 Task: Look for space in Long Beach, United States from 12th  July, 2023 to 15th July, 2023 for 3 adults in price range Rs.12000 to Rs.16000. Place can be entire place with 2 bedrooms having 3 beds and 1 bathroom. Property type can be house, flat, guest house. Booking option can be shelf check-in. Required host language is English.
Action: Mouse moved to (576, 114)
Screenshot: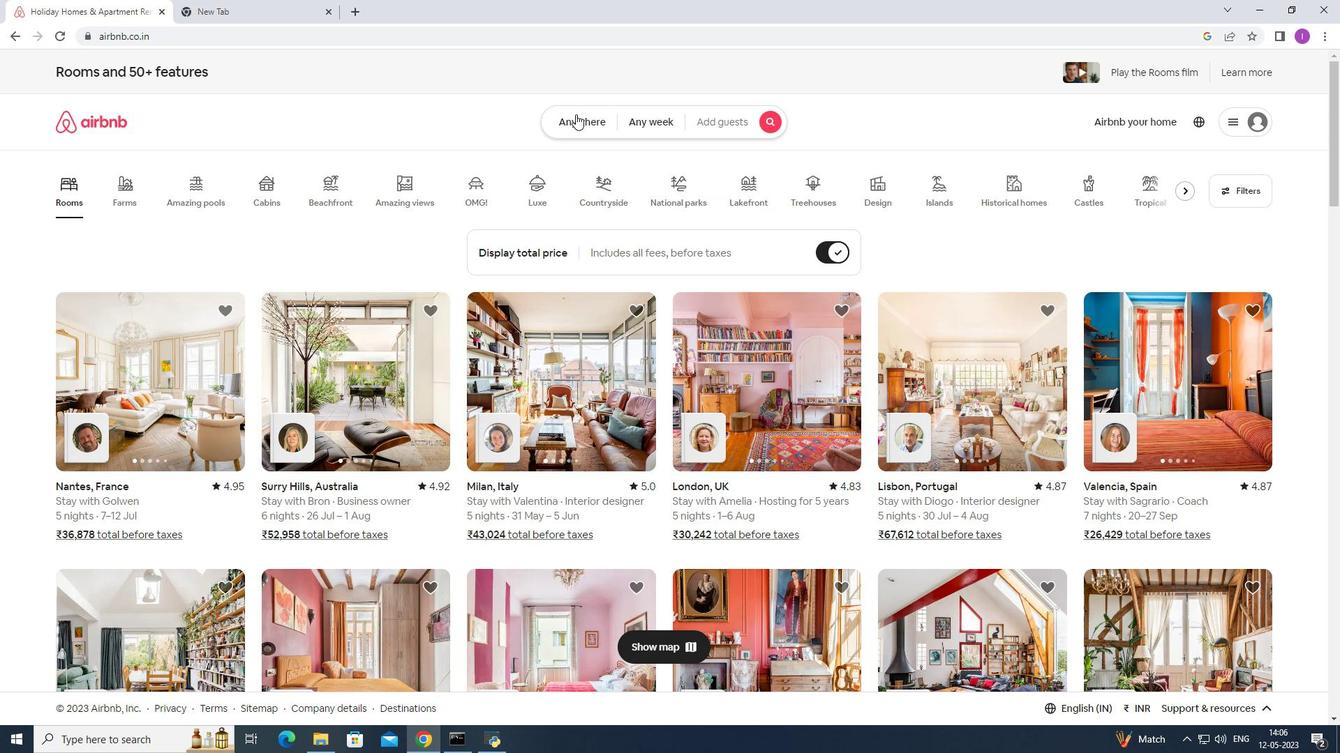 
Action: Mouse pressed left at (576, 114)
Screenshot: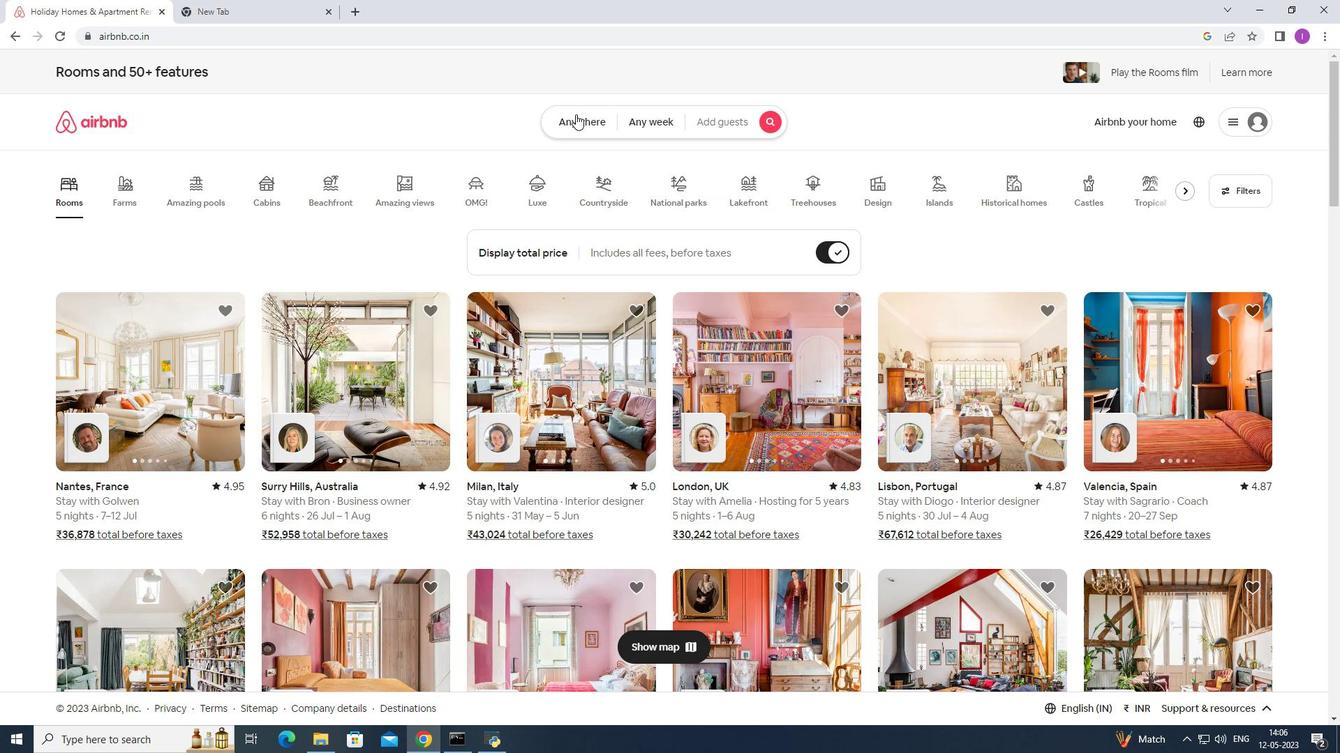 
Action: Mouse moved to (462, 184)
Screenshot: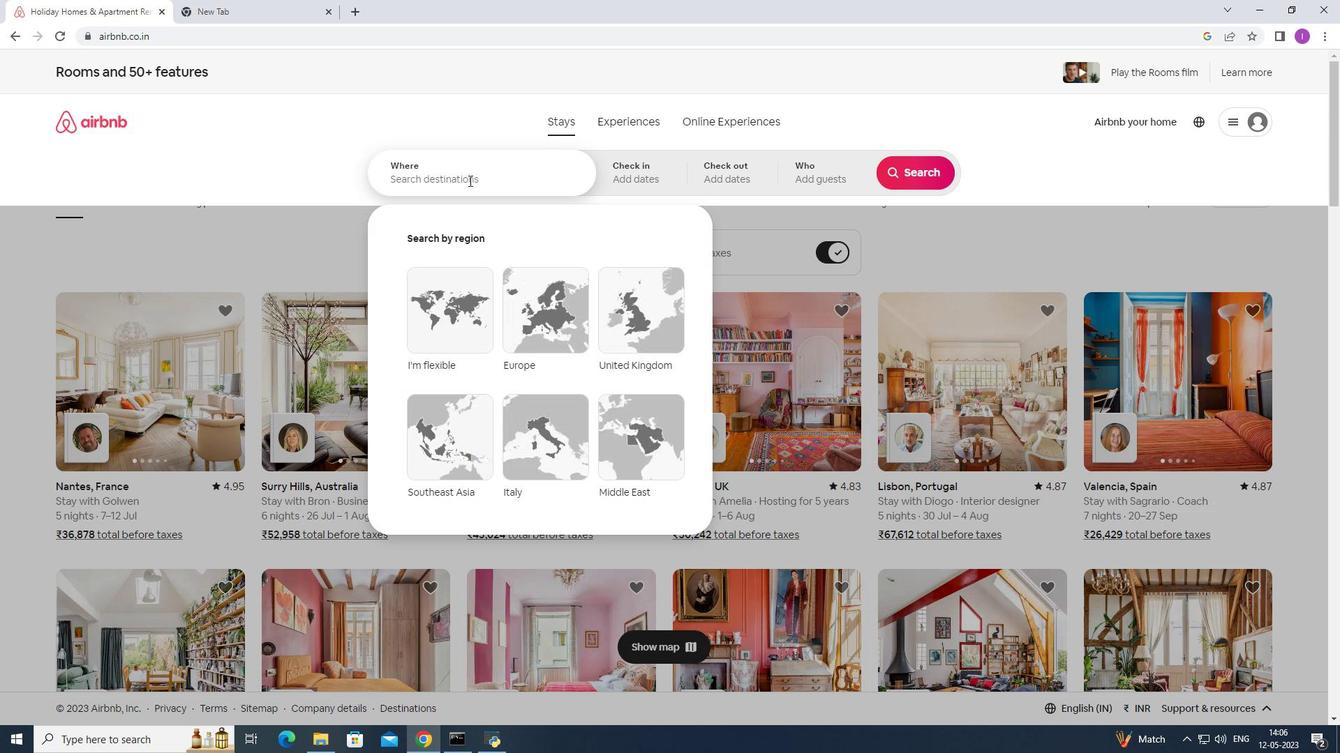 
Action: Mouse pressed left at (462, 184)
Screenshot: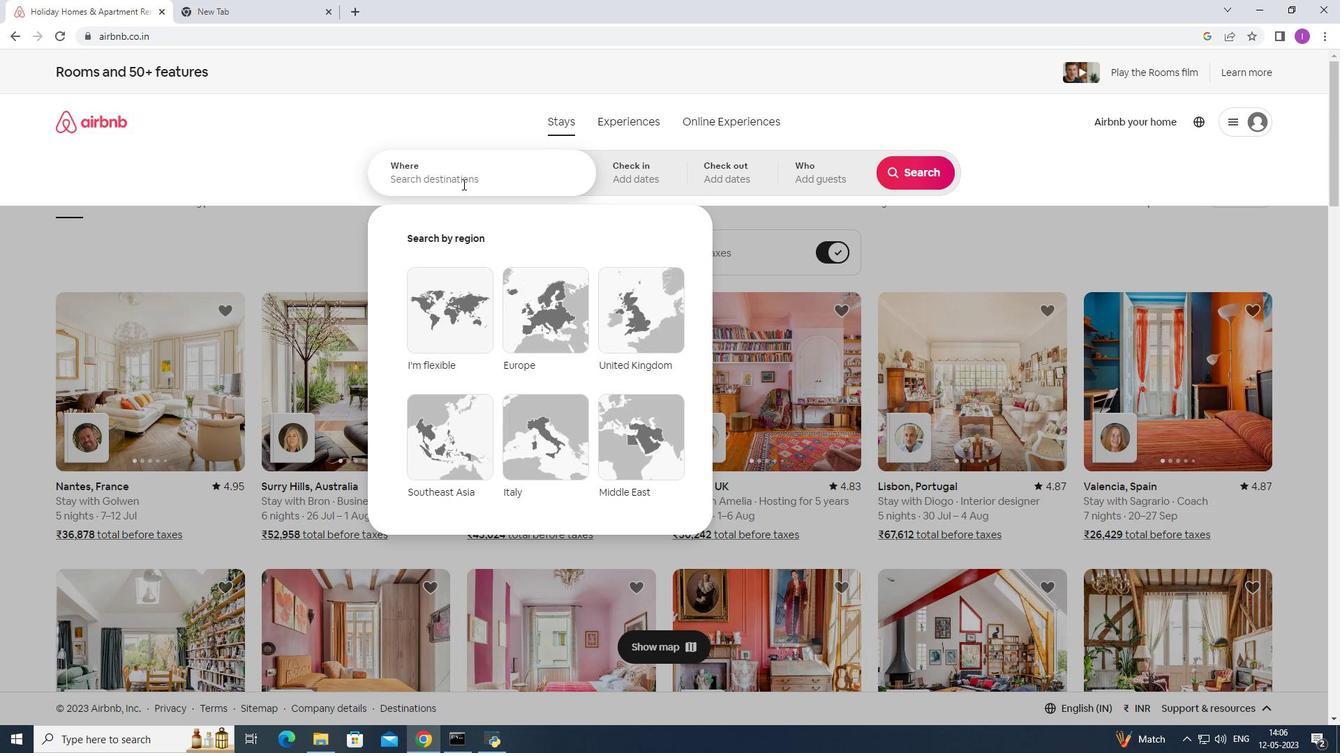 
Action: Mouse moved to (462, 184)
Screenshot: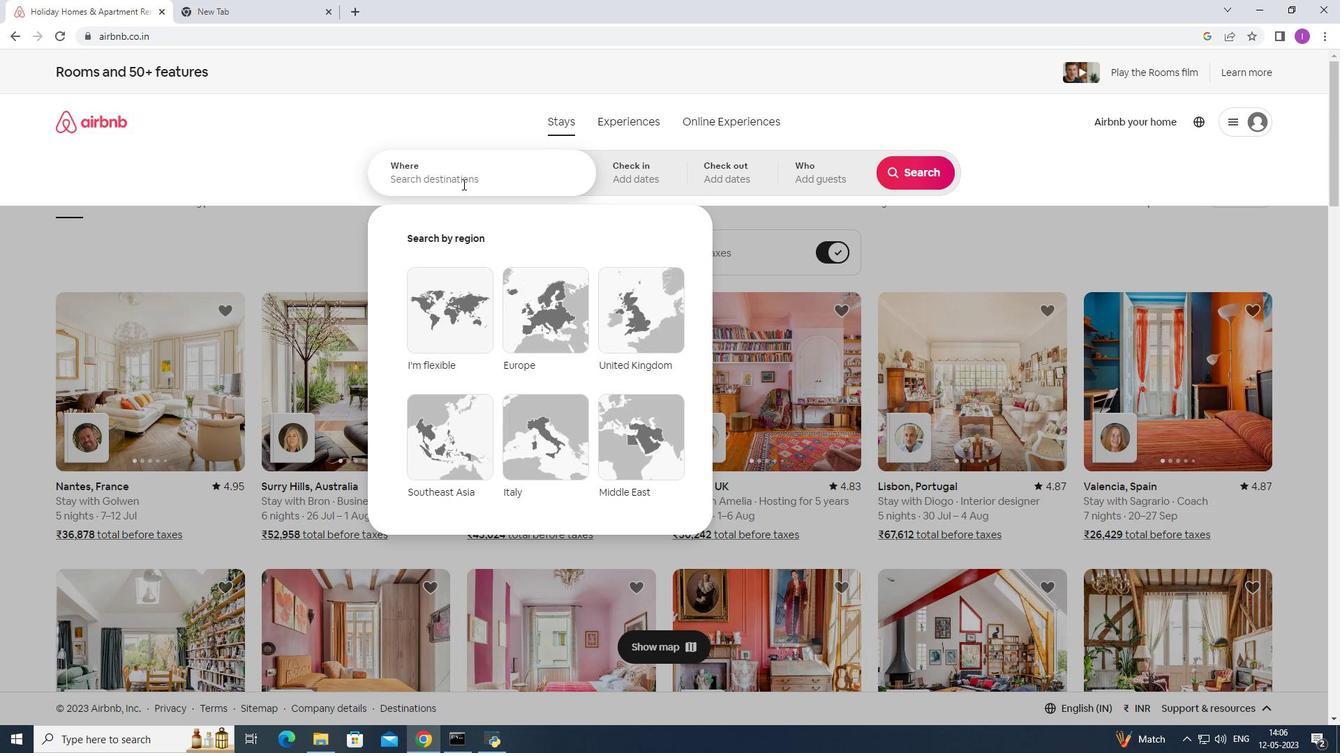 
Action: Mouse pressed left at (462, 184)
Screenshot: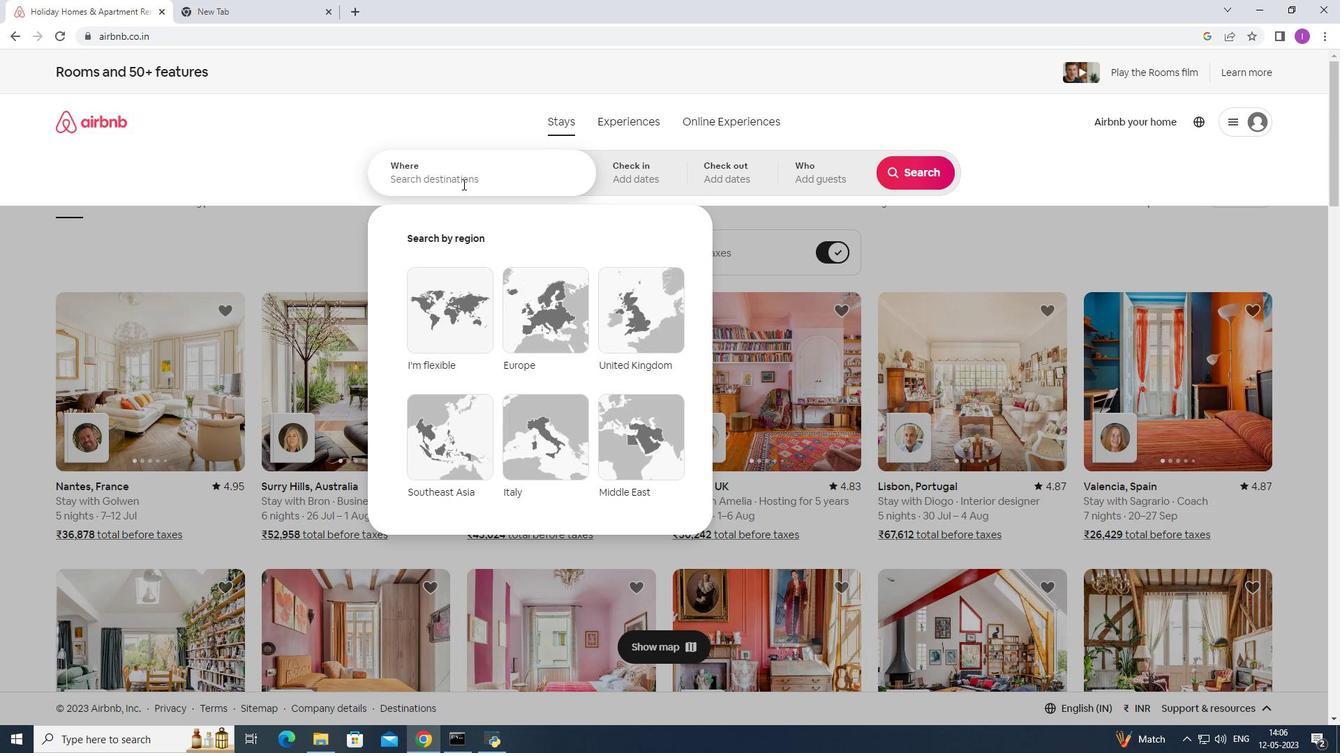 
Action: Mouse moved to (467, 186)
Screenshot: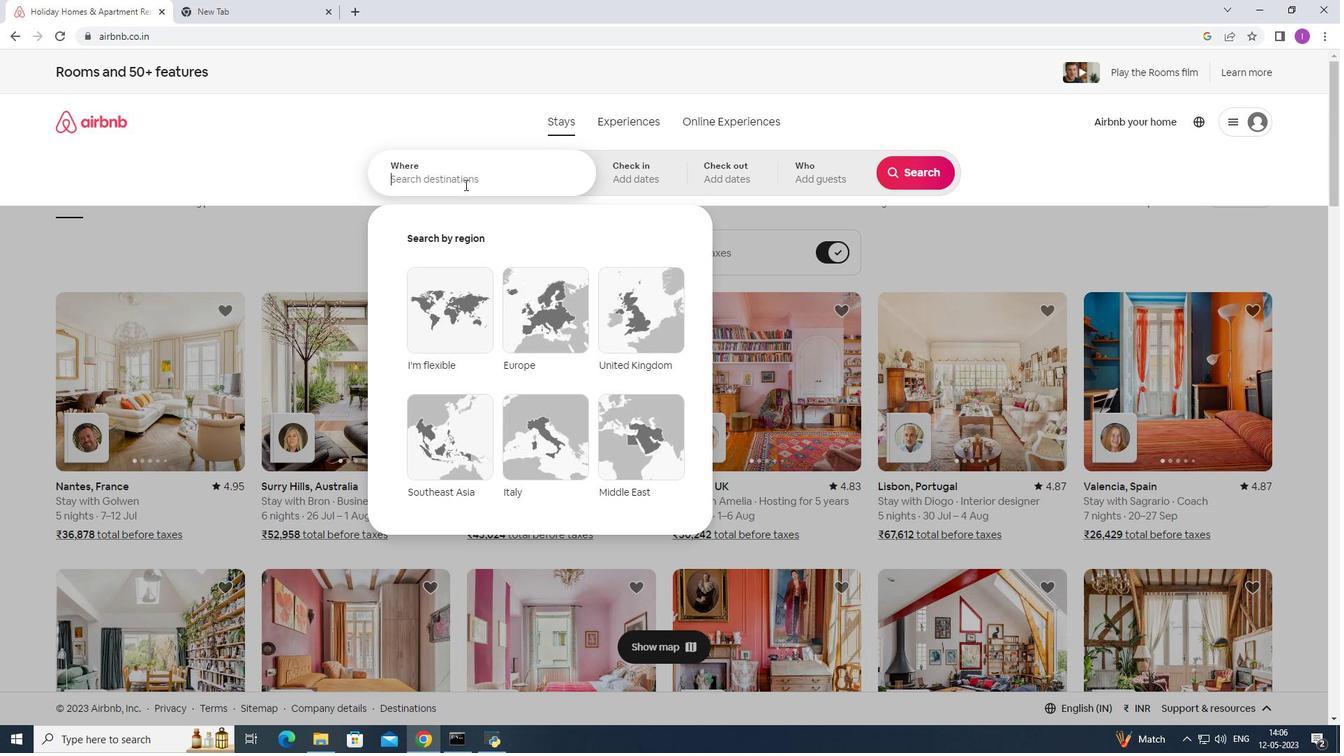 
Action: Key pressed <Key.shift>Long<Key.space><Key.shift>Beach,<Key.shift>United<Key.space>states
Screenshot: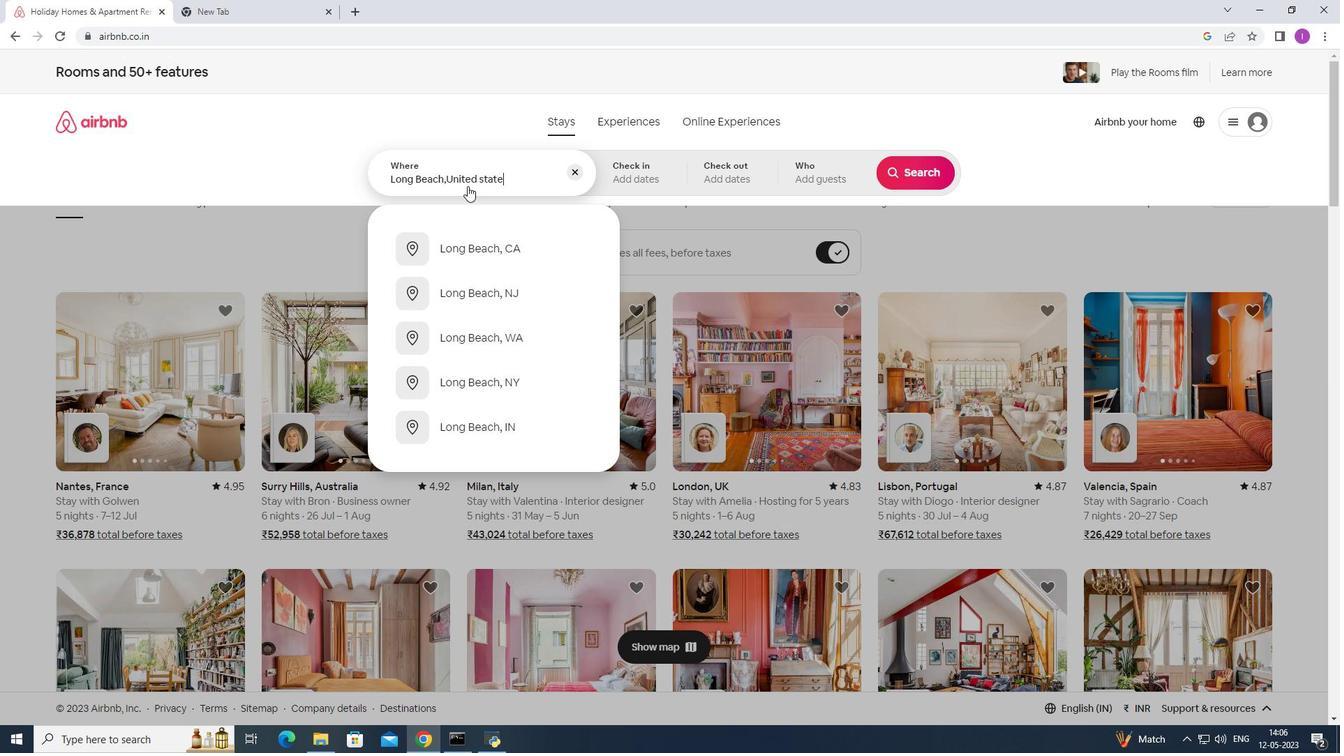 
Action: Mouse moved to (612, 170)
Screenshot: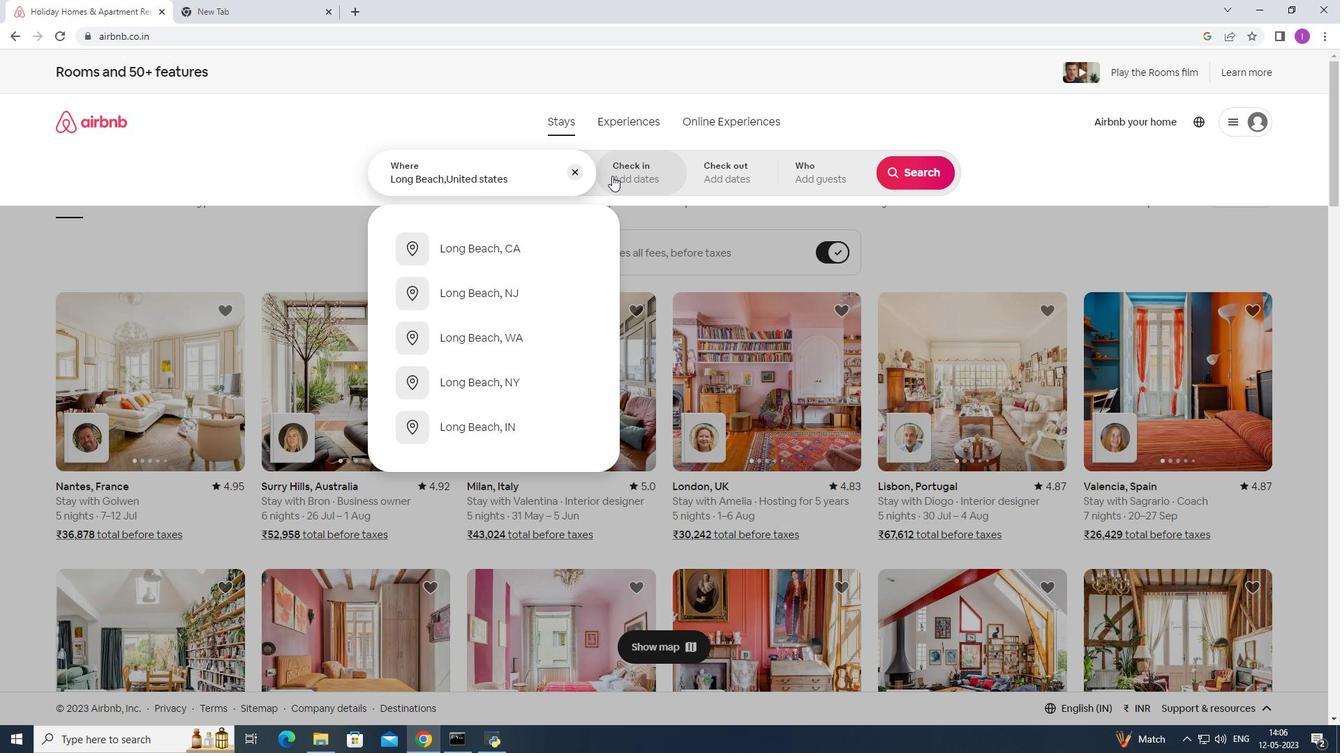 
Action: Mouse pressed left at (612, 170)
Screenshot: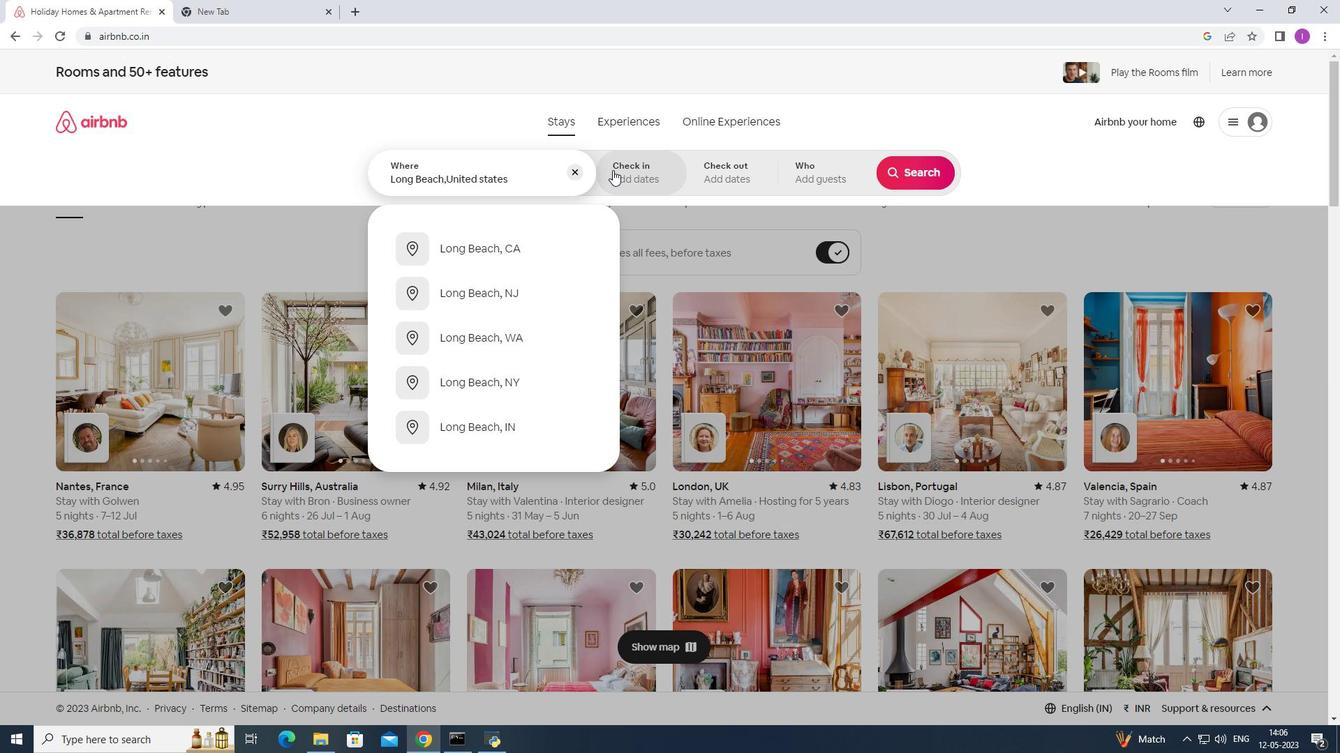 
Action: Mouse pressed left at (612, 170)
Screenshot: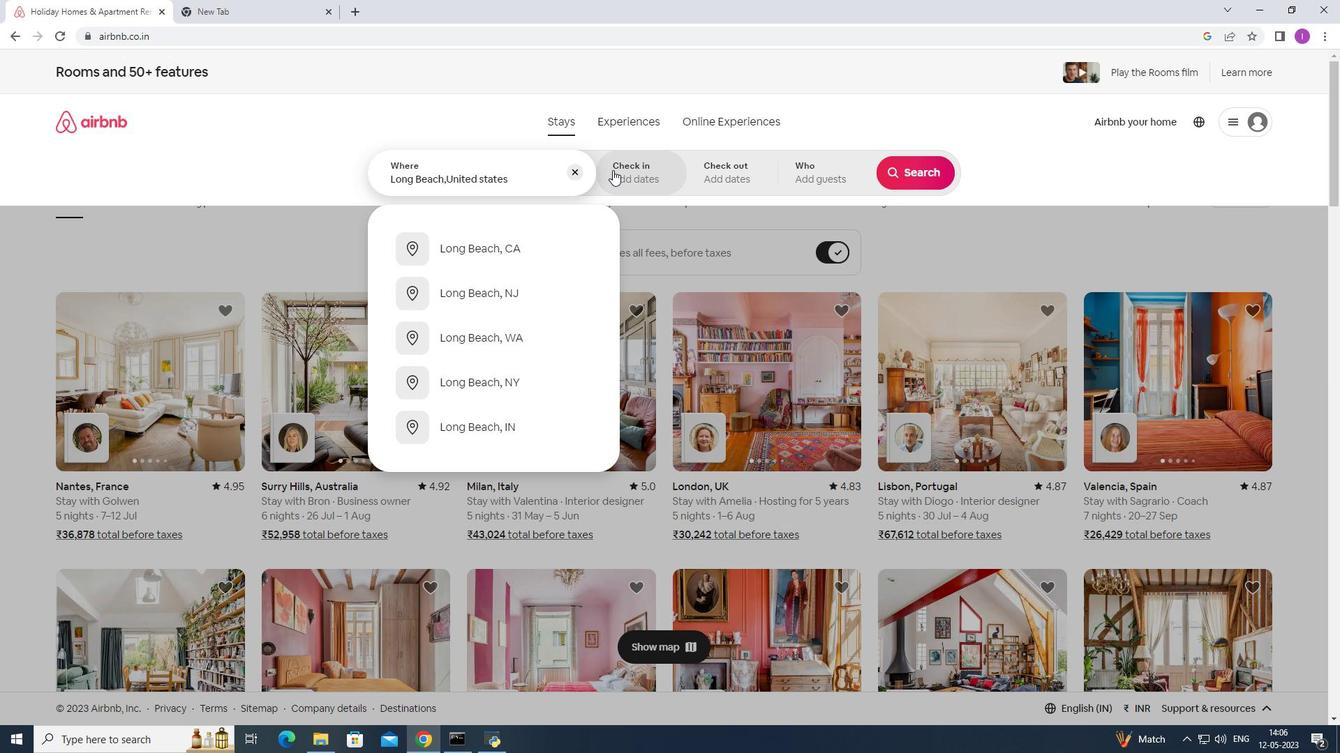 
Action: Mouse moved to (628, 180)
Screenshot: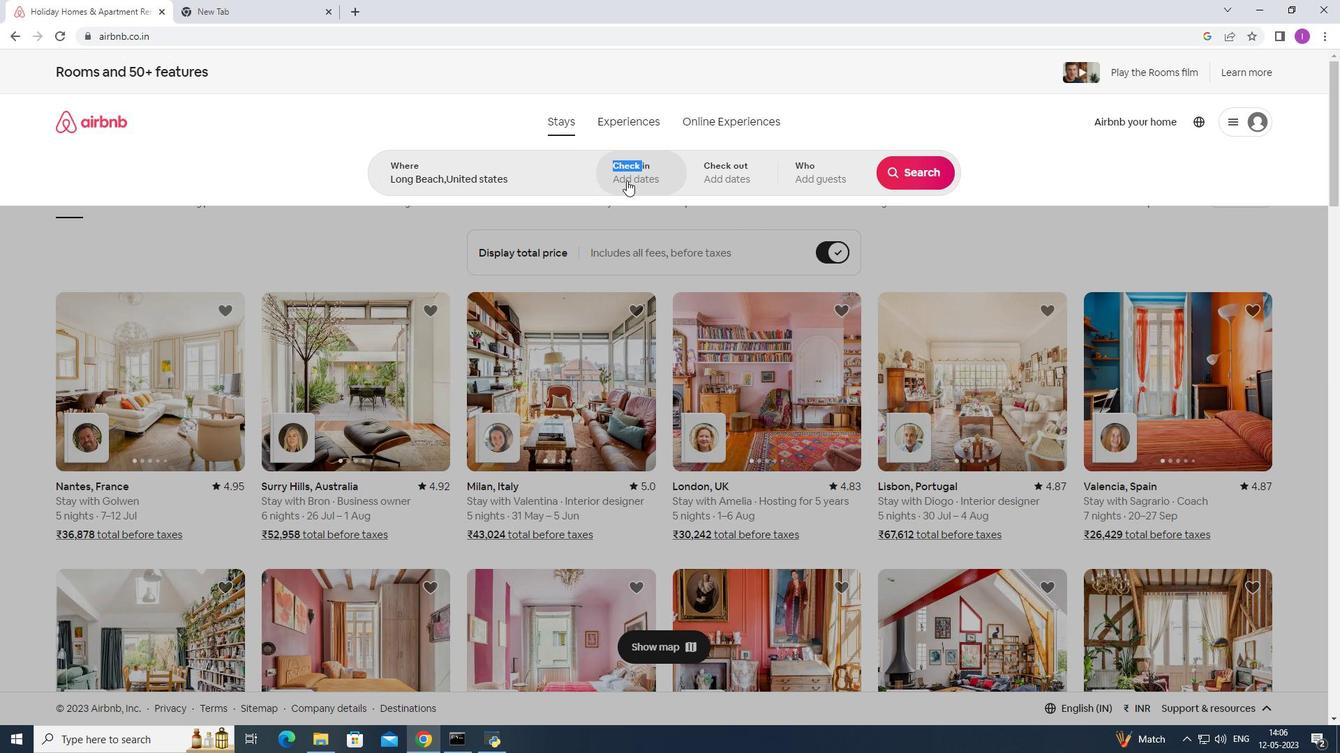 
Action: Mouse pressed left at (628, 180)
Screenshot: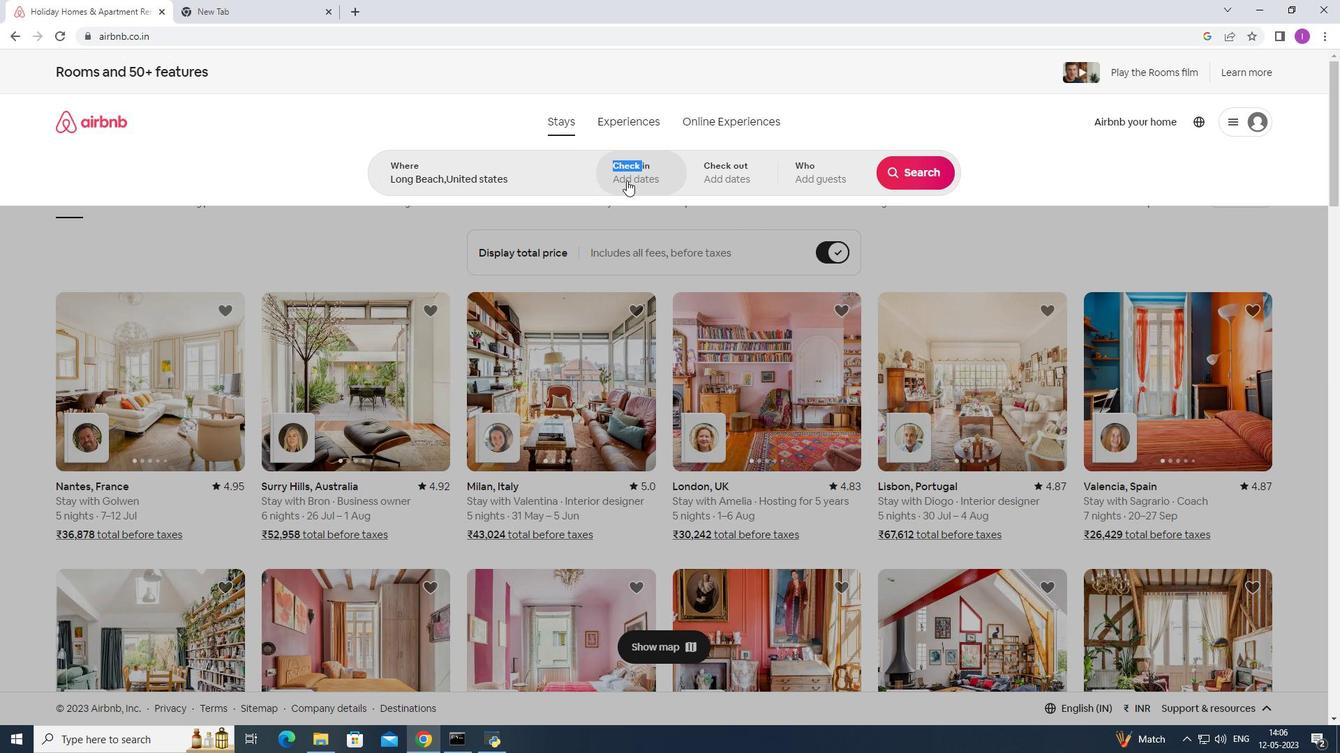 
Action: Mouse moved to (653, 176)
Screenshot: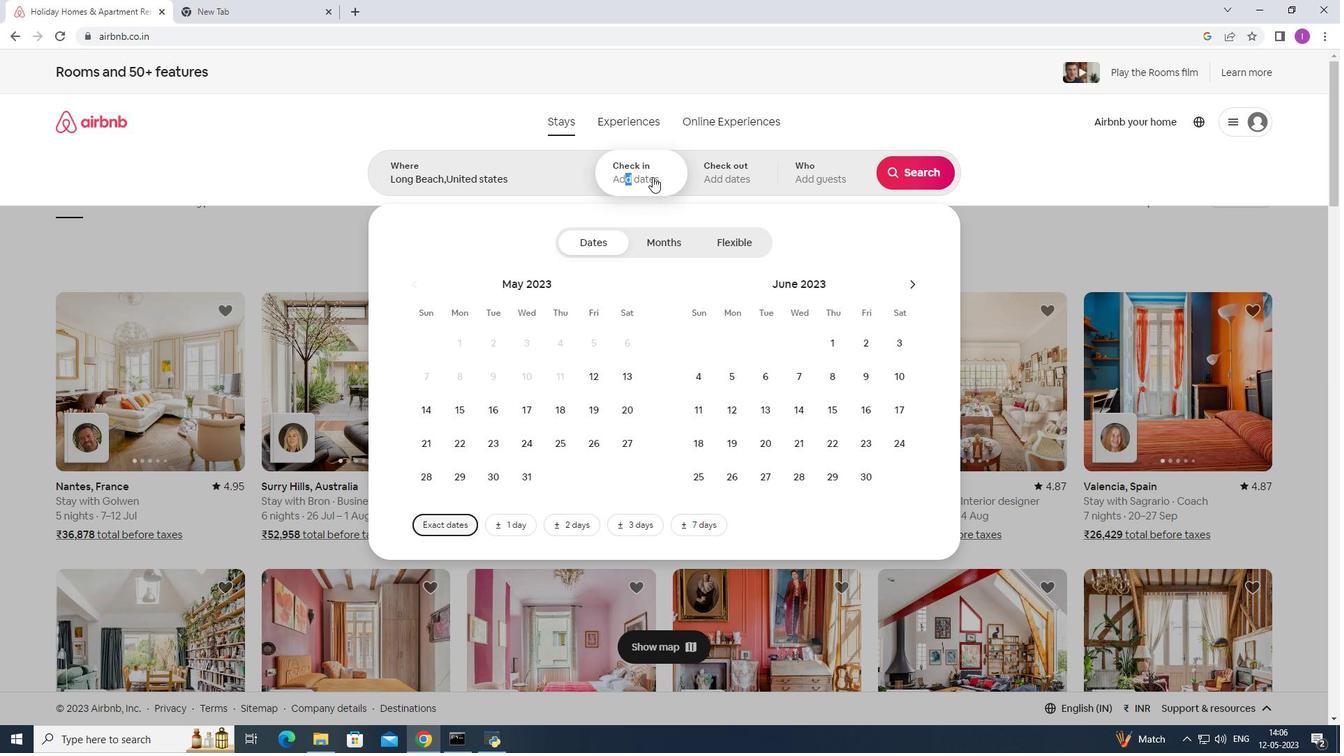 
Action: Mouse pressed left at (653, 176)
Screenshot: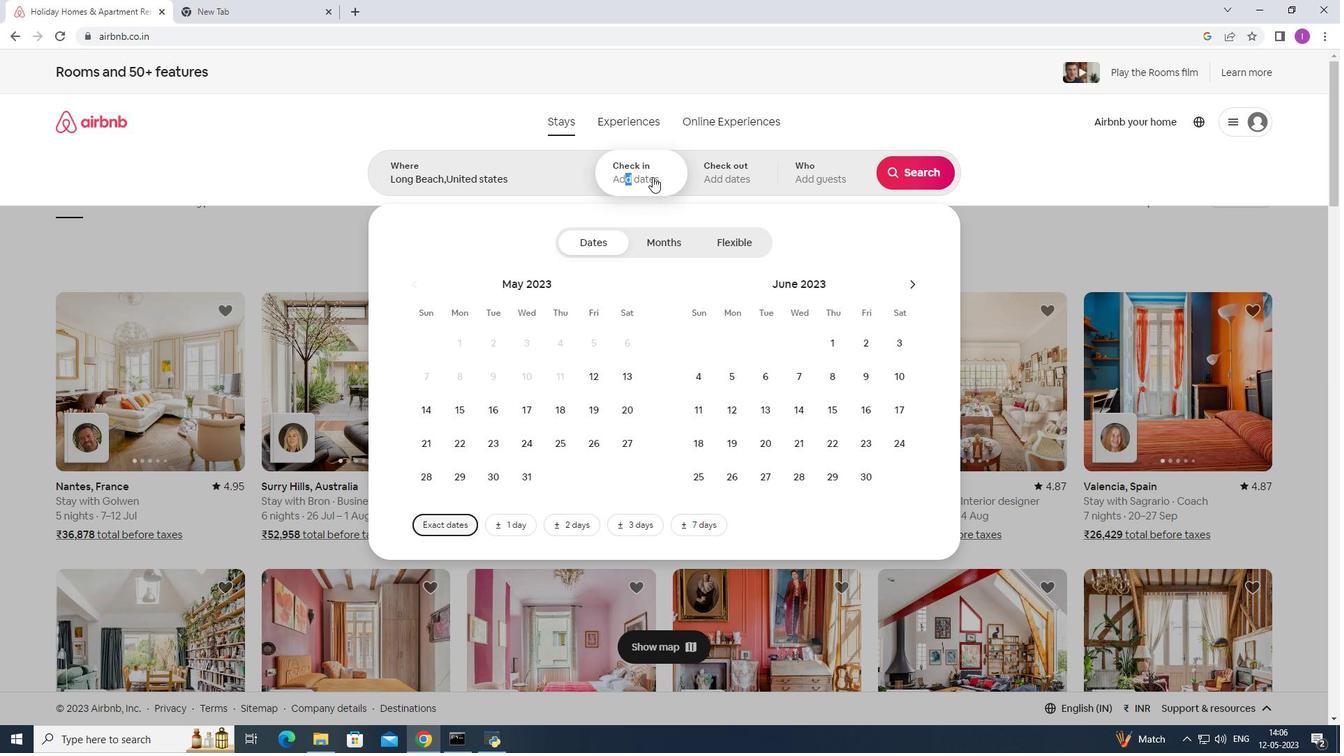 
Action: Mouse moved to (669, 178)
Screenshot: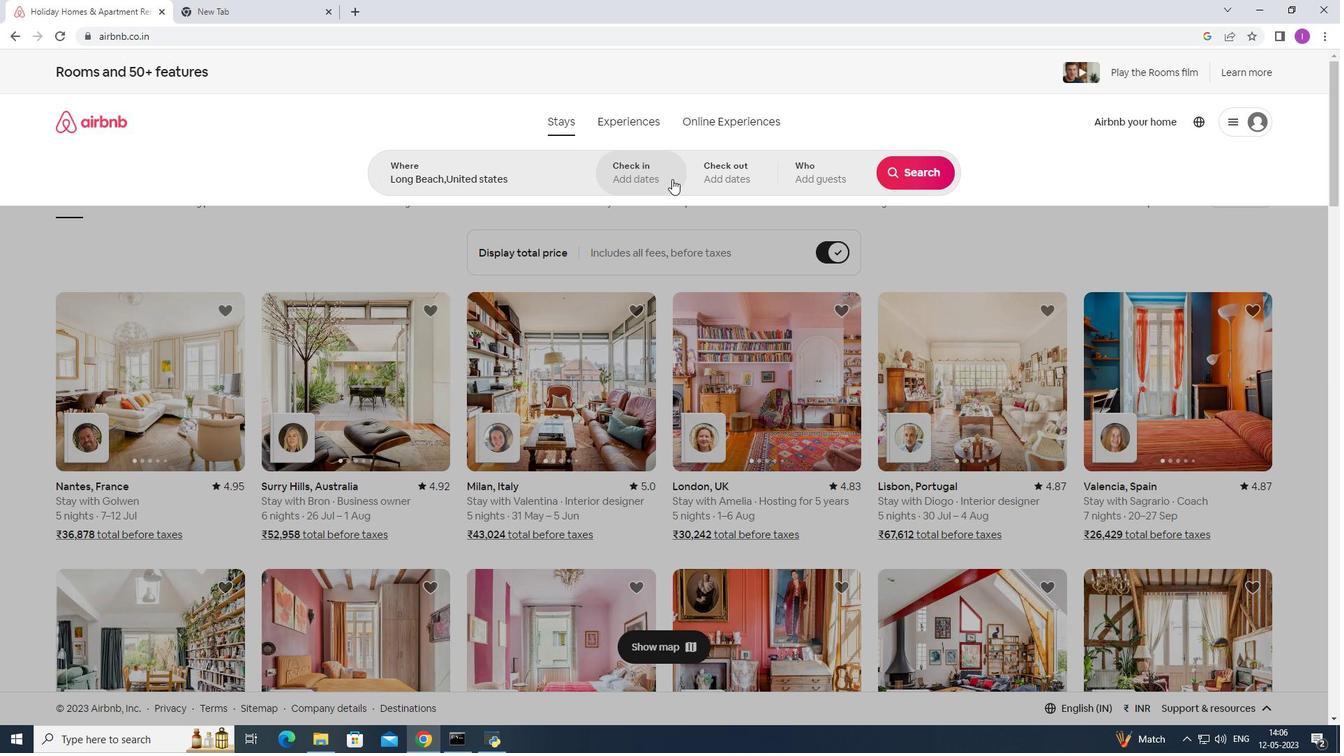 
Action: Mouse pressed left at (669, 178)
Screenshot: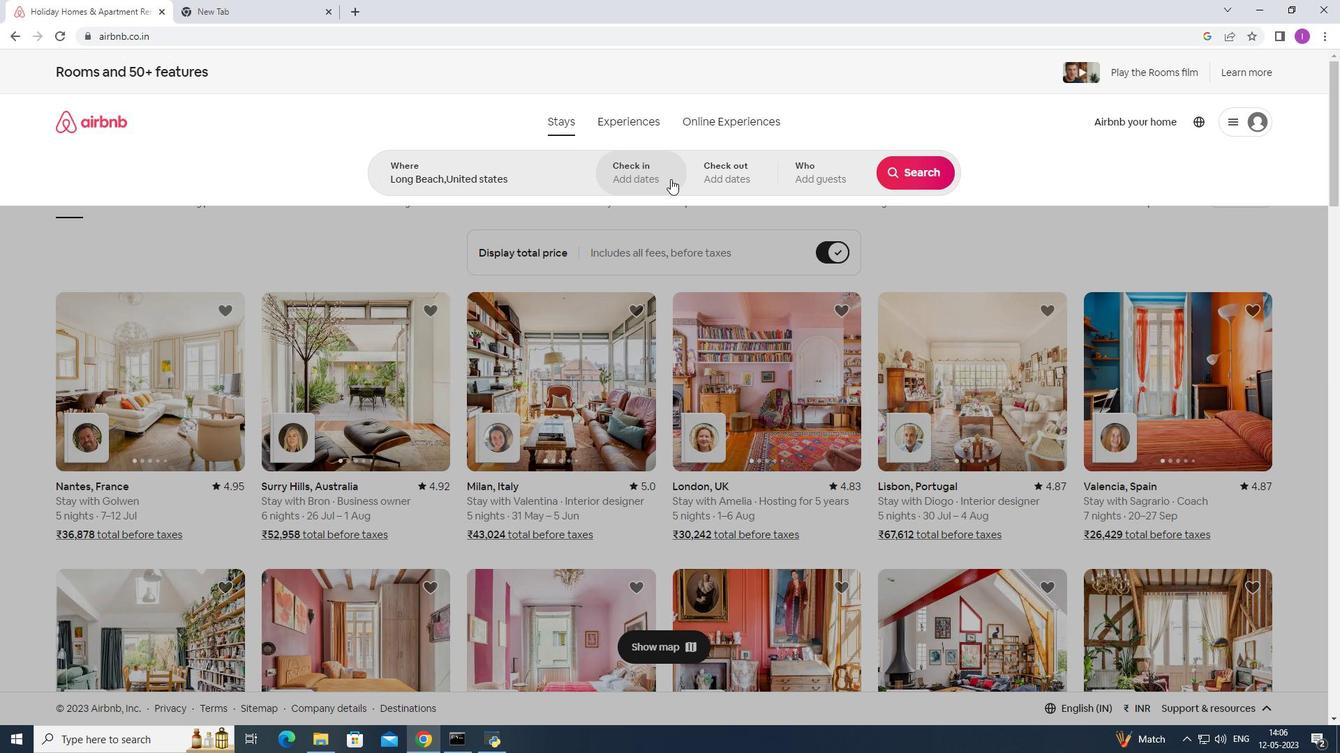 
Action: Mouse moved to (903, 284)
Screenshot: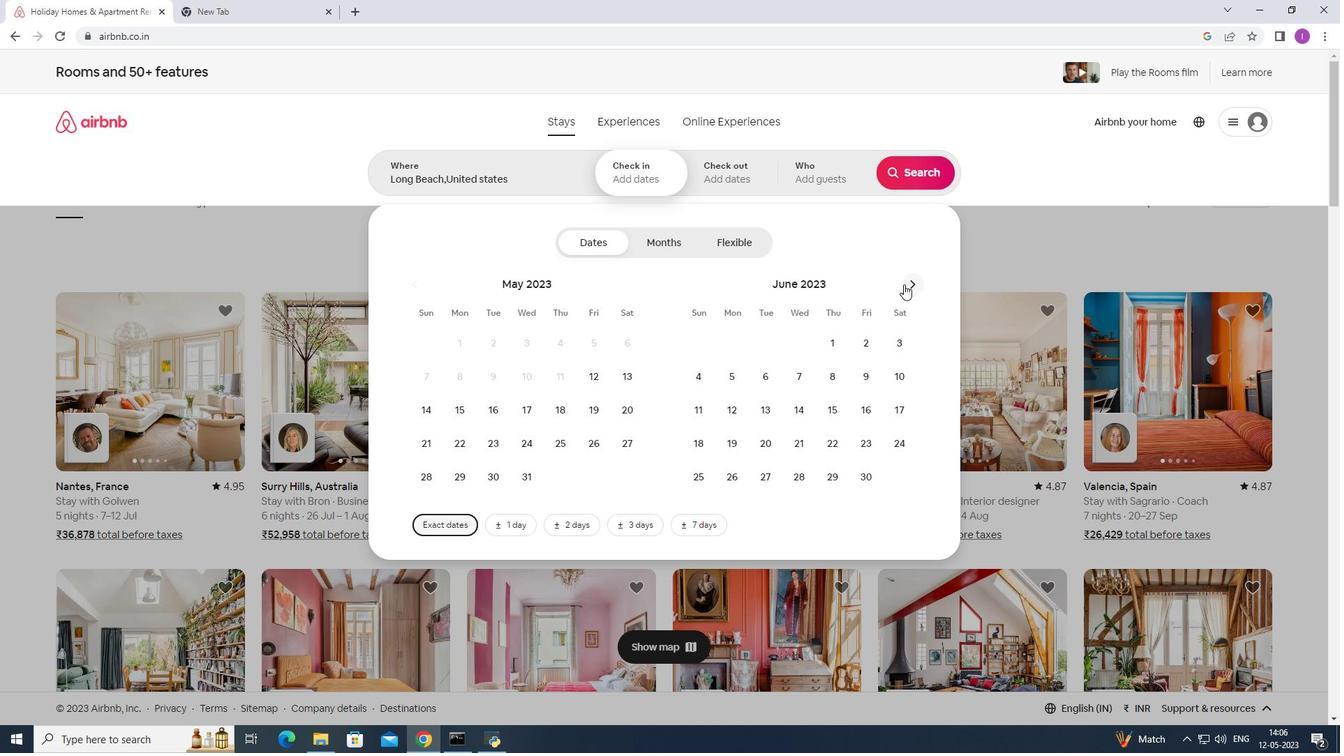 
Action: Mouse pressed left at (903, 284)
Screenshot: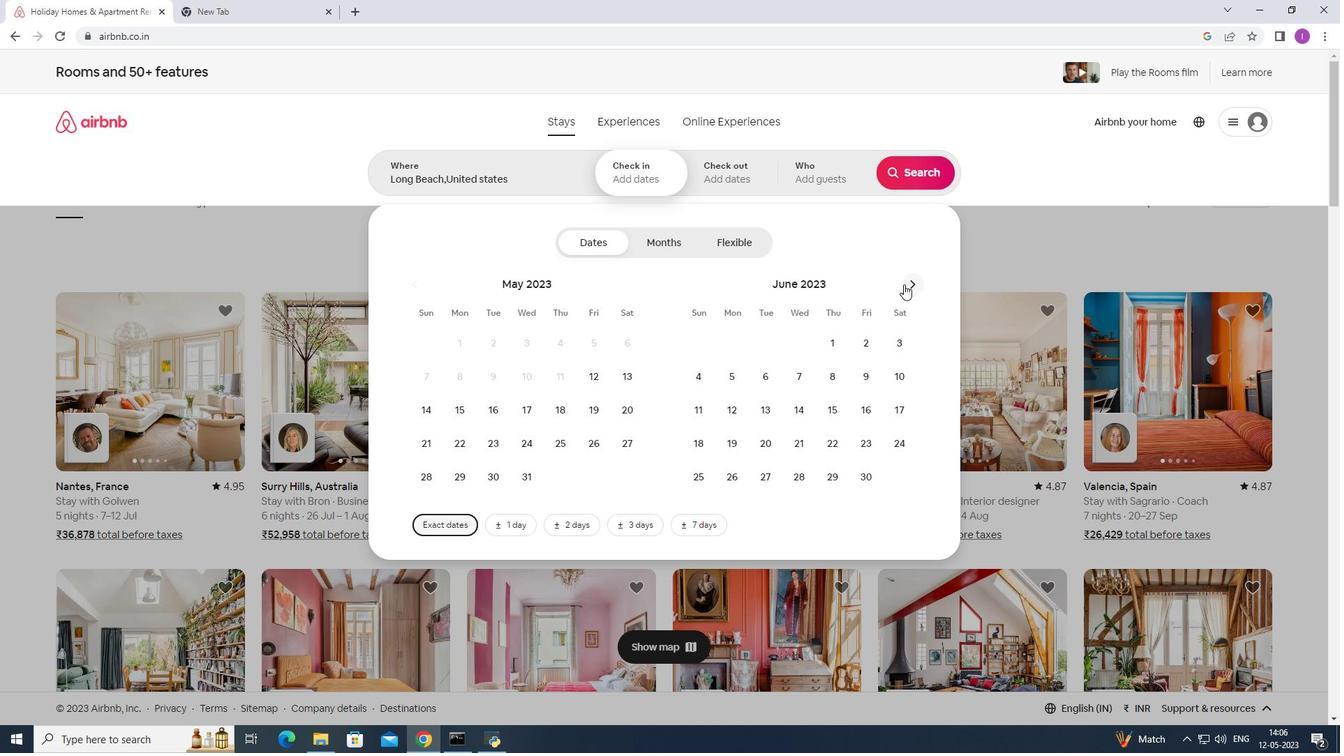 
Action: Mouse moved to (792, 406)
Screenshot: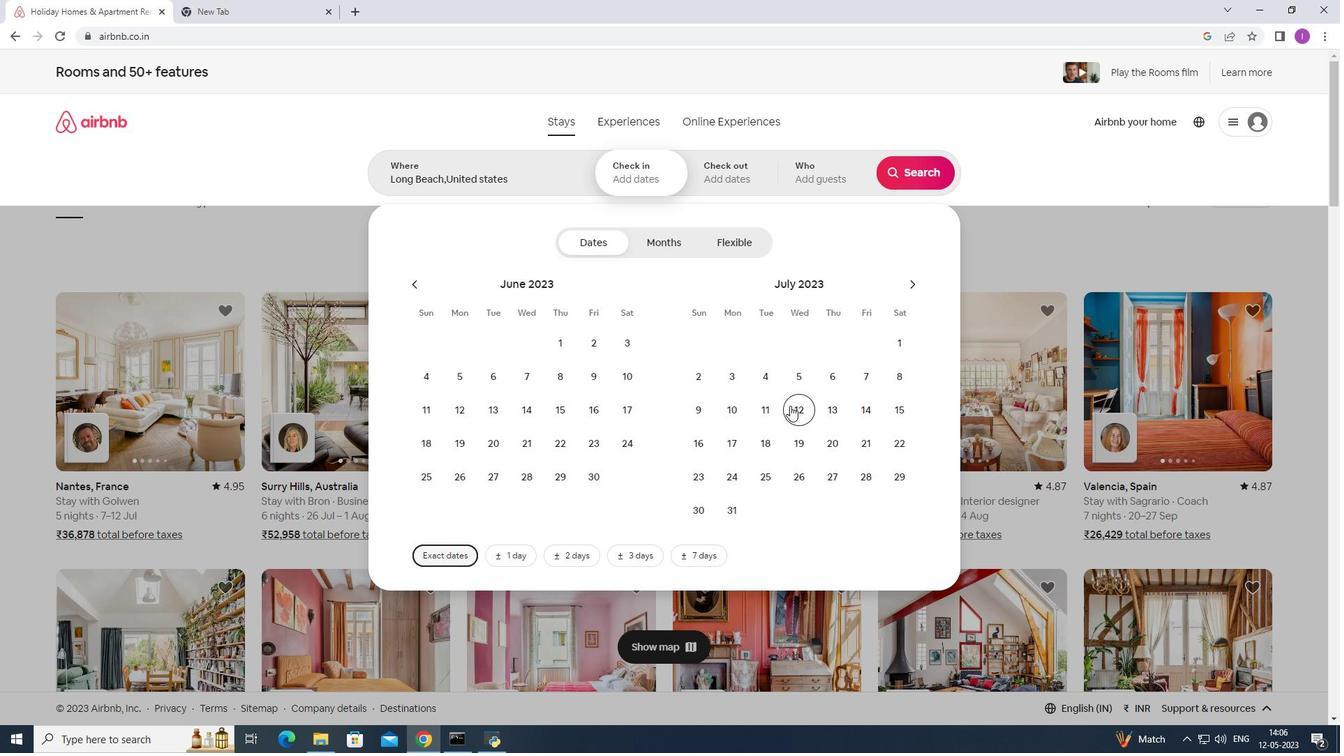 
Action: Mouse pressed left at (792, 406)
Screenshot: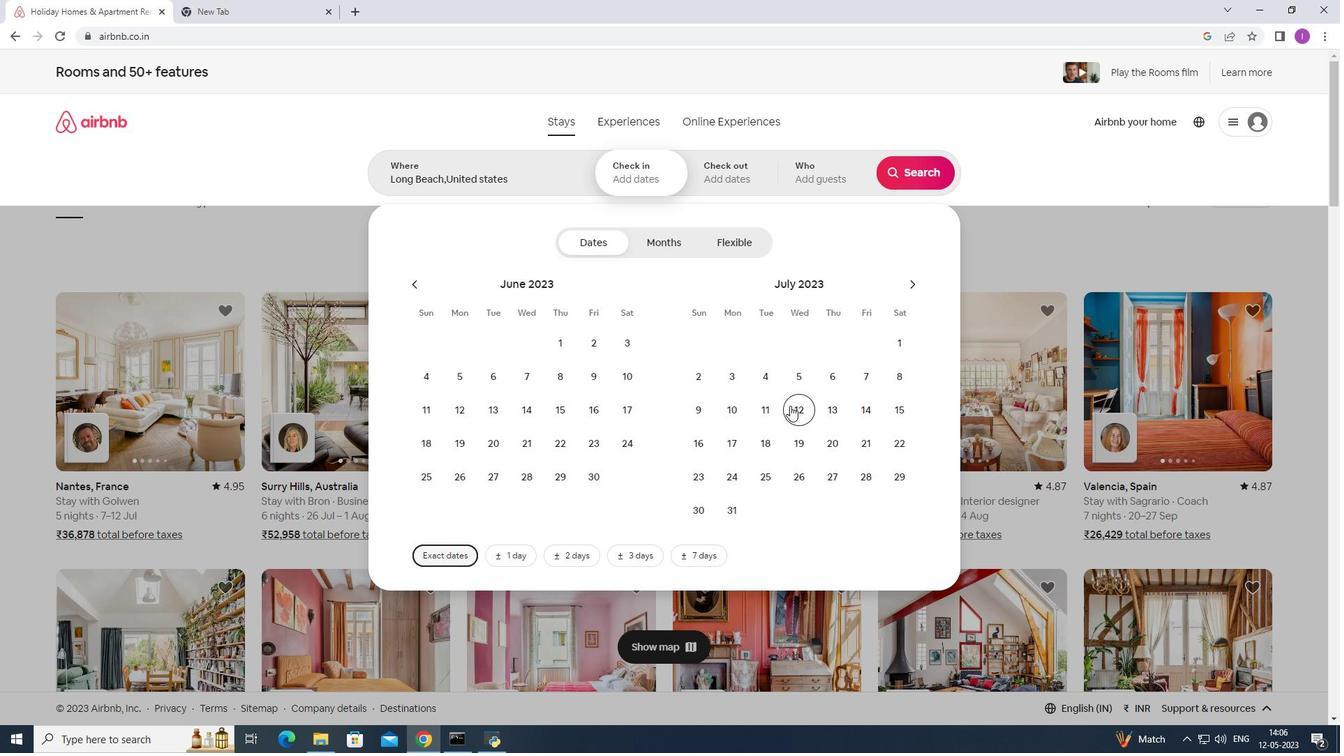 
Action: Mouse moved to (905, 406)
Screenshot: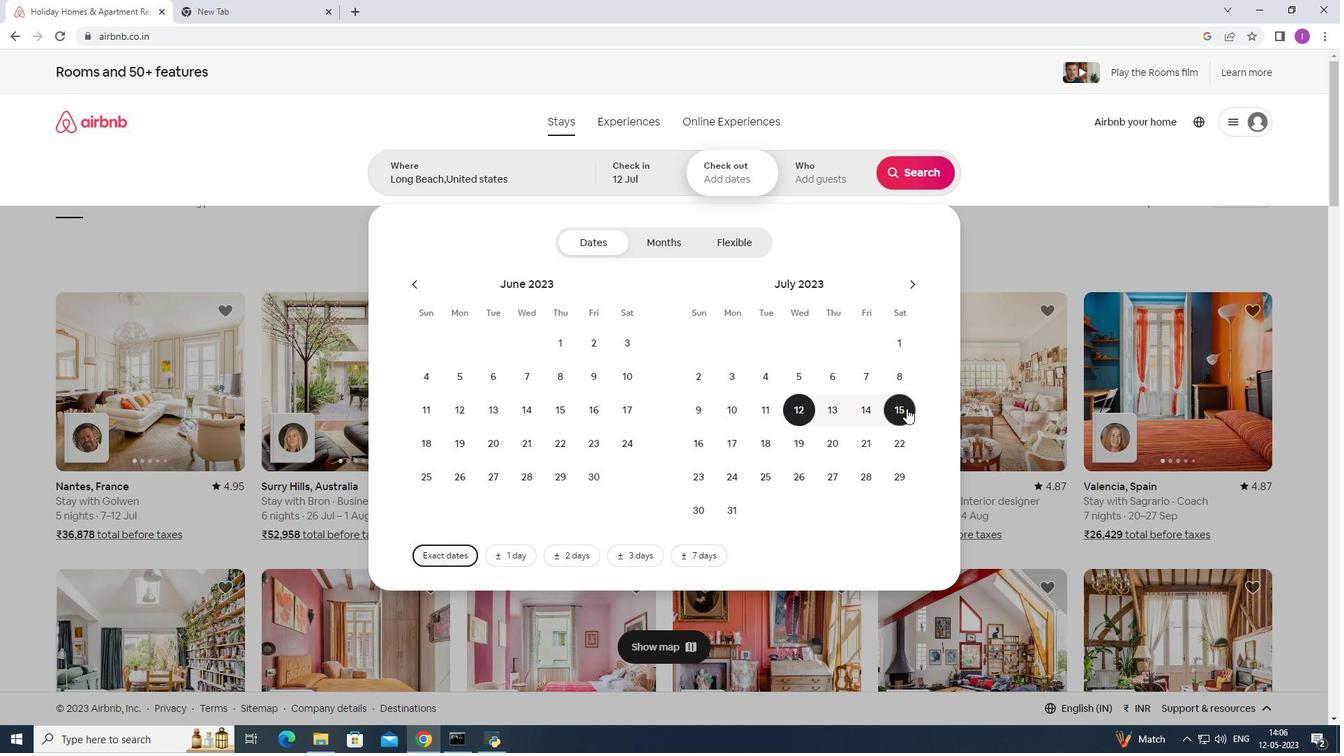 
Action: Mouse pressed left at (905, 406)
Screenshot: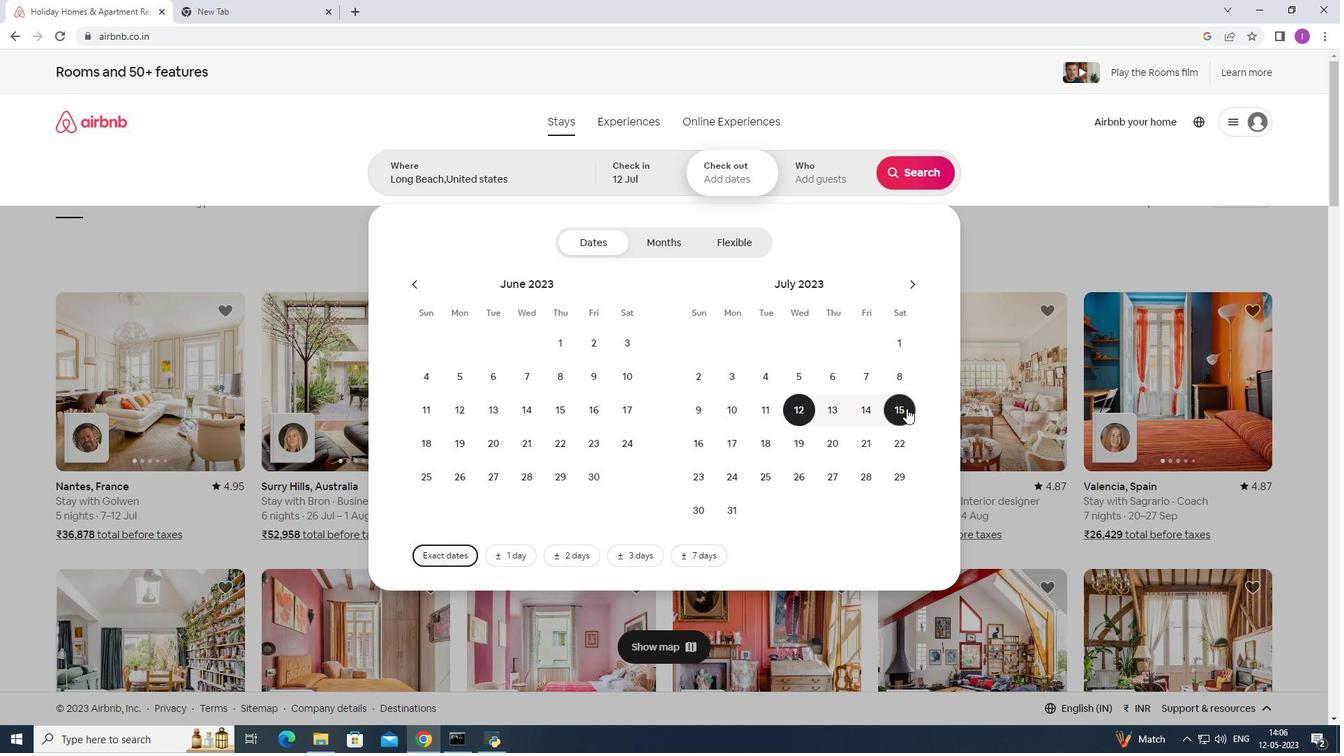 
Action: Mouse moved to (807, 172)
Screenshot: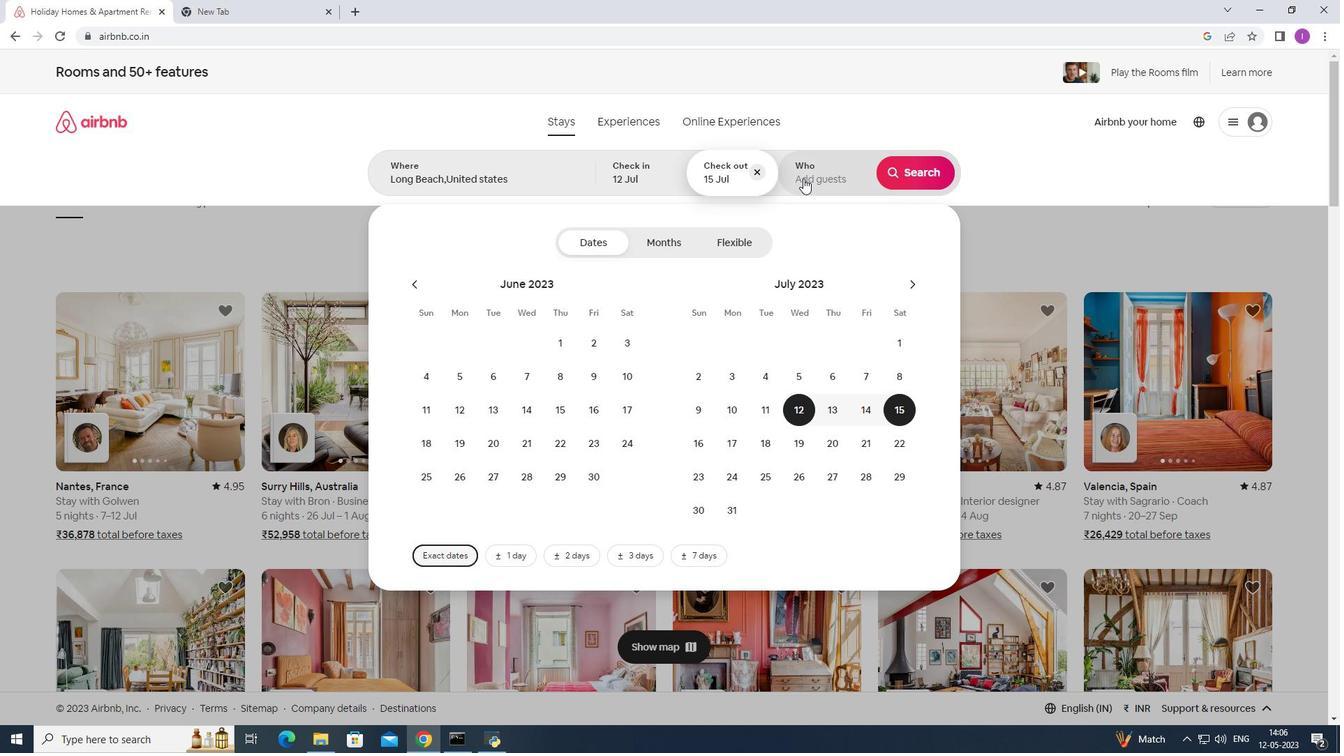 
Action: Mouse pressed left at (807, 172)
Screenshot: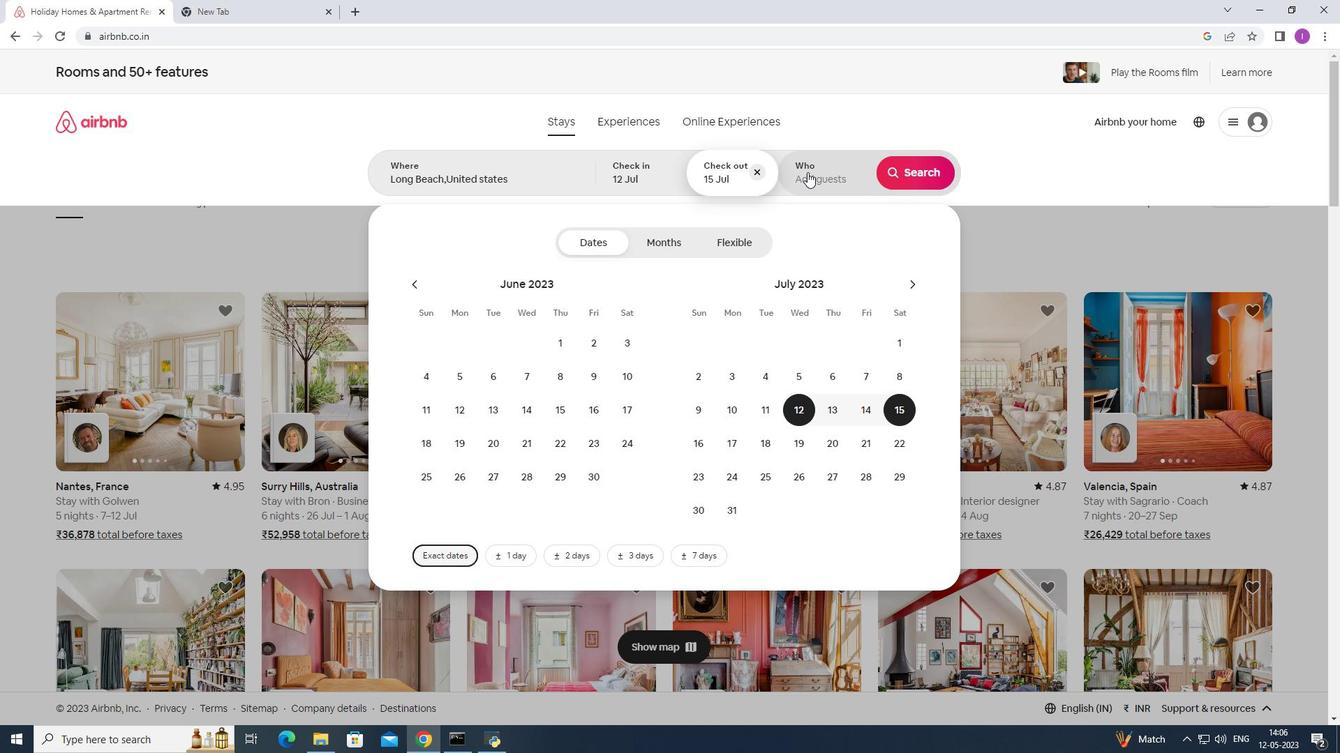 
Action: Mouse moved to (917, 251)
Screenshot: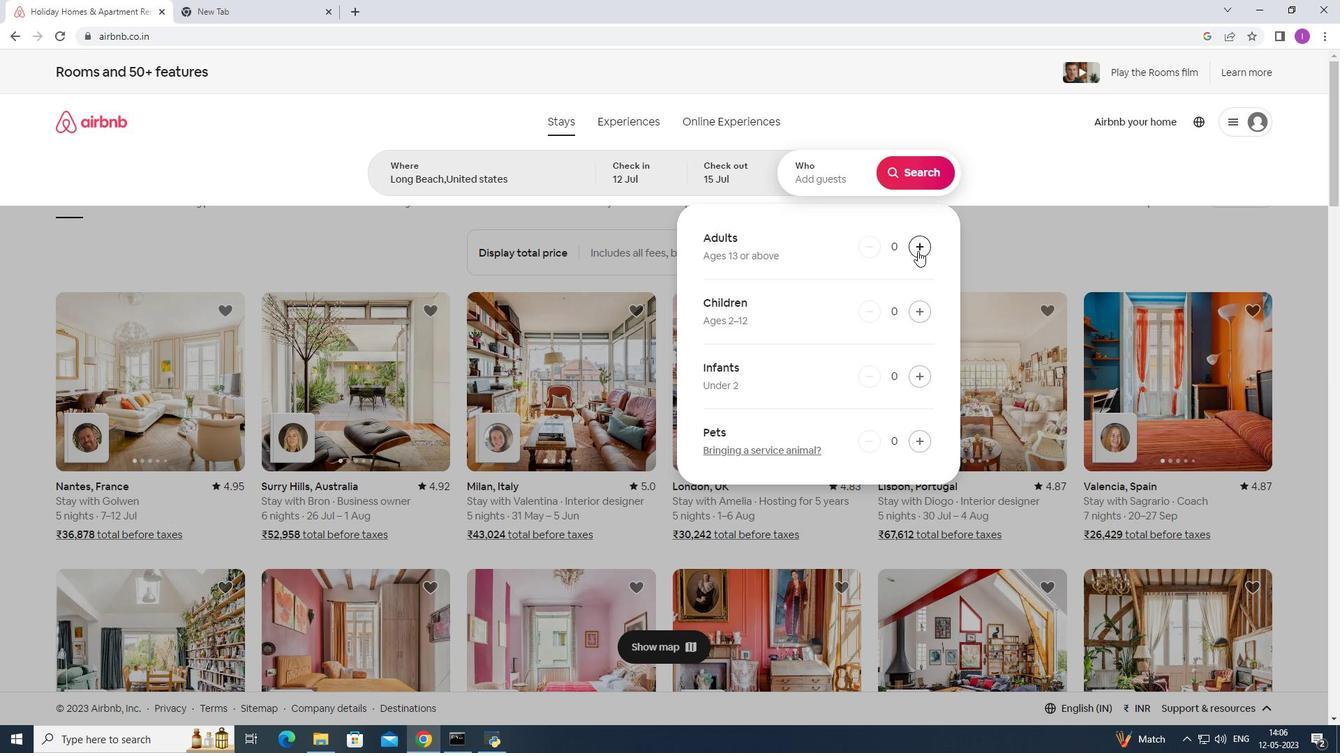 
Action: Mouse pressed left at (917, 251)
Screenshot: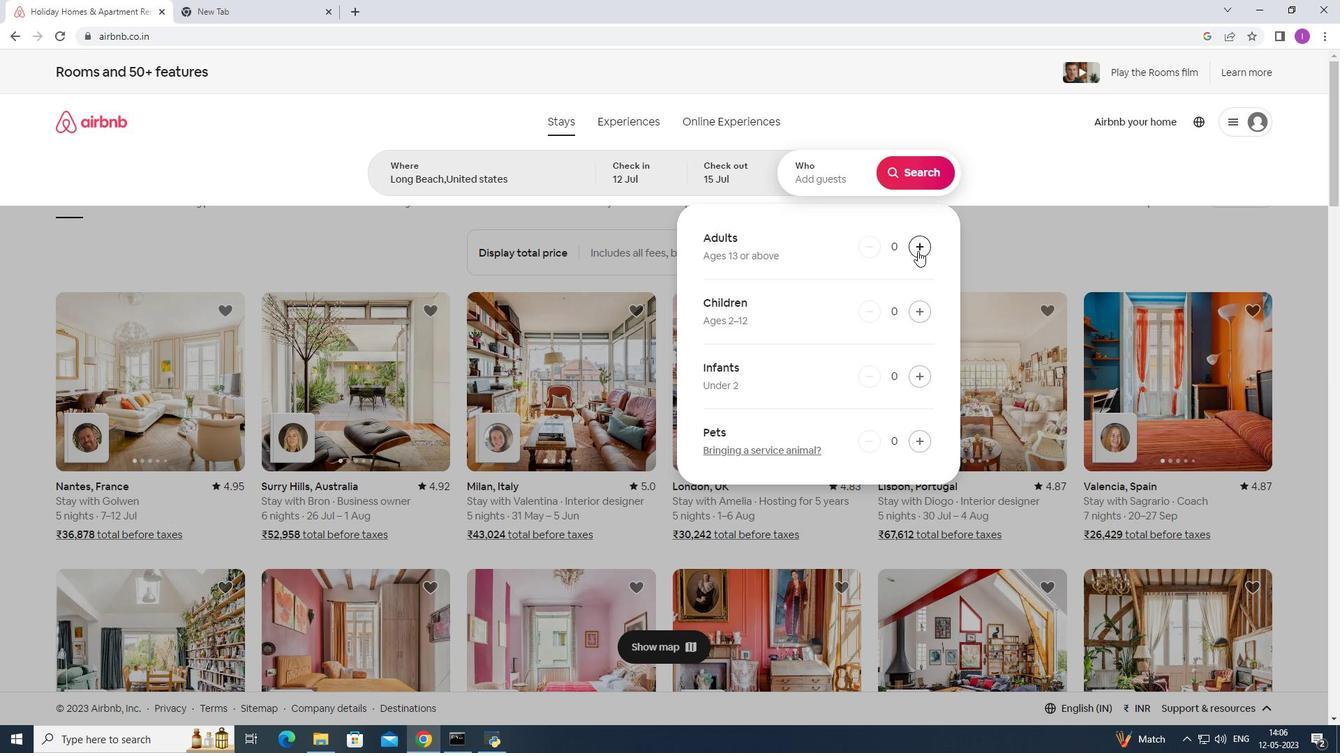 
Action: Mouse moved to (917, 251)
Screenshot: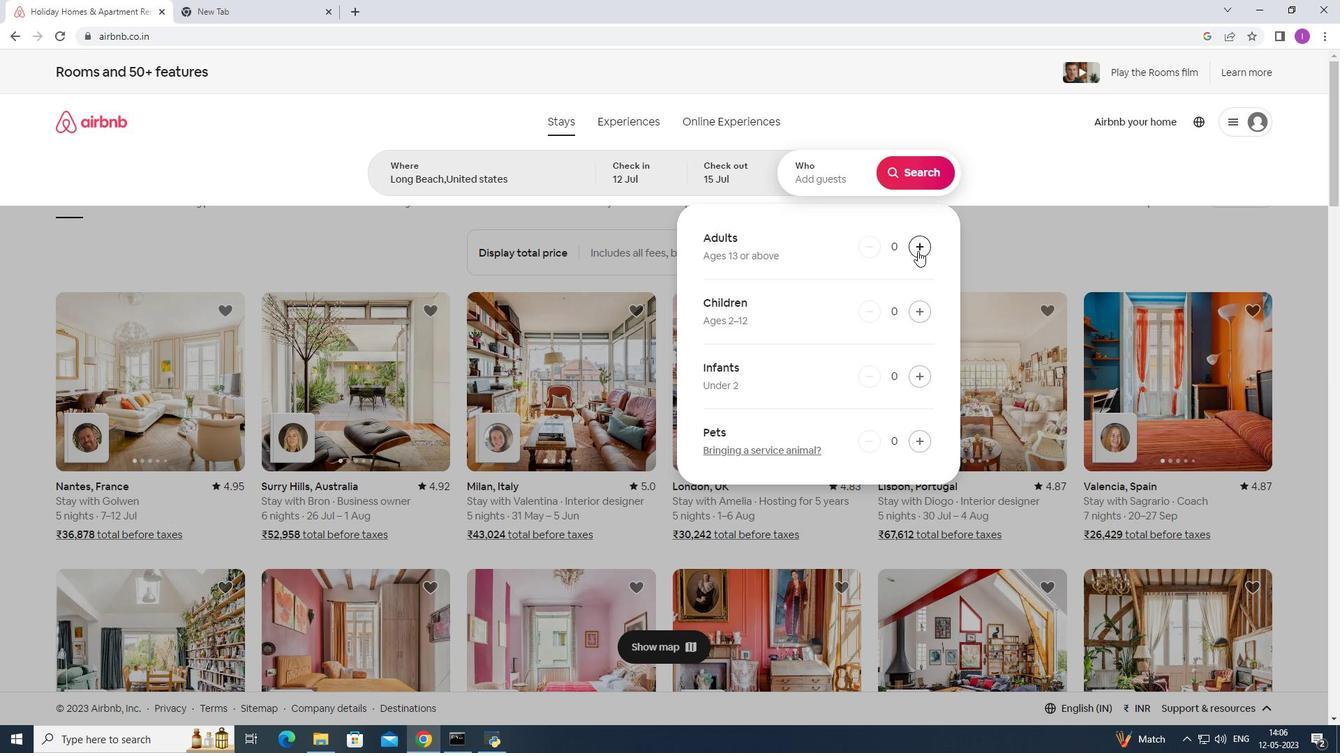 
Action: Mouse pressed left at (917, 251)
Screenshot: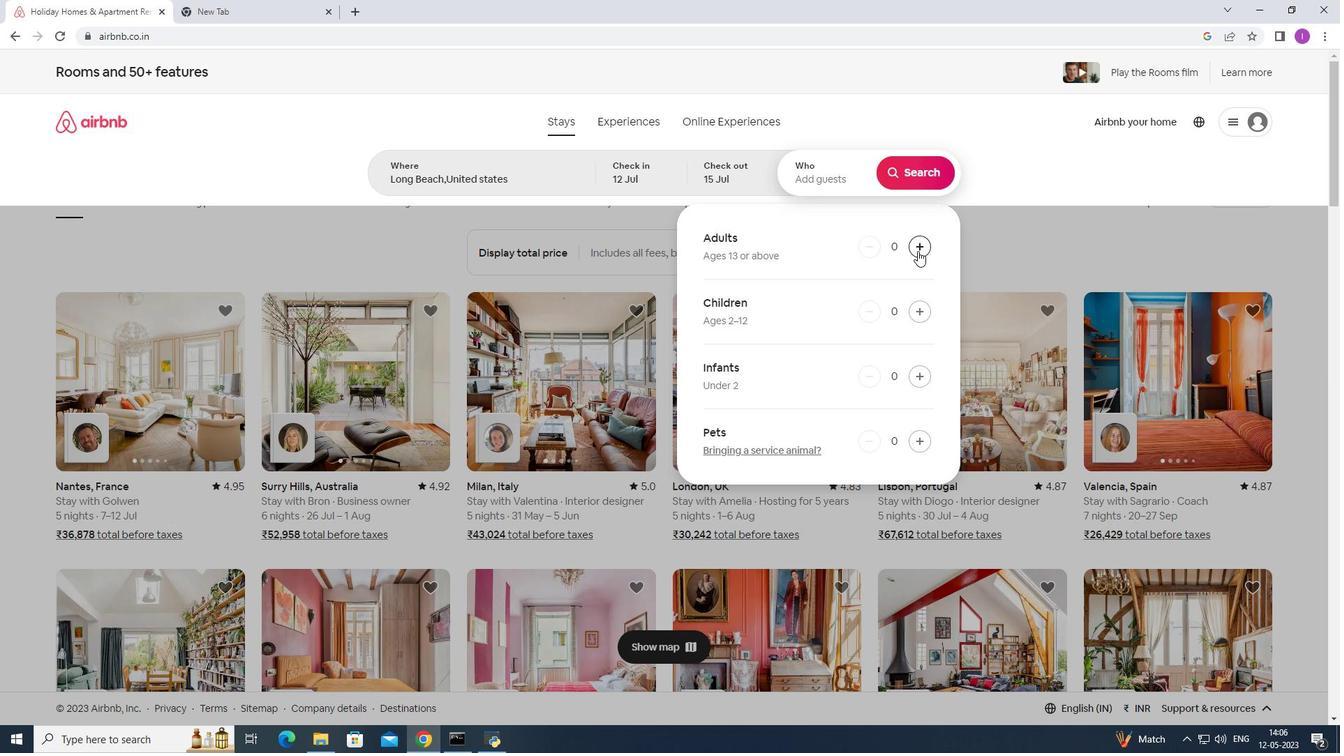 
Action: Mouse pressed left at (917, 251)
Screenshot: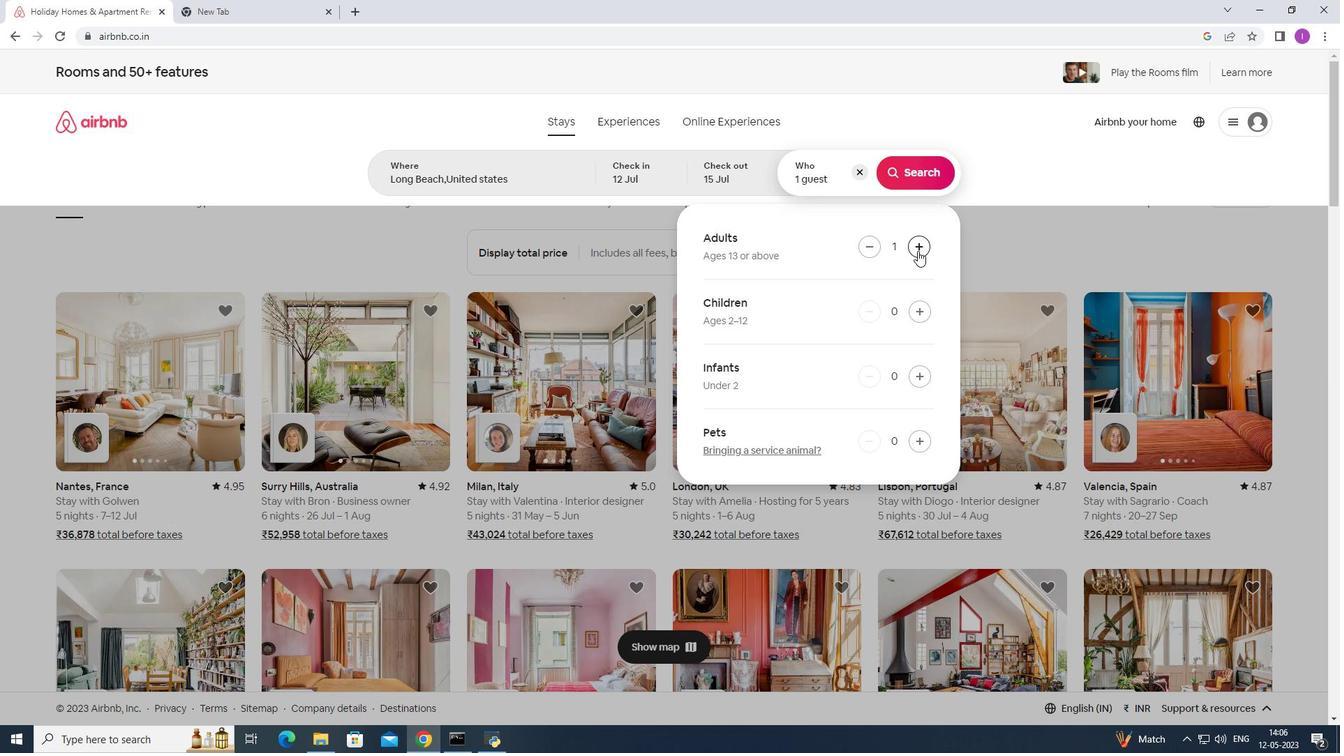
Action: Mouse moved to (899, 177)
Screenshot: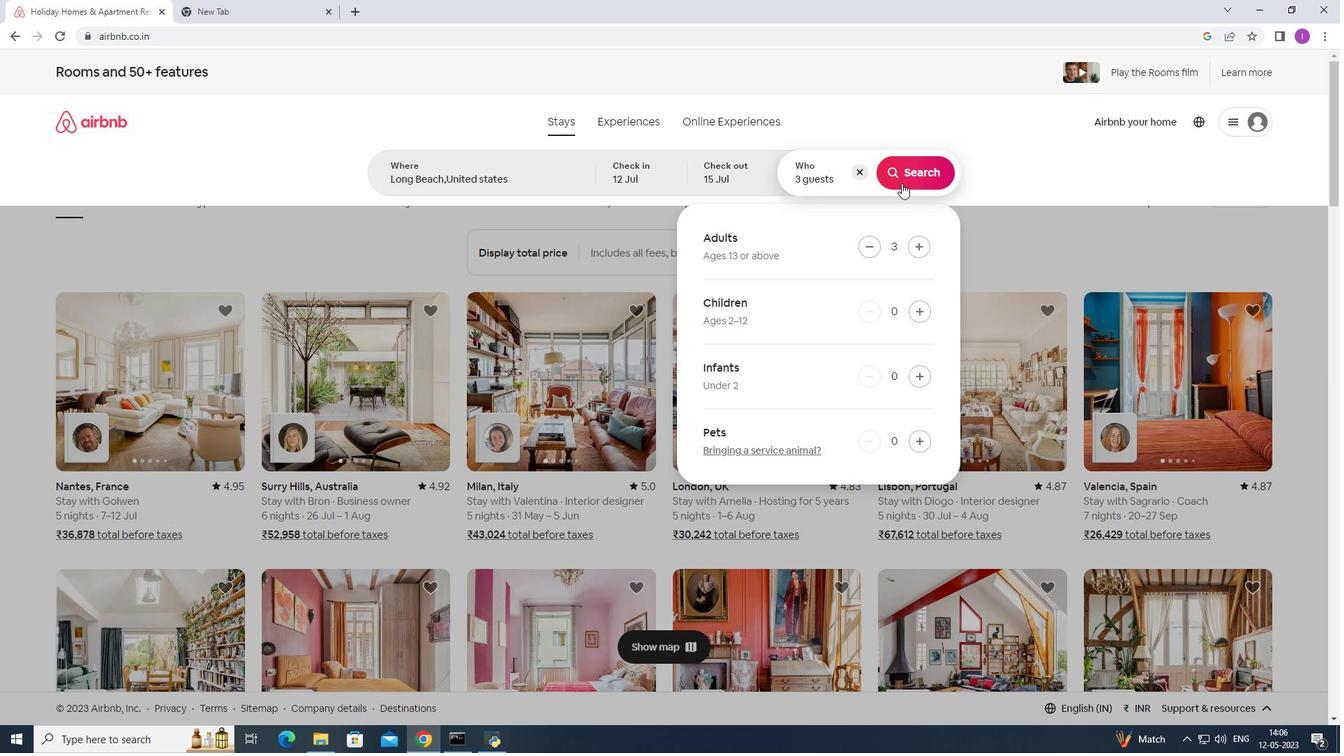
Action: Mouse pressed left at (899, 177)
Screenshot: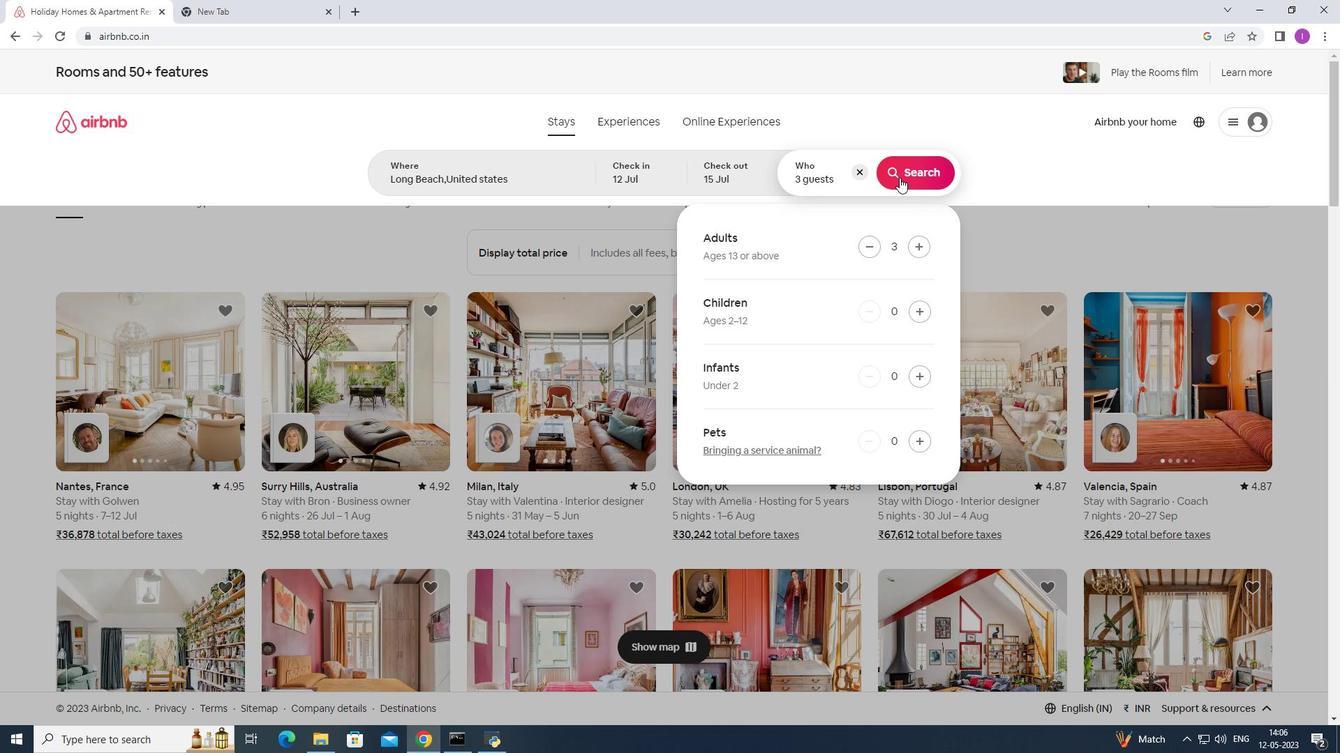 
Action: Mouse moved to (1283, 128)
Screenshot: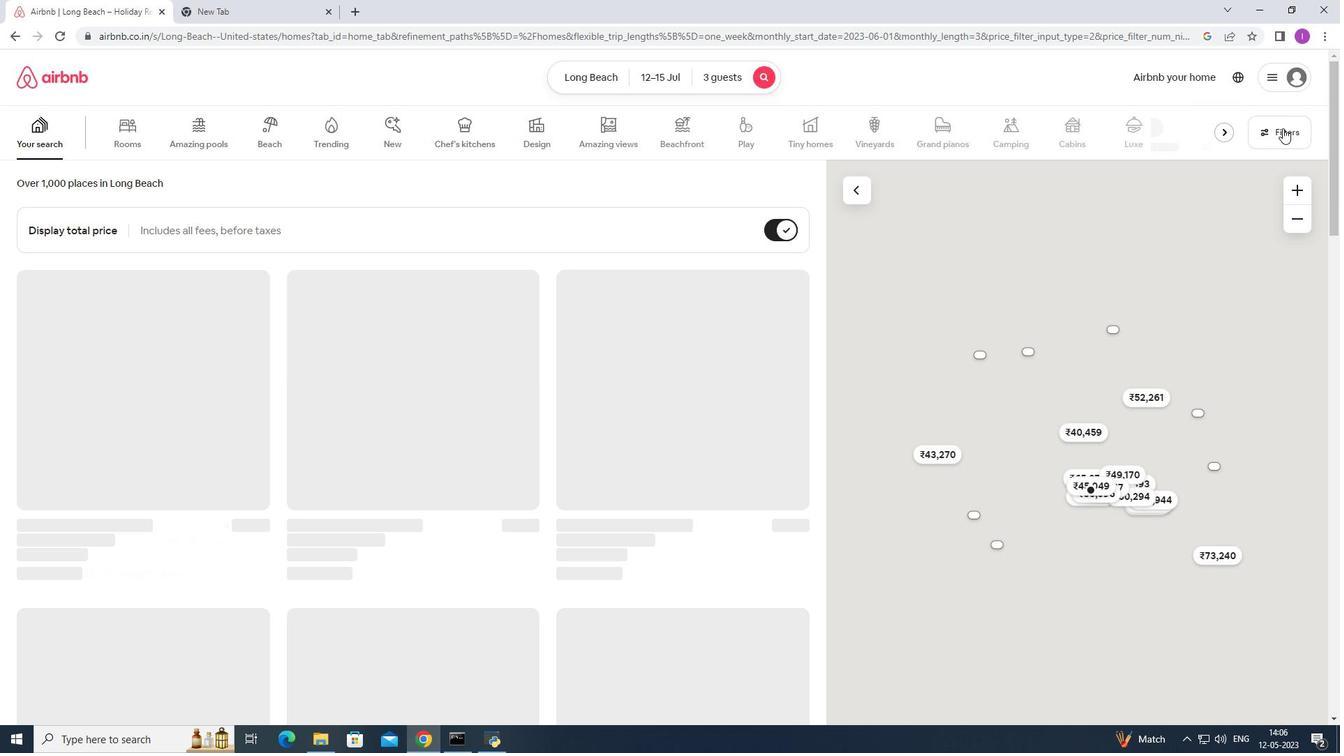 
Action: Mouse pressed left at (1283, 128)
Screenshot: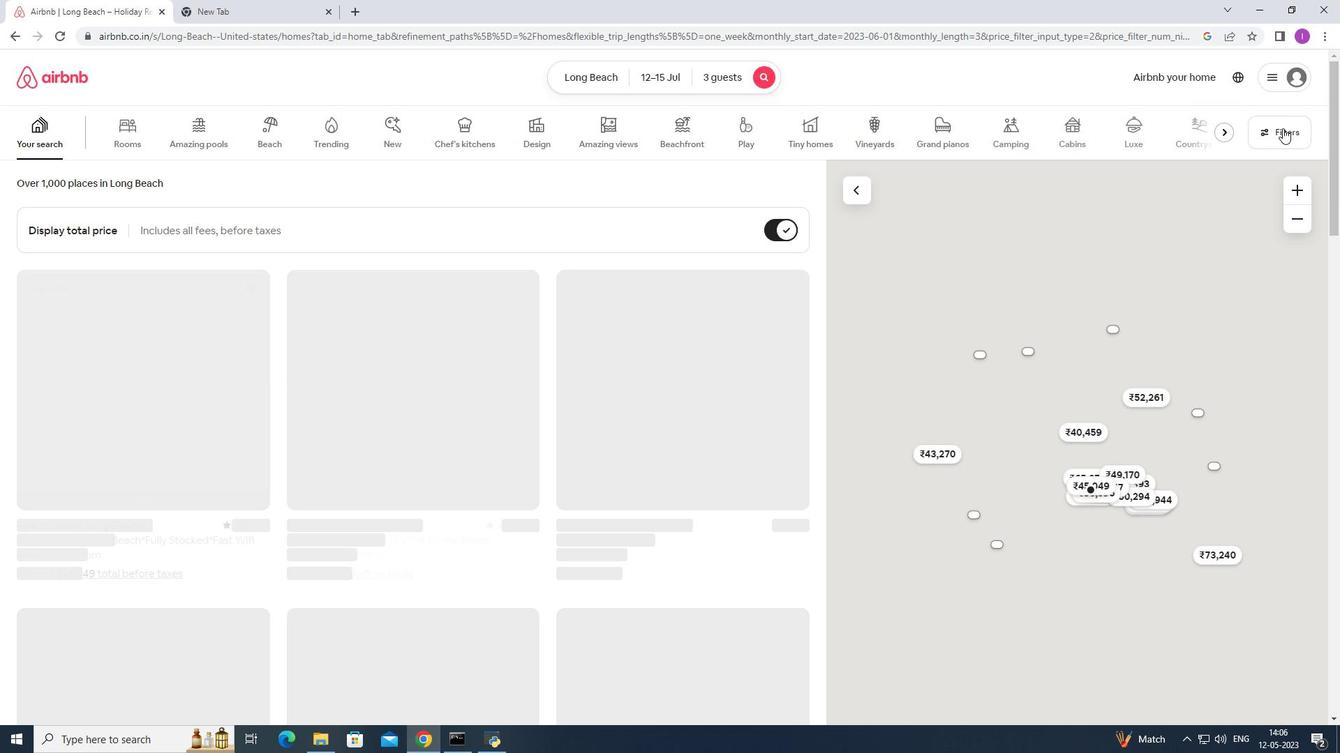 
Action: Mouse moved to (767, 478)
Screenshot: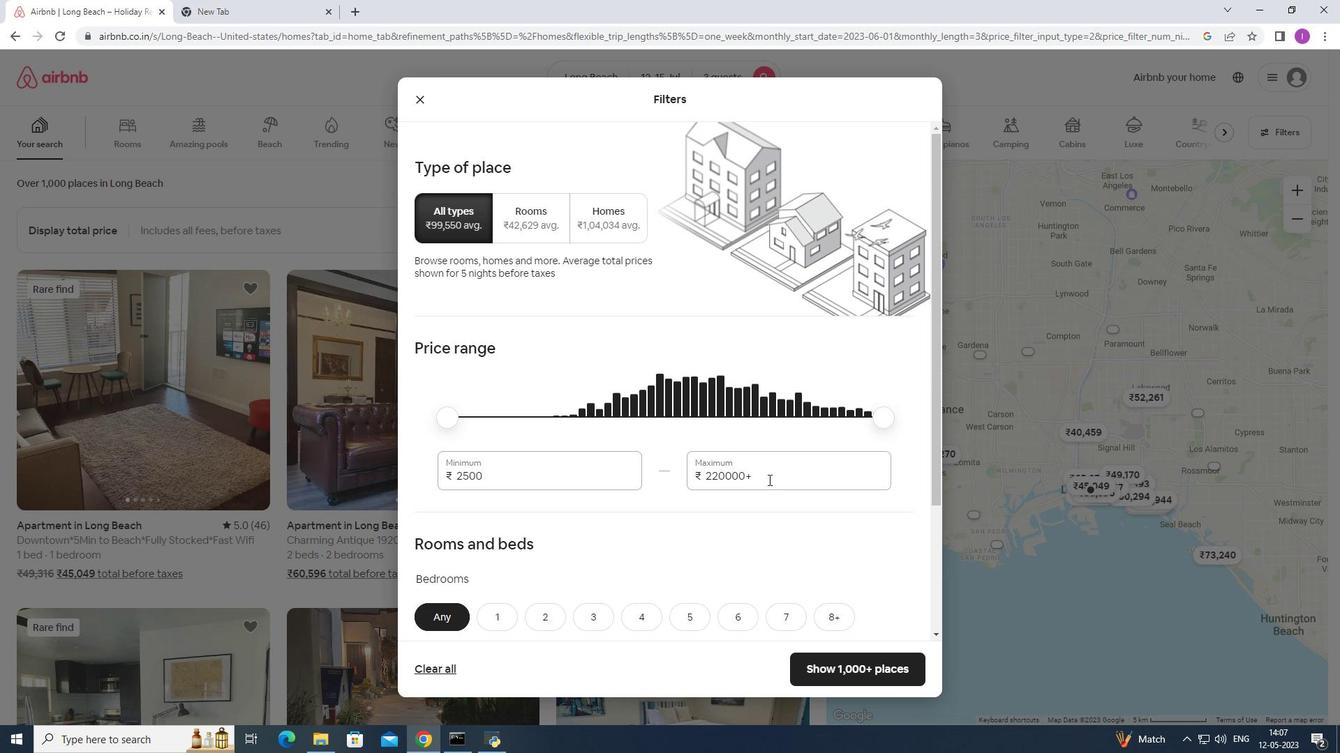 
Action: Mouse pressed left at (767, 478)
Screenshot: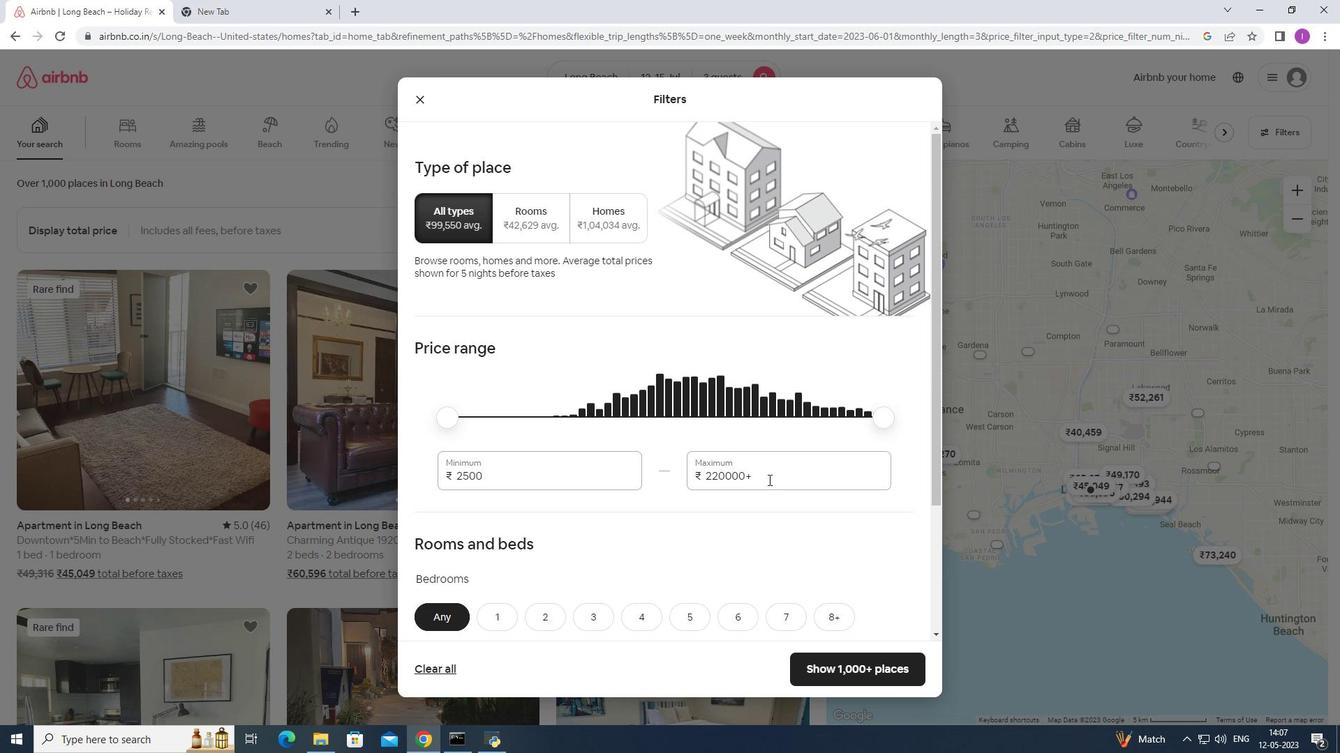
Action: Mouse moved to (695, 480)
Screenshot: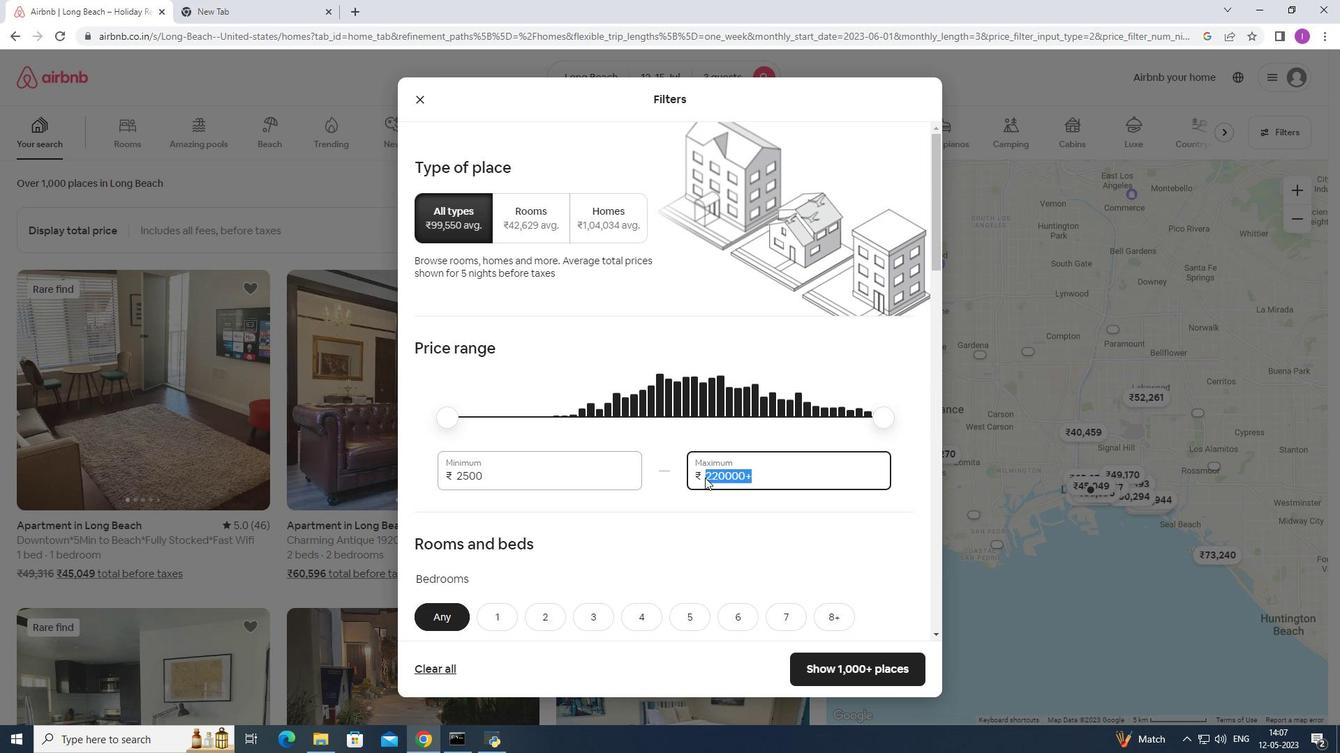 
Action: Key pressed 160
Screenshot: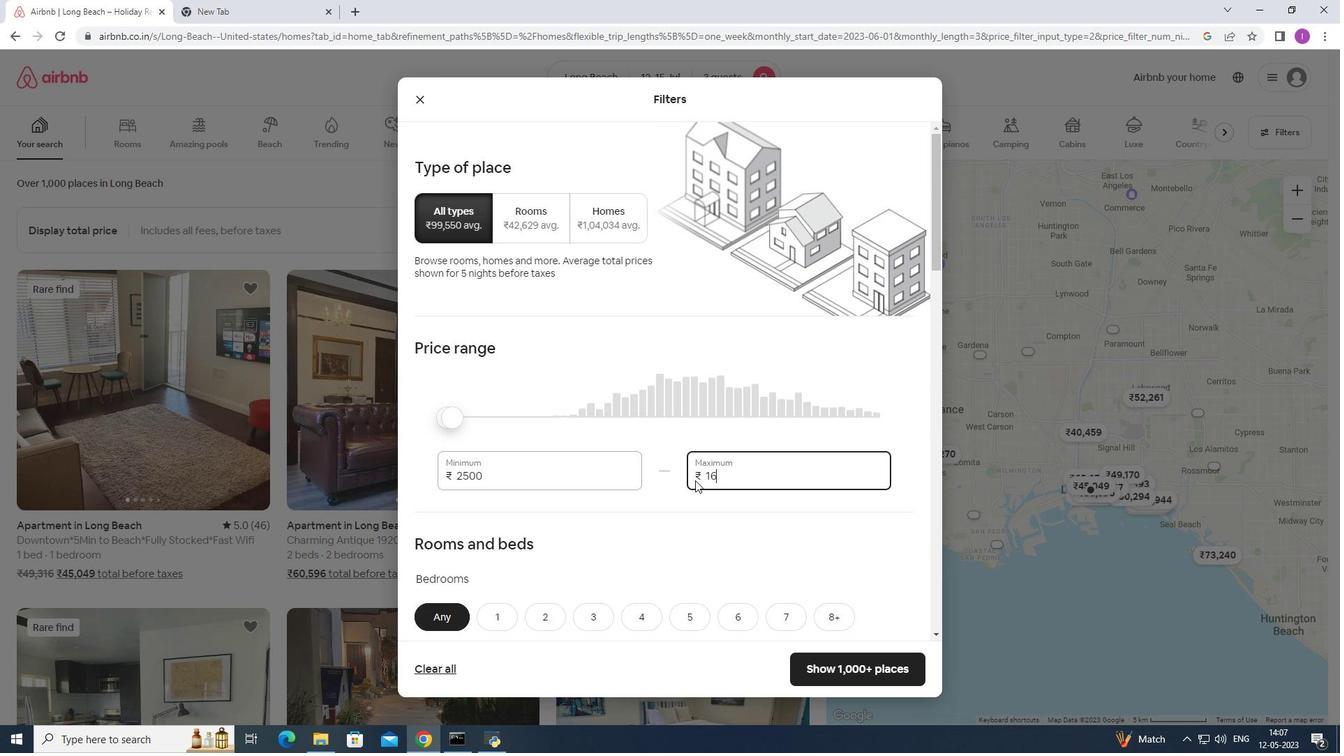
Action: Mouse moved to (695, 481)
Screenshot: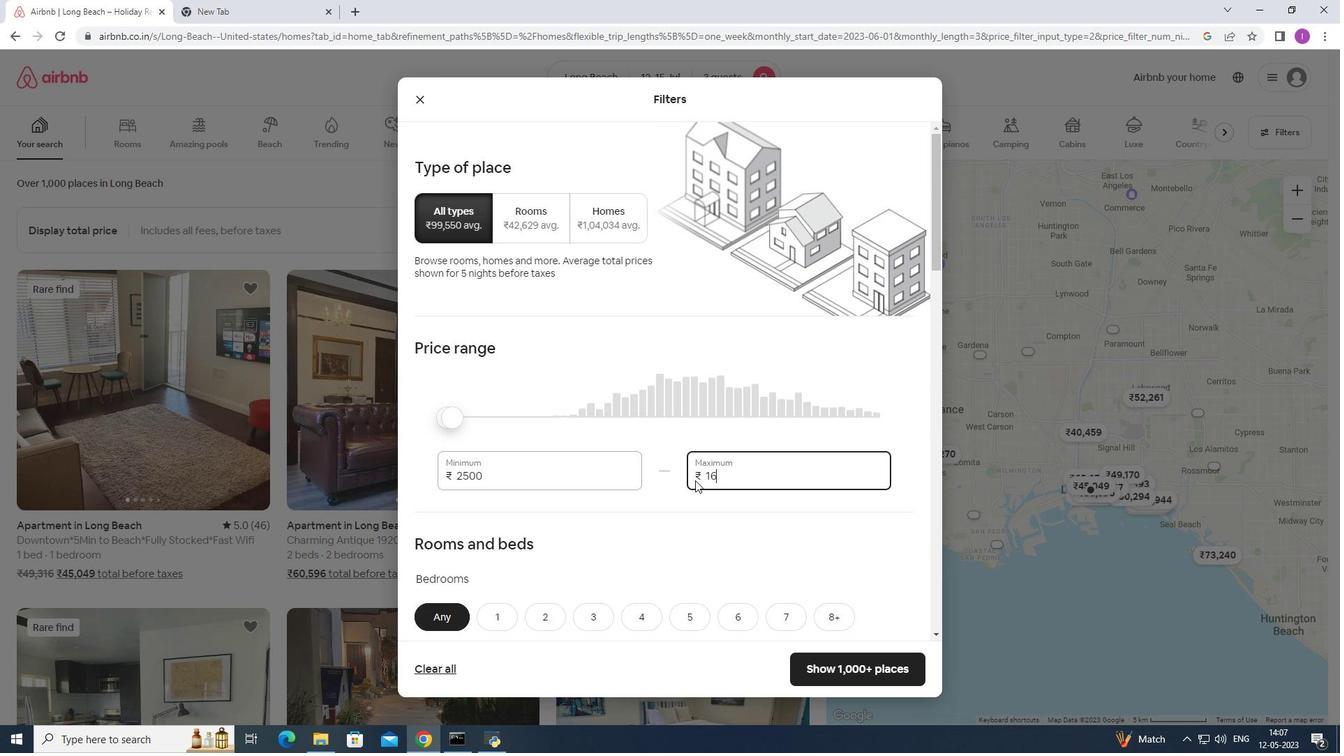 
Action: Key pressed 00
Screenshot: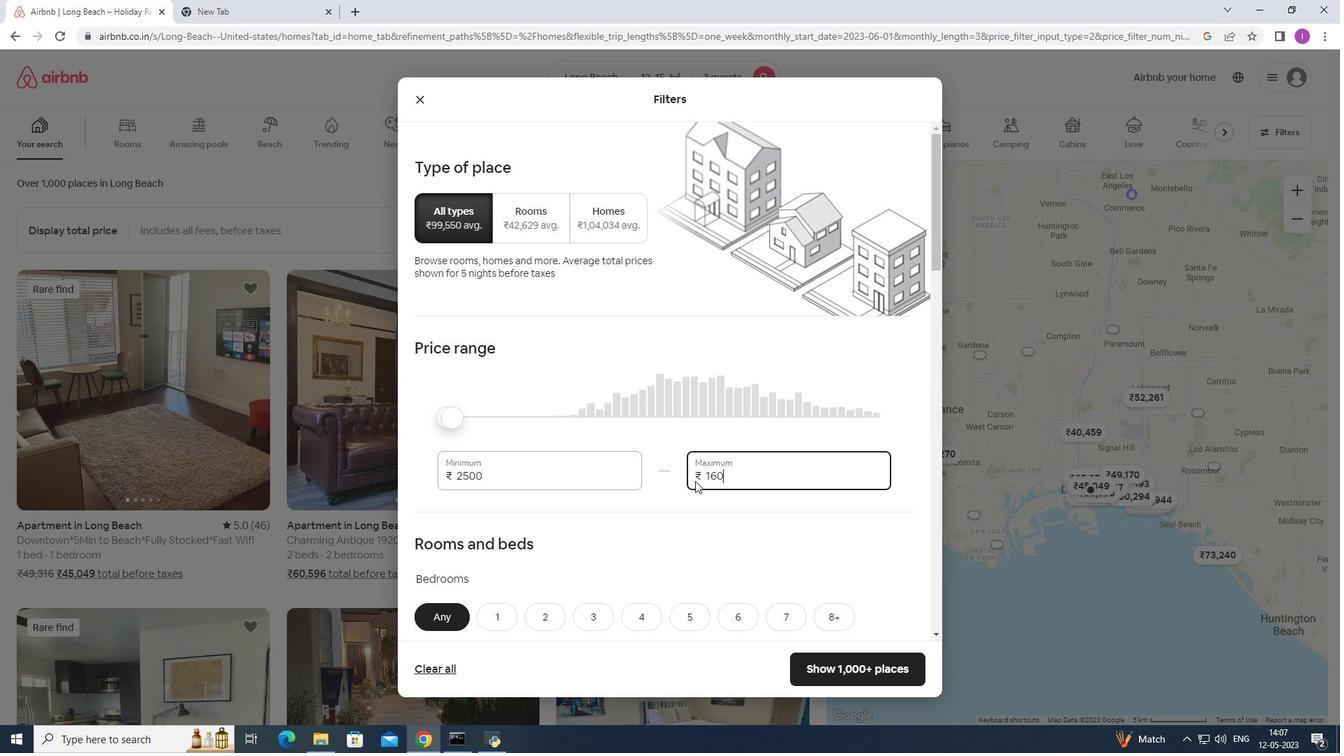 
Action: Mouse moved to (492, 471)
Screenshot: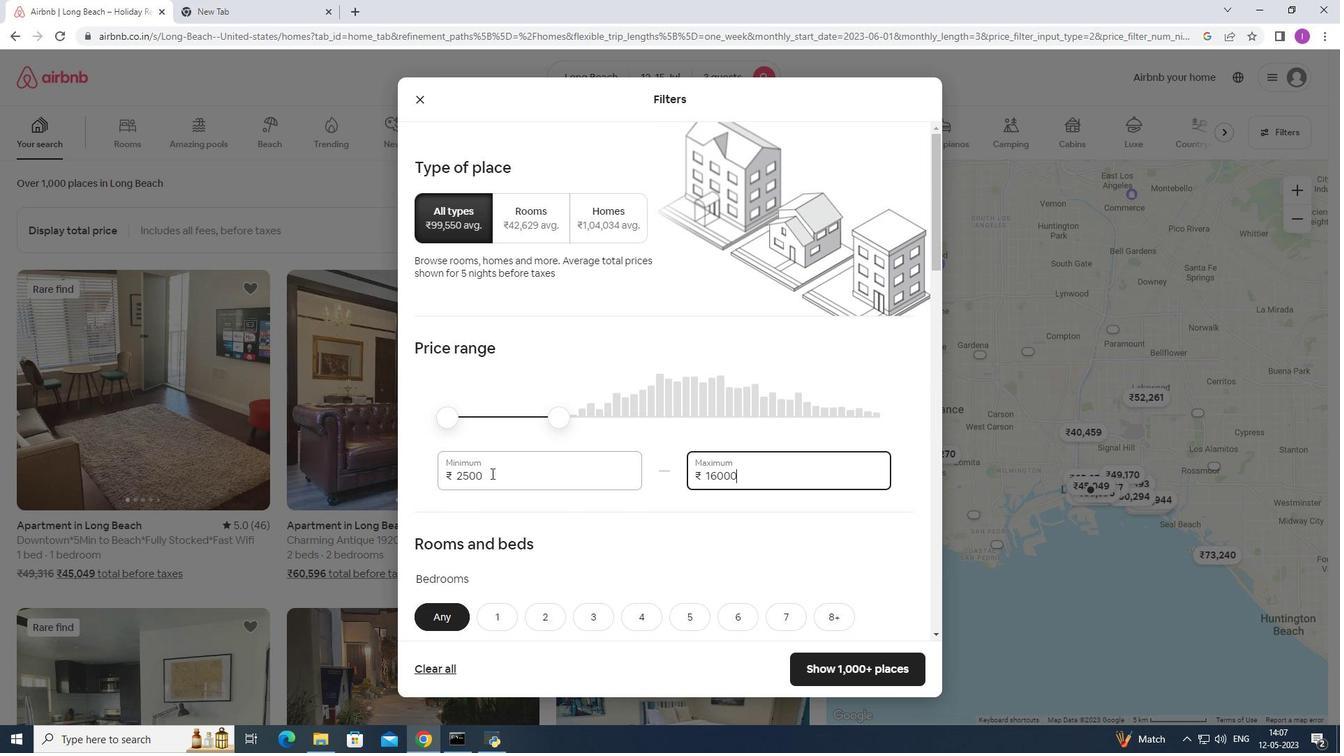 
Action: Mouse pressed left at (492, 471)
Screenshot: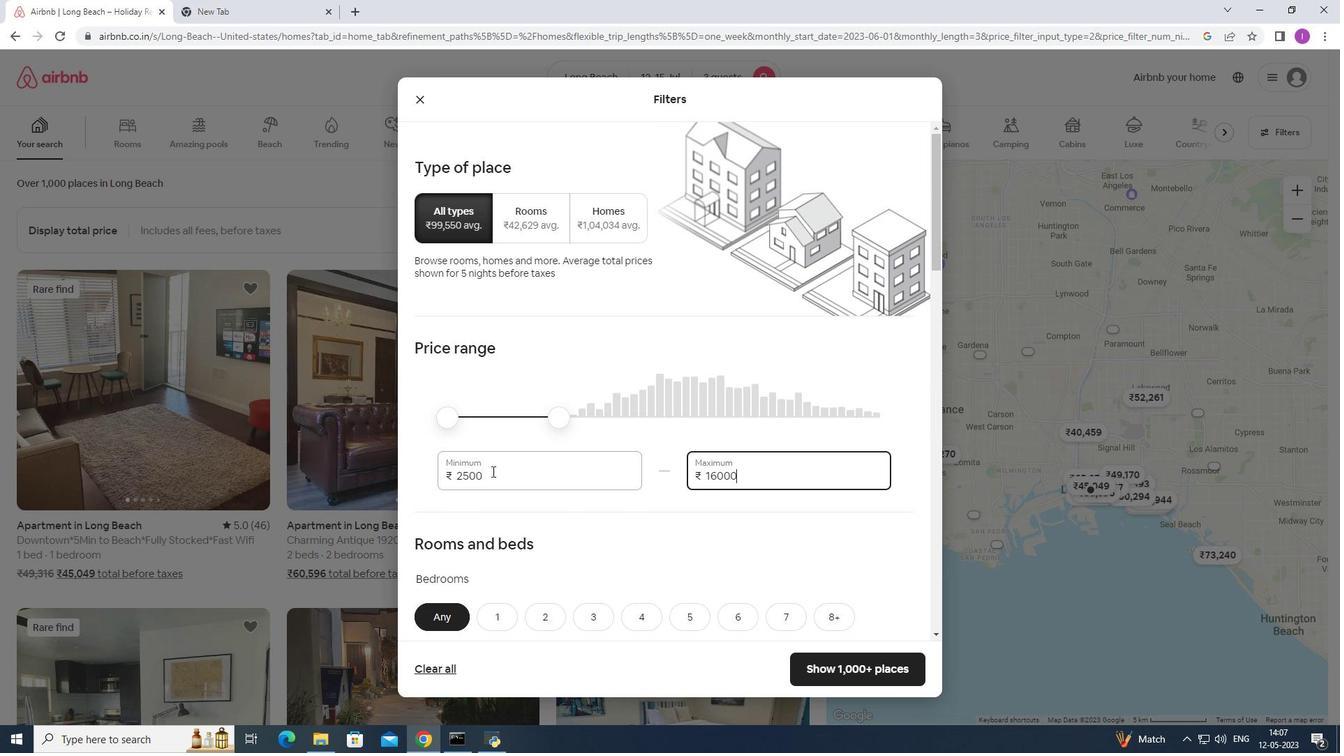 
Action: Mouse moved to (439, 484)
Screenshot: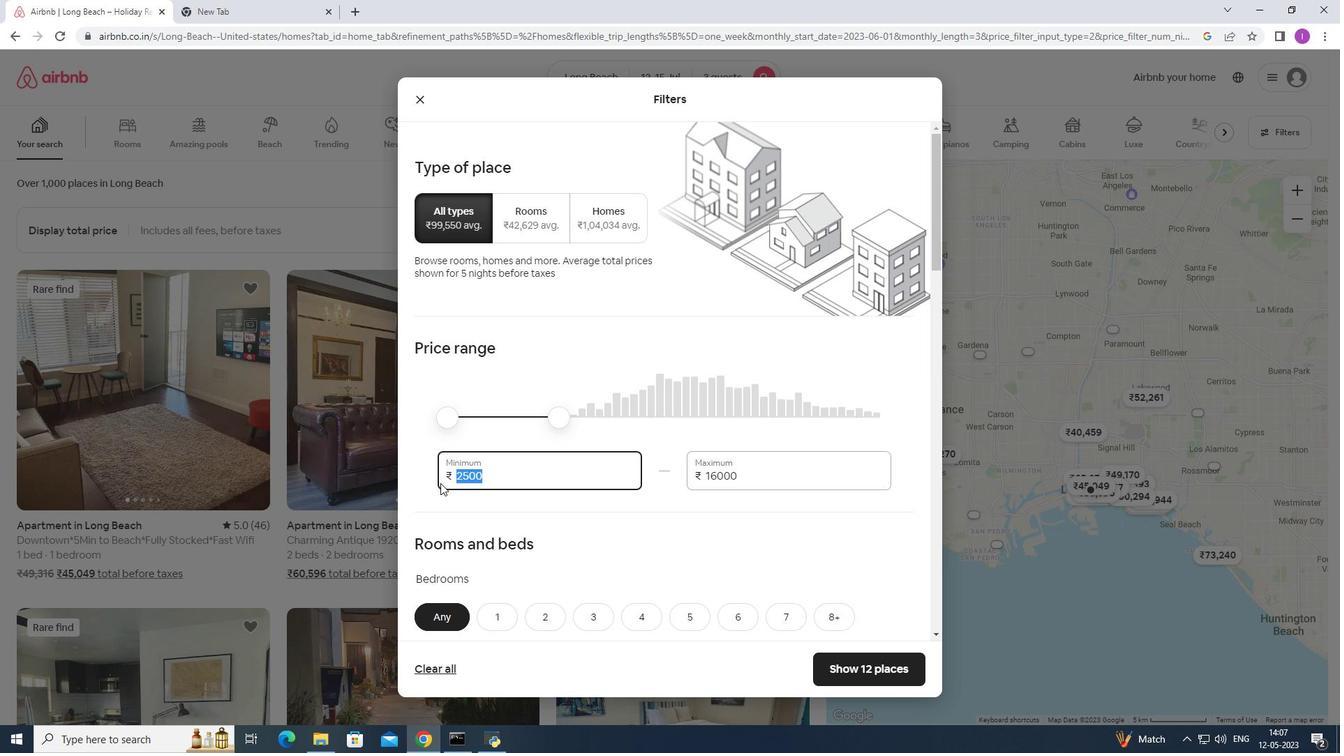 
Action: Key pressed 12
Screenshot: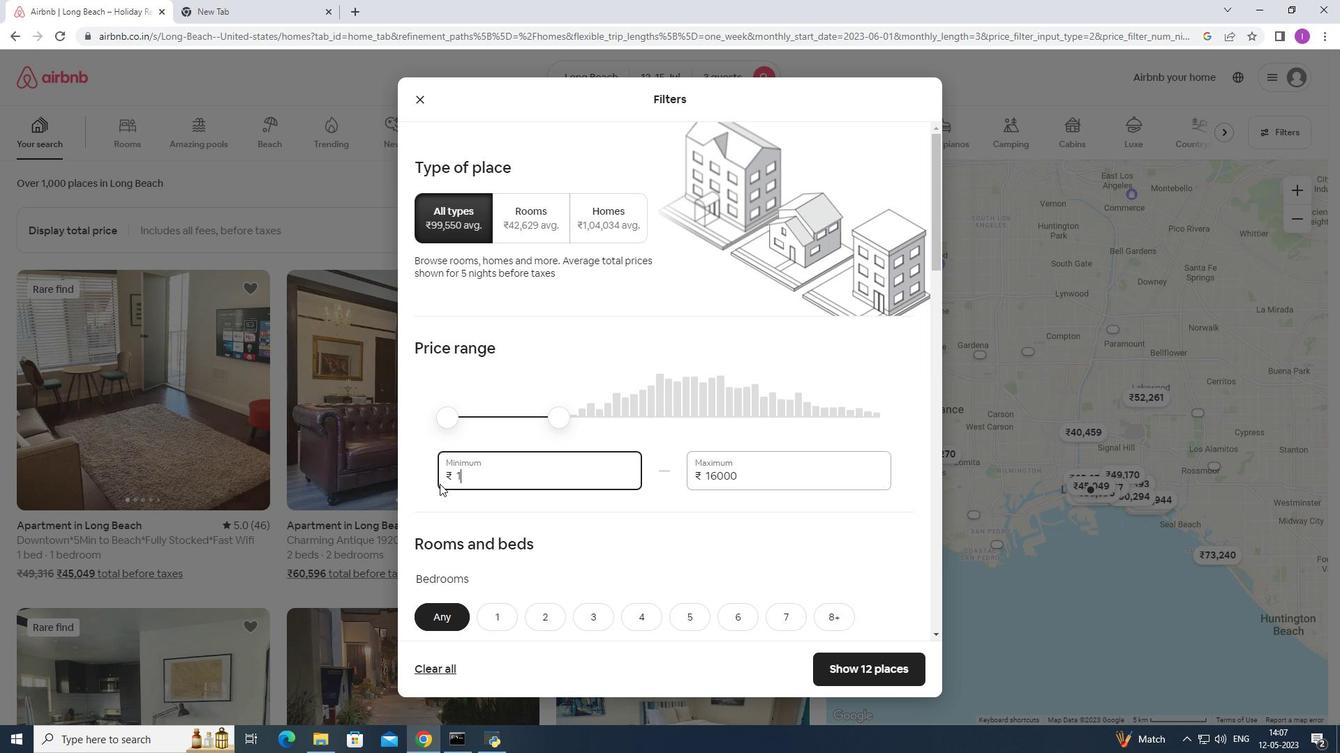 
Action: Mouse moved to (439, 486)
Screenshot: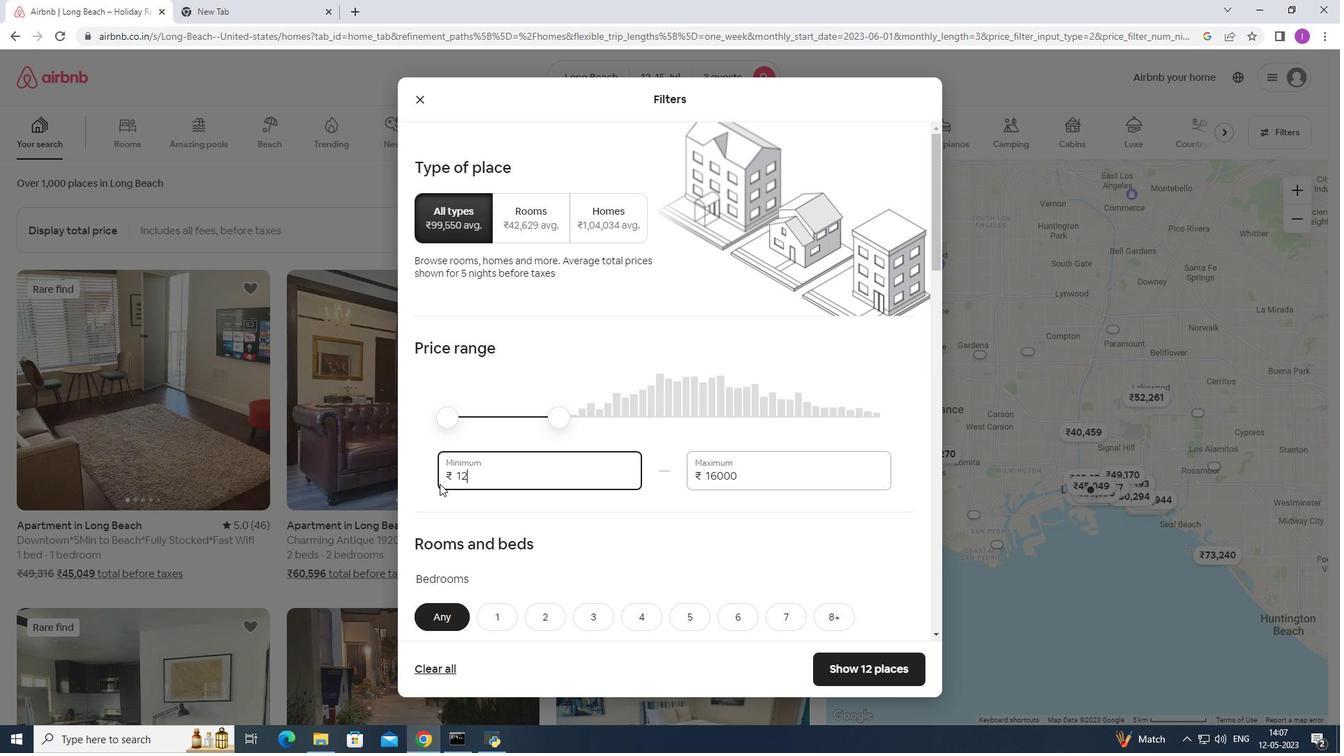 
Action: Key pressed 0
Screenshot: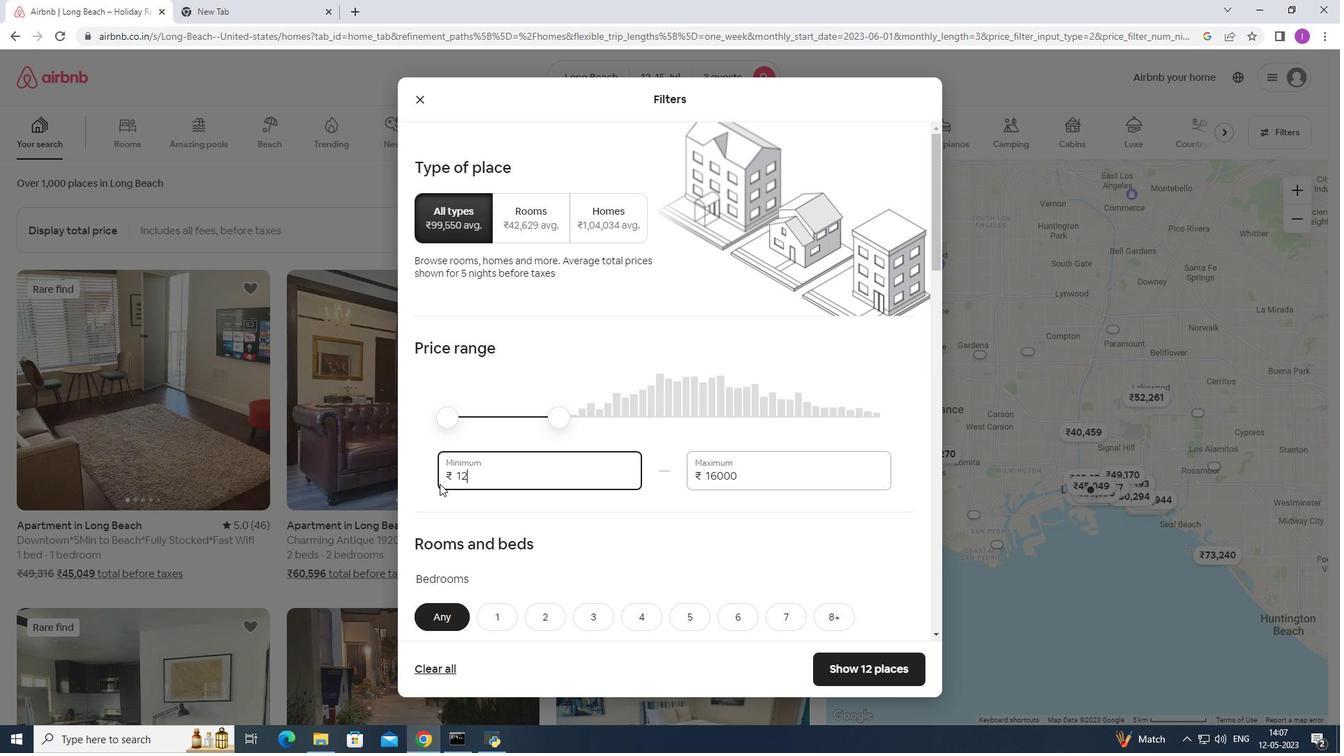 
Action: Mouse moved to (439, 487)
Screenshot: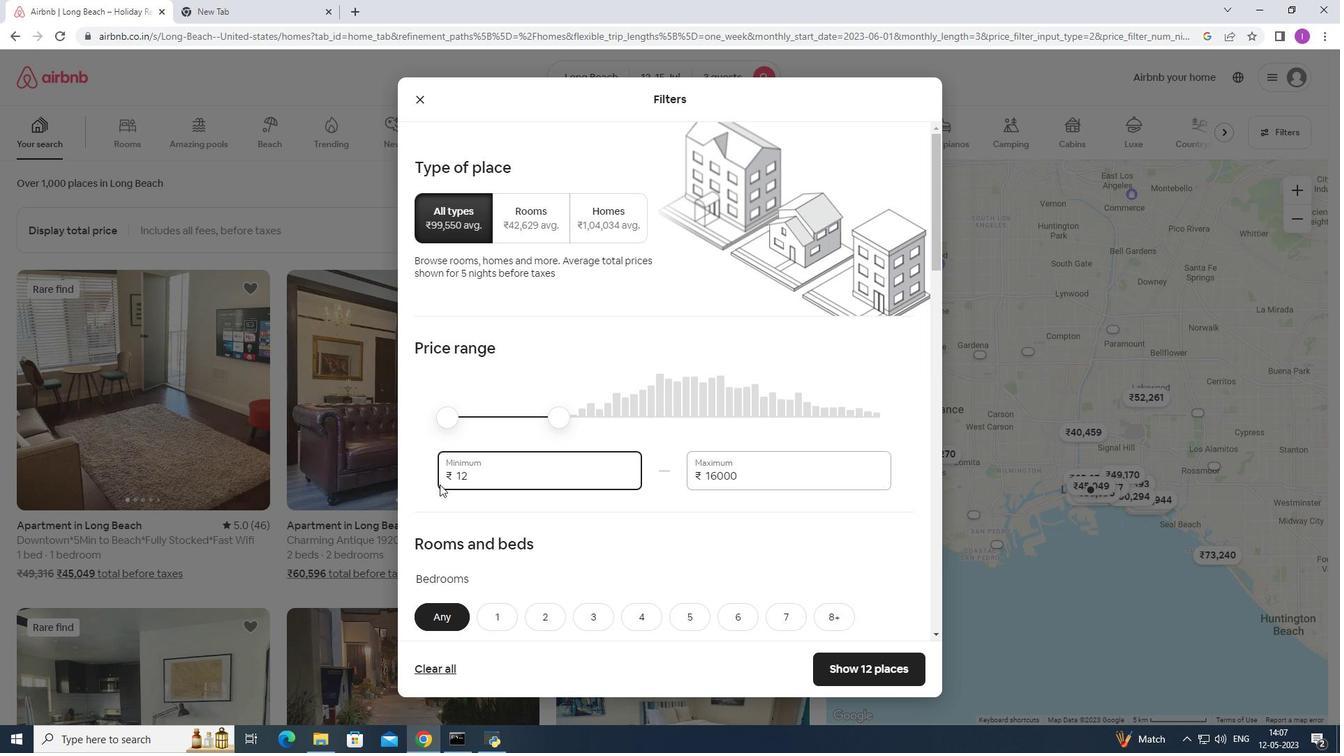 
Action: Key pressed 00
Screenshot: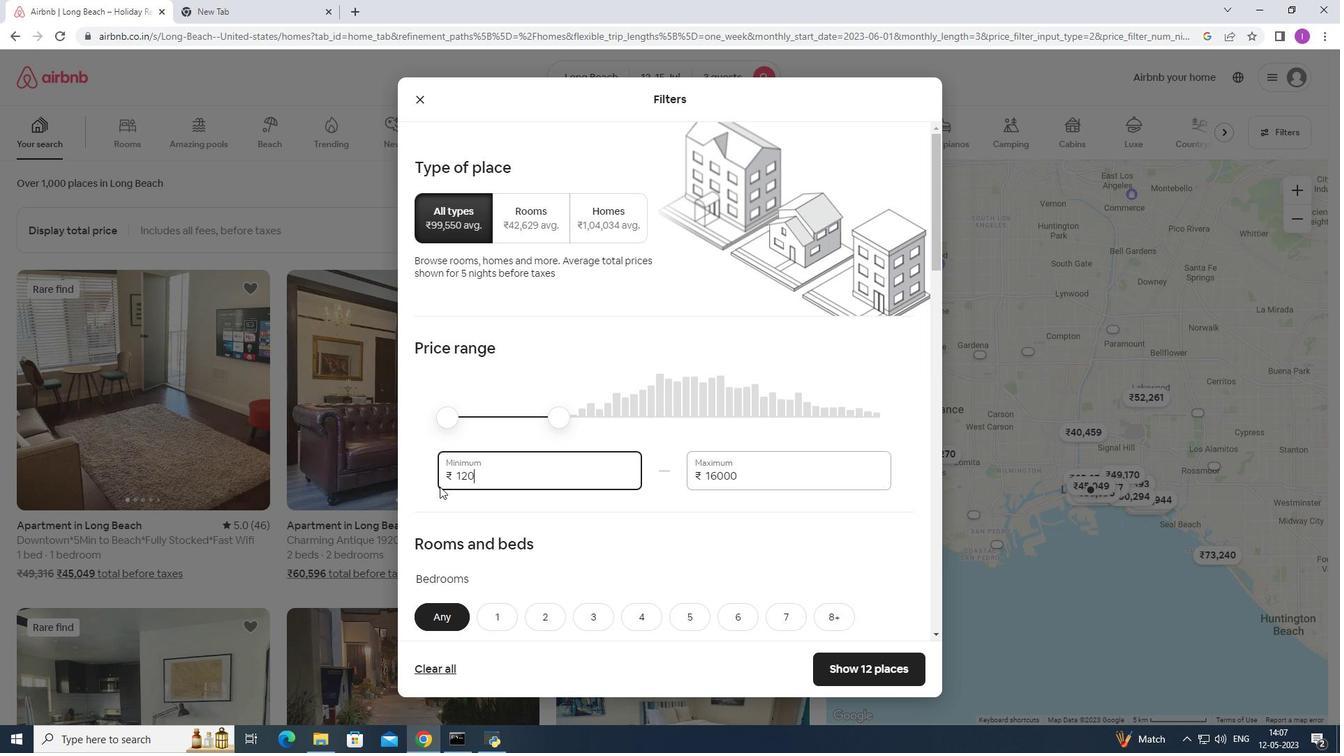 
Action: Mouse moved to (513, 484)
Screenshot: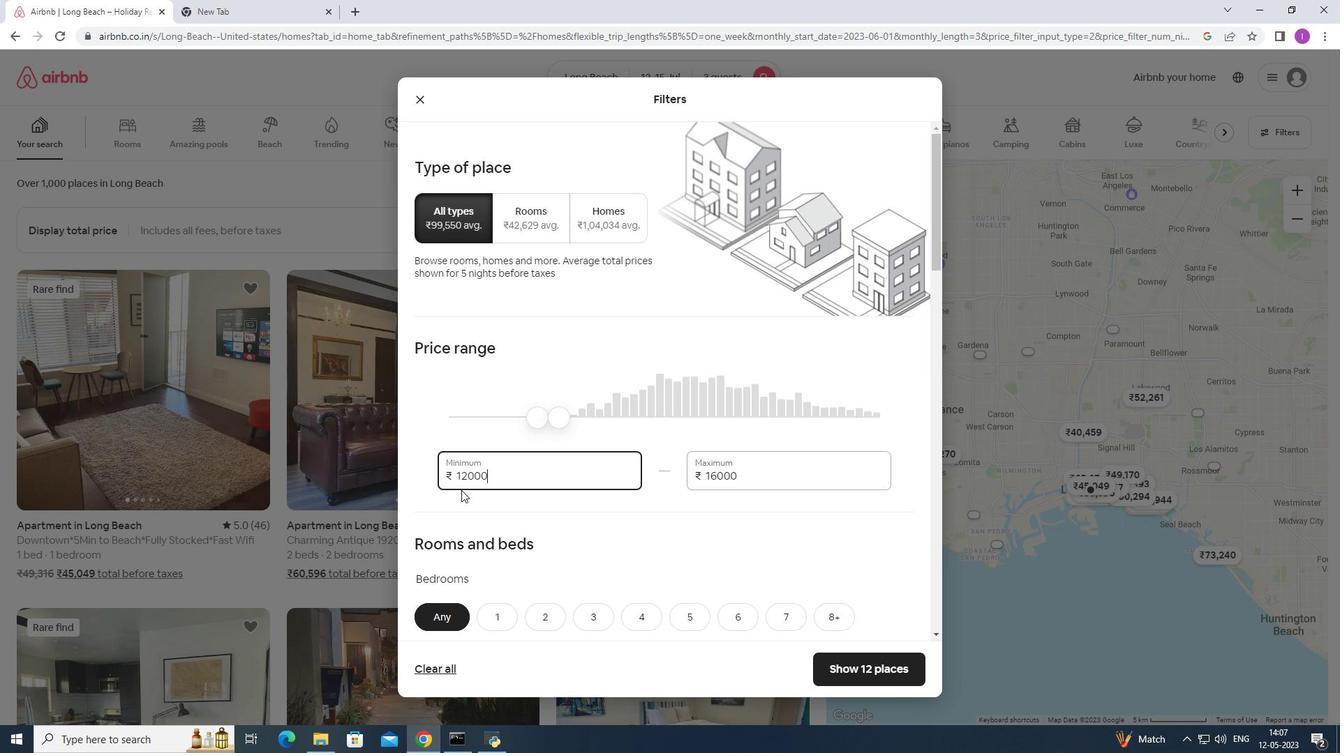
Action: Mouse scrolled (513, 483) with delta (0, 0)
Screenshot: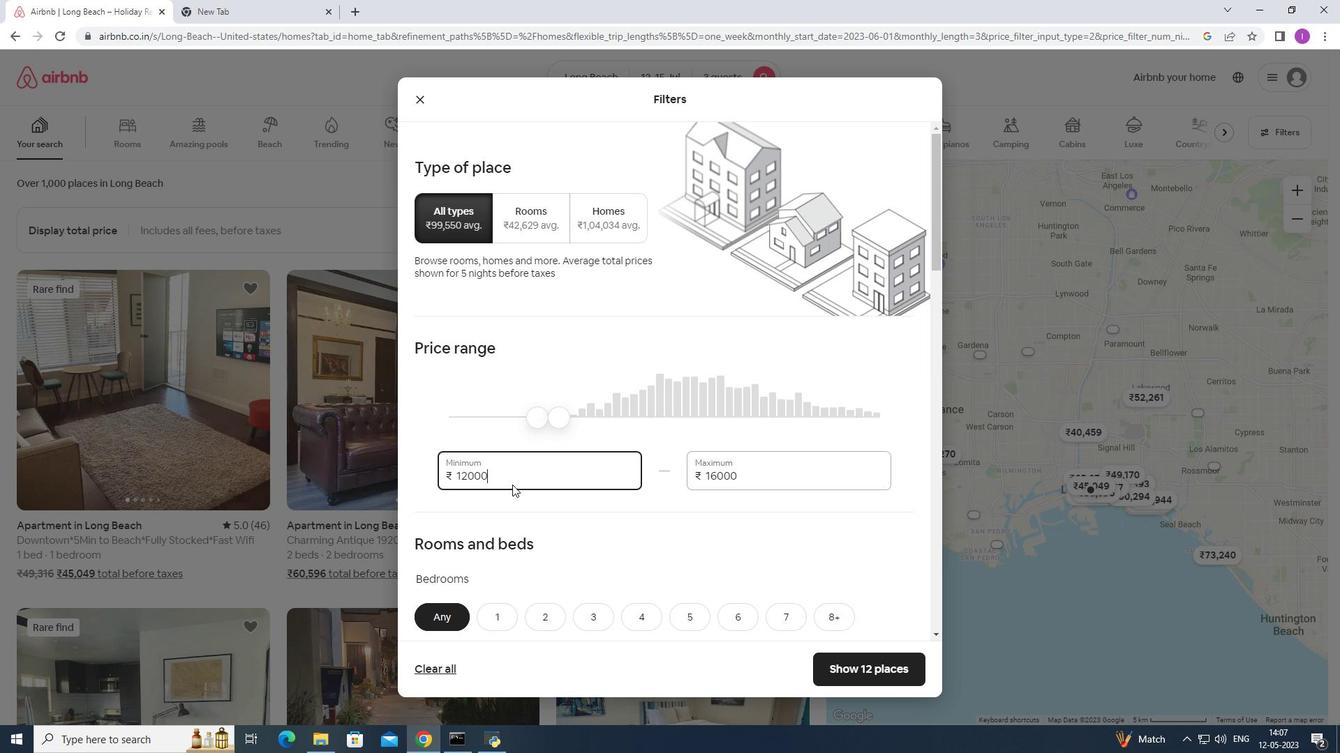 
Action: Mouse moved to (515, 484)
Screenshot: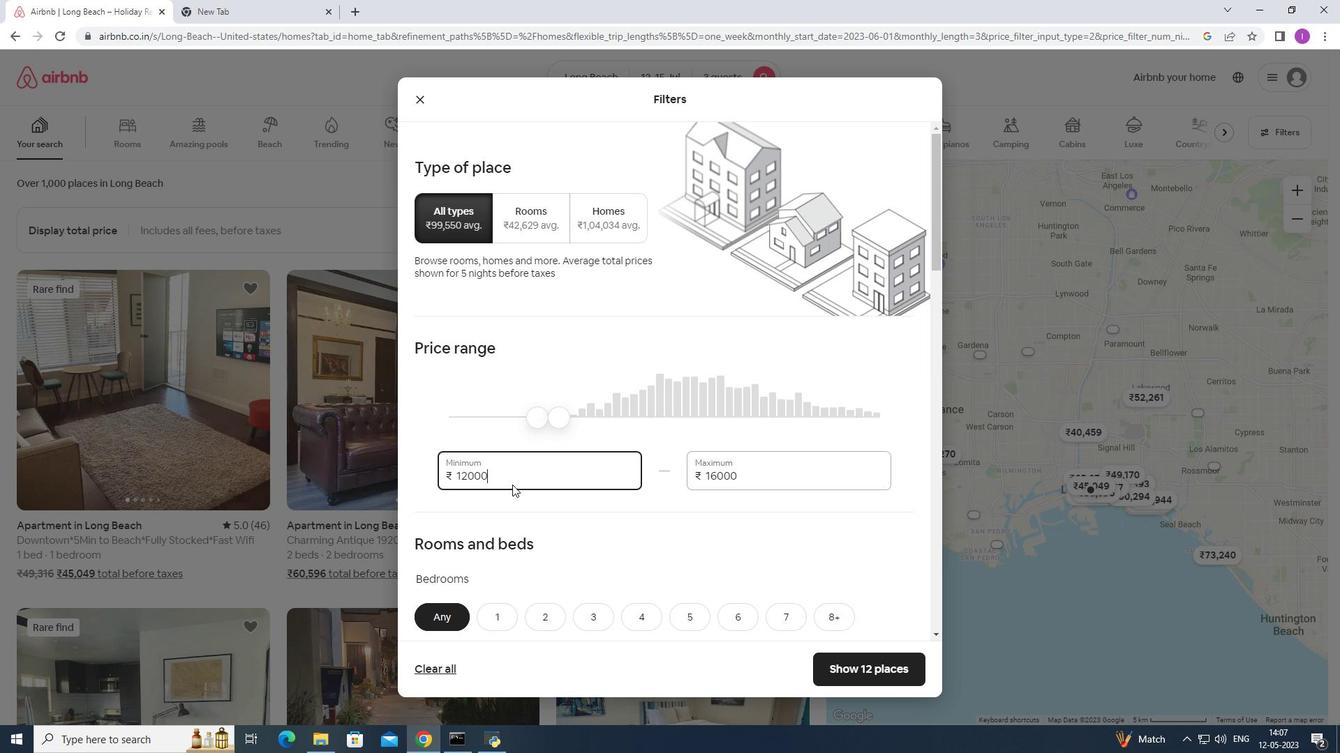 
Action: Mouse scrolled (515, 483) with delta (0, 0)
Screenshot: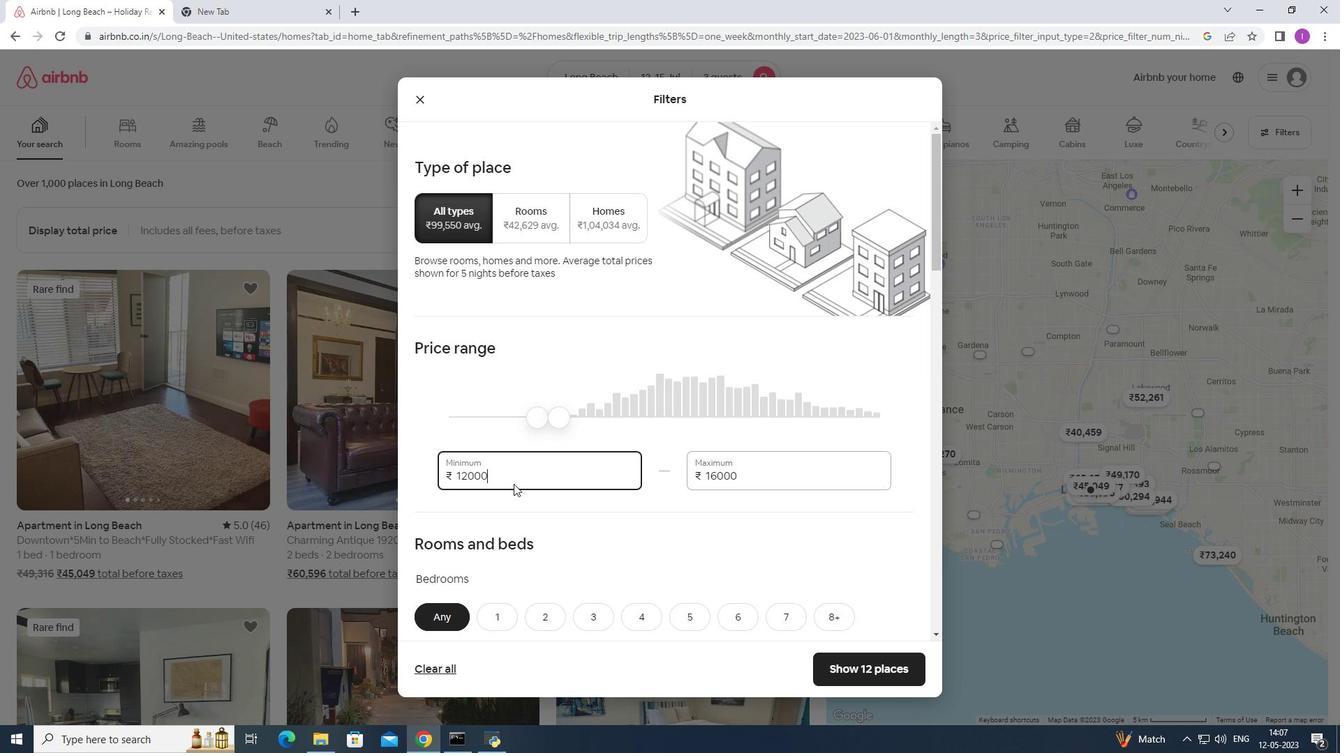 
Action: Mouse moved to (515, 484)
Screenshot: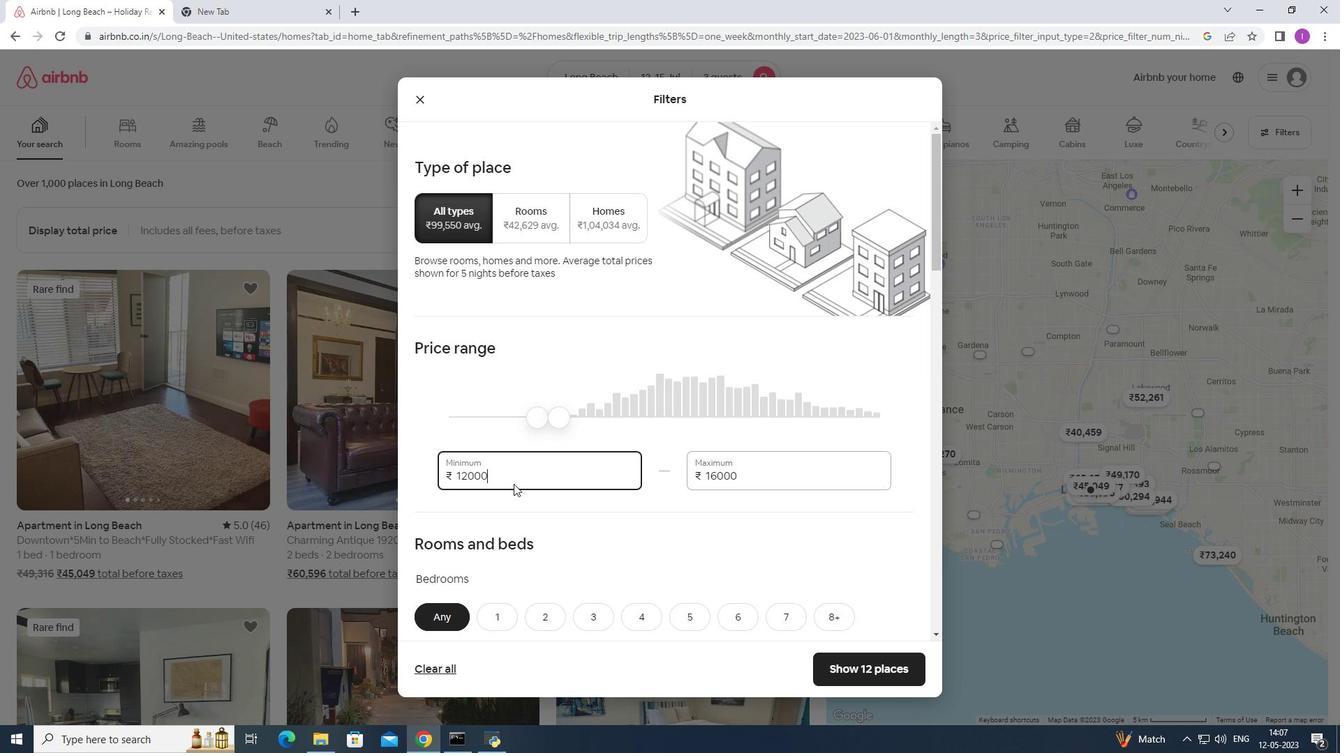 
Action: Mouse scrolled (515, 483) with delta (0, 0)
Screenshot: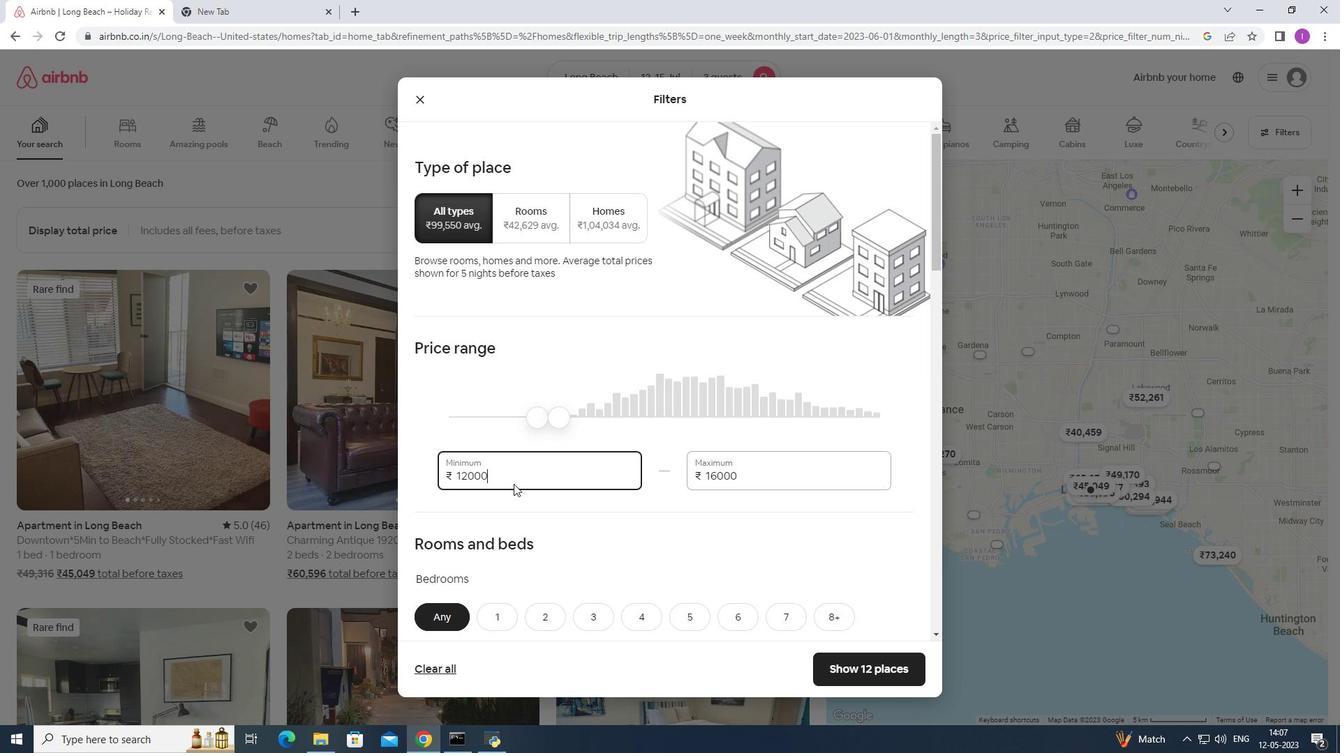 
Action: Mouse moved to (594, 473)
Screenshot: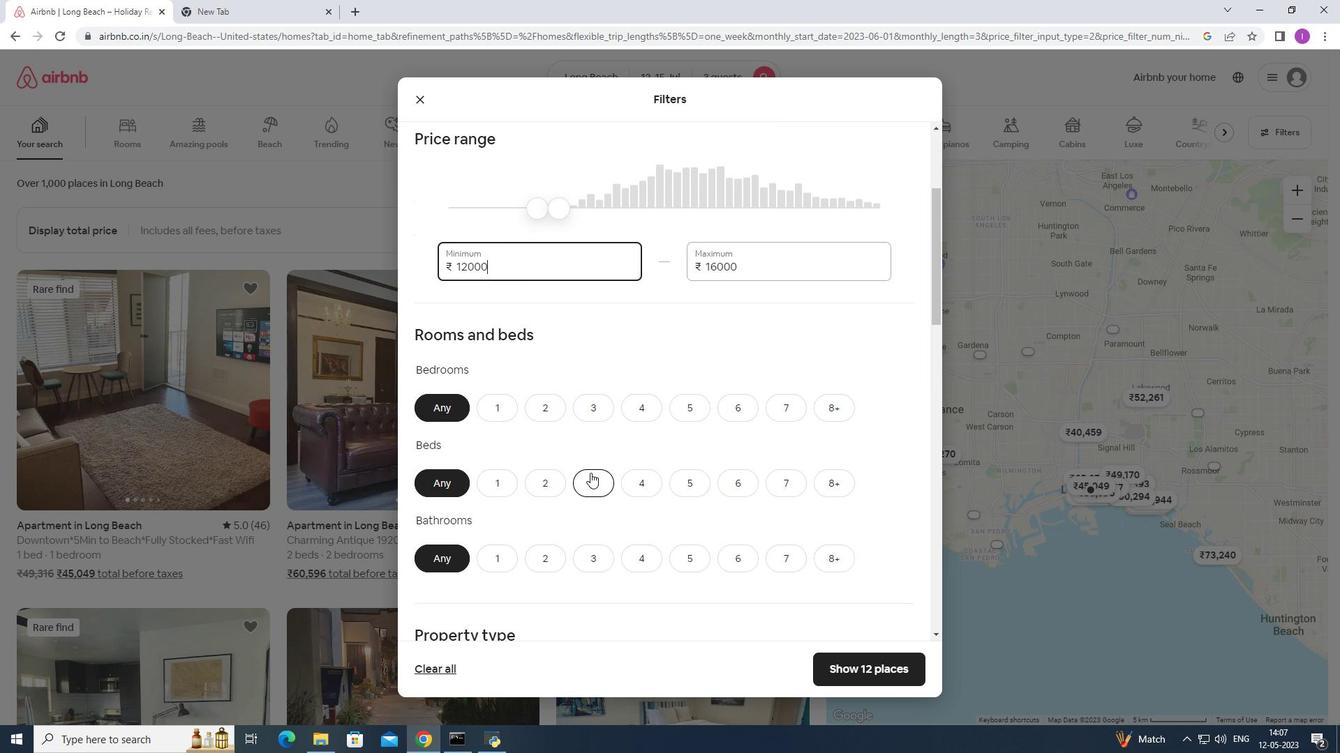 
Action: Mouse scrolled (594, 472) with delta (0, 0)
Screenshot: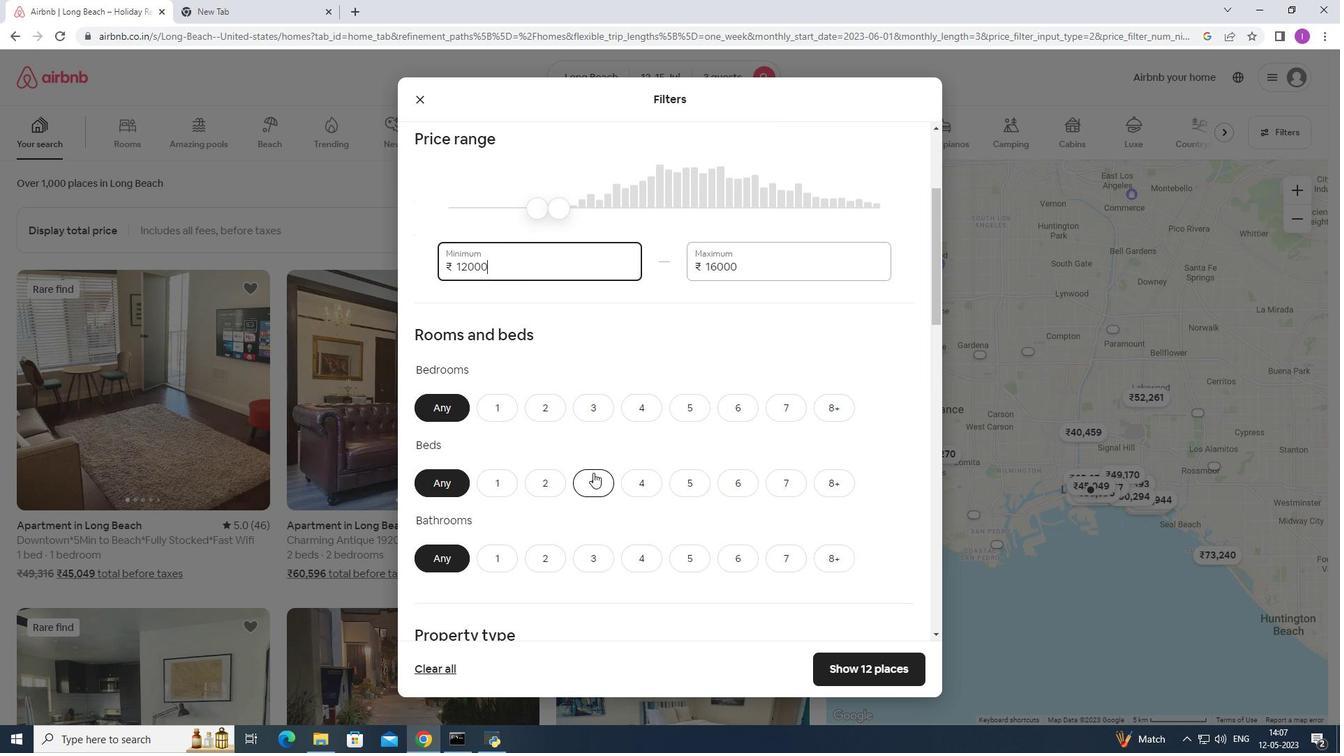 
Action: Mouse moved to (528, 343)
Screenshot: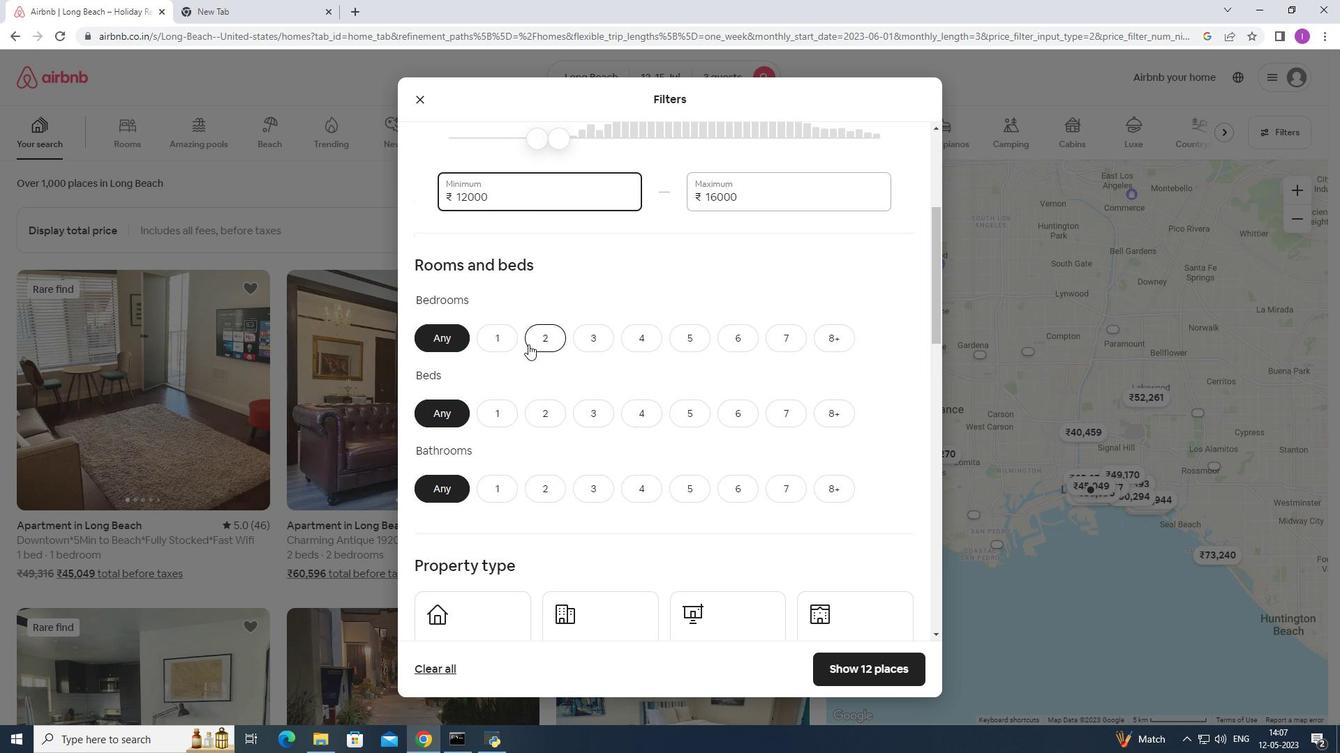 
Action: Mouse pressed left at (528, 343)
Screenshot: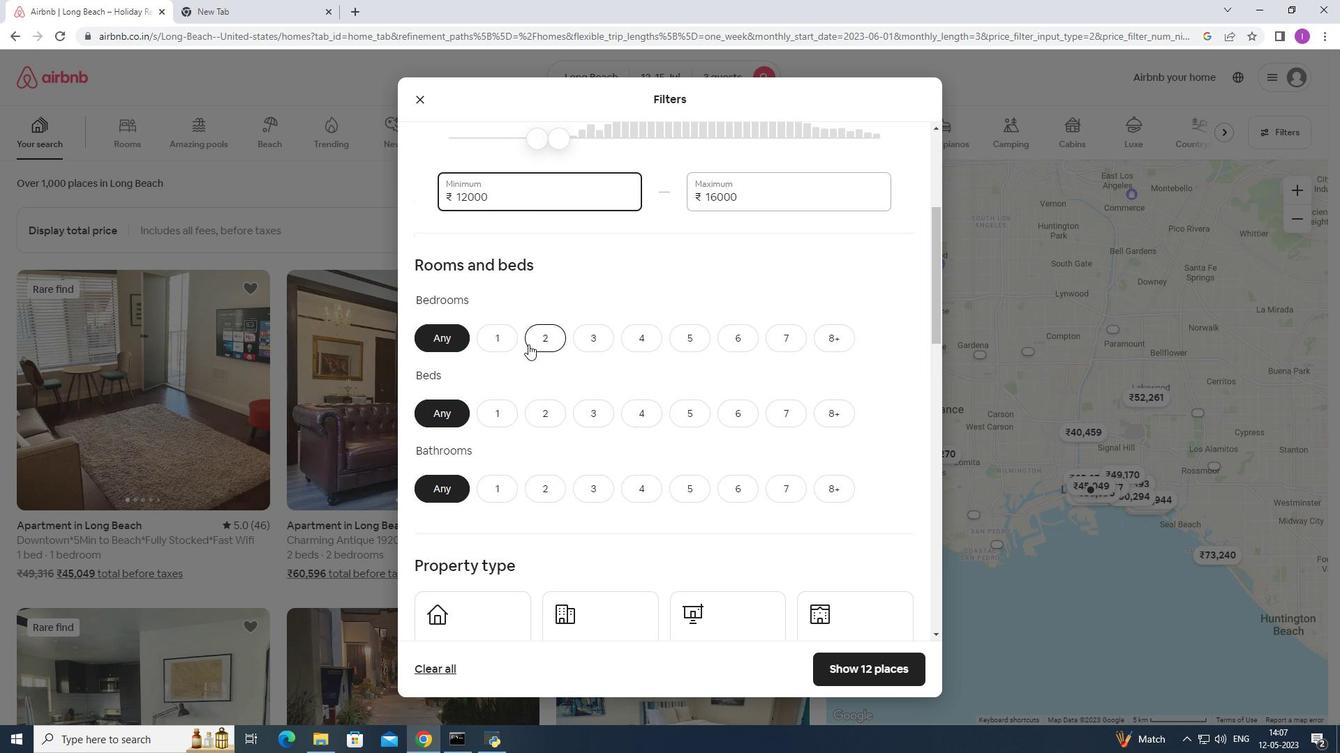 
Action: Mouse moved to (593, 422)
Screenshot: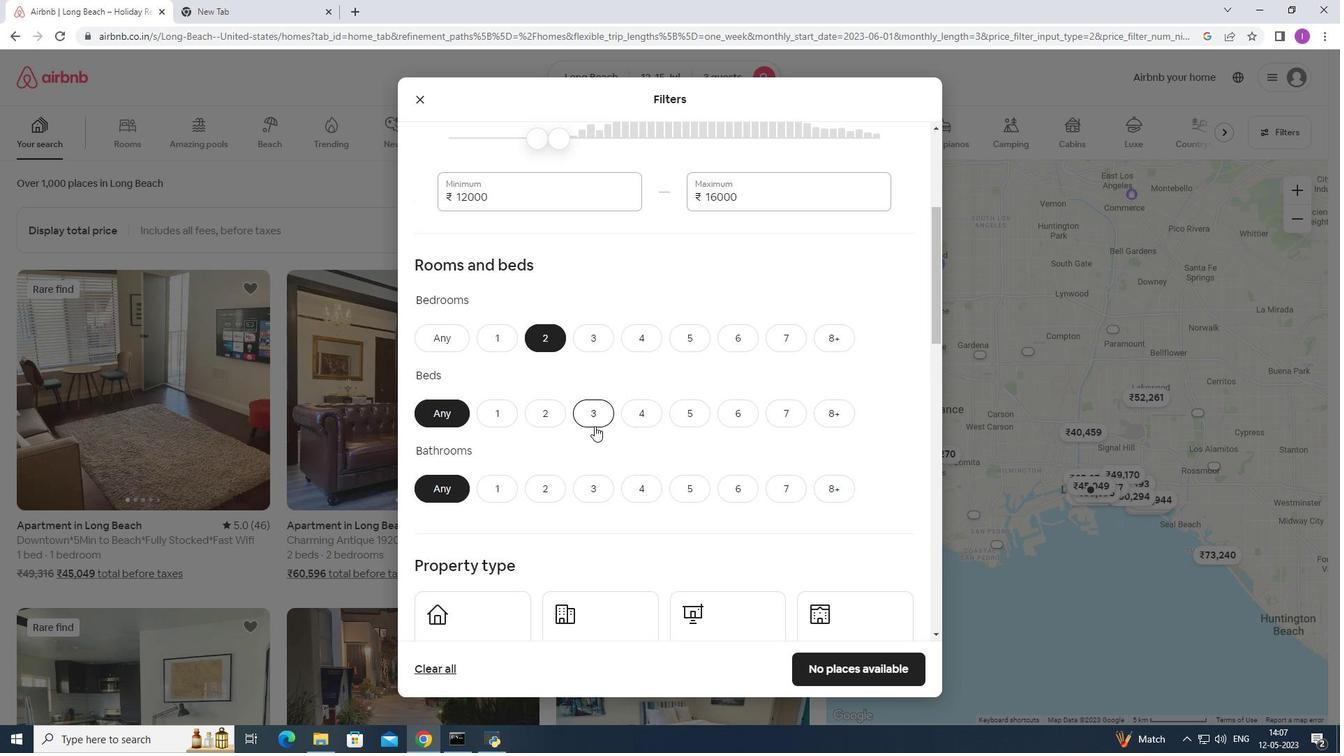 
Action: Mouse pressed left at (593, 422)
Screenshot: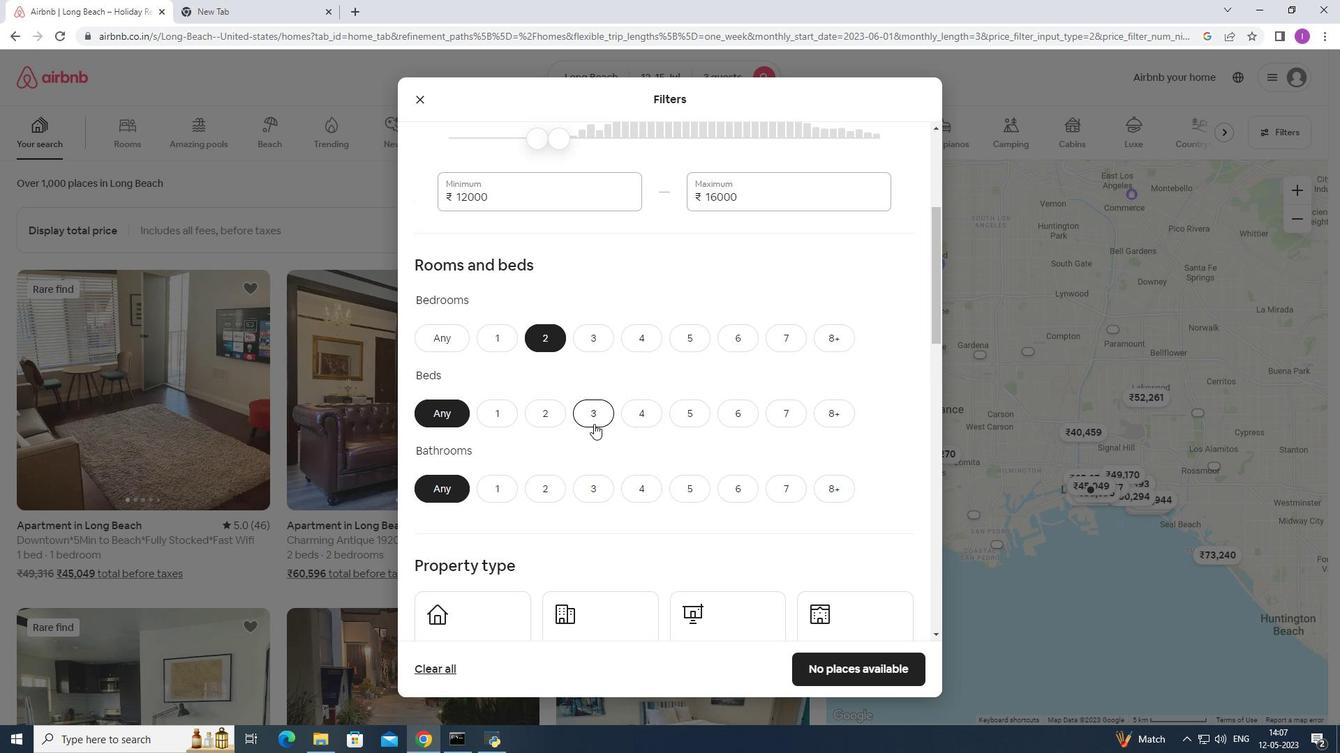 
Action: Mouse moved to (508, 497)
Screenshot: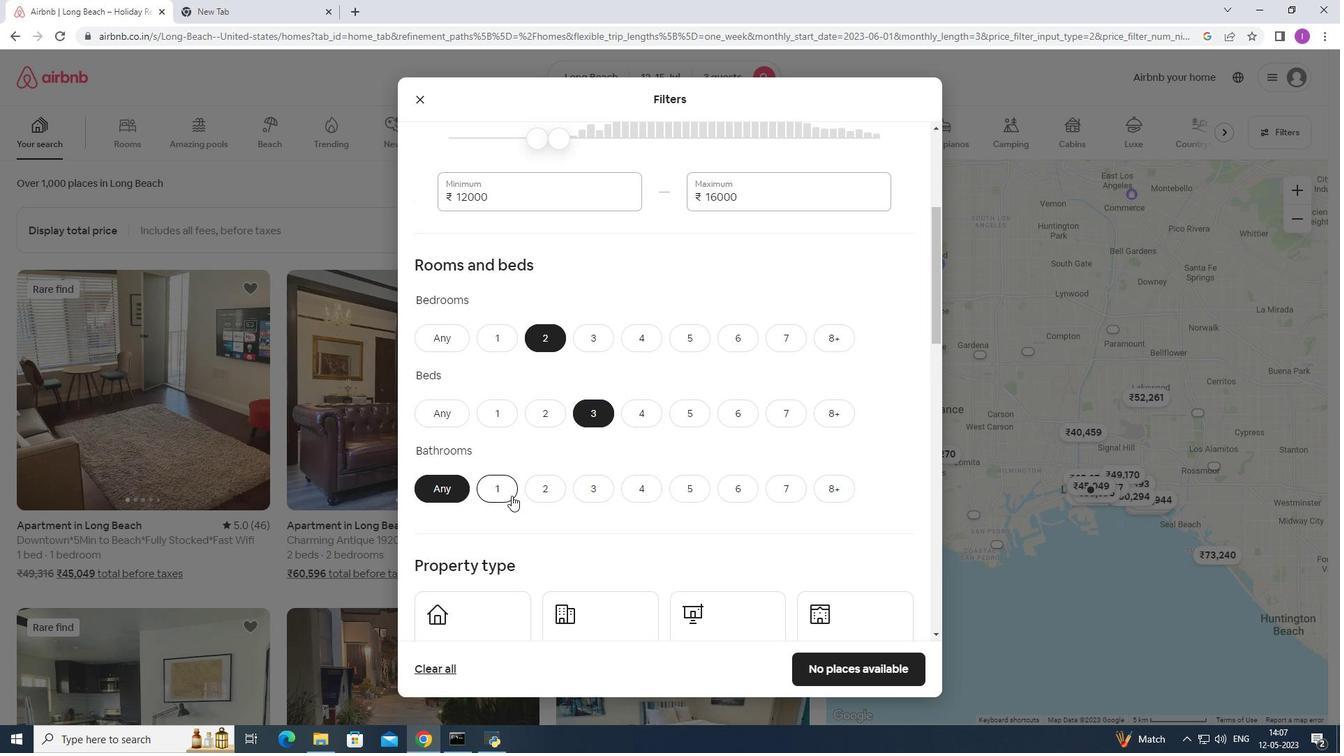 
Action: Mouse pressed left at (508, 497)
Screenshot: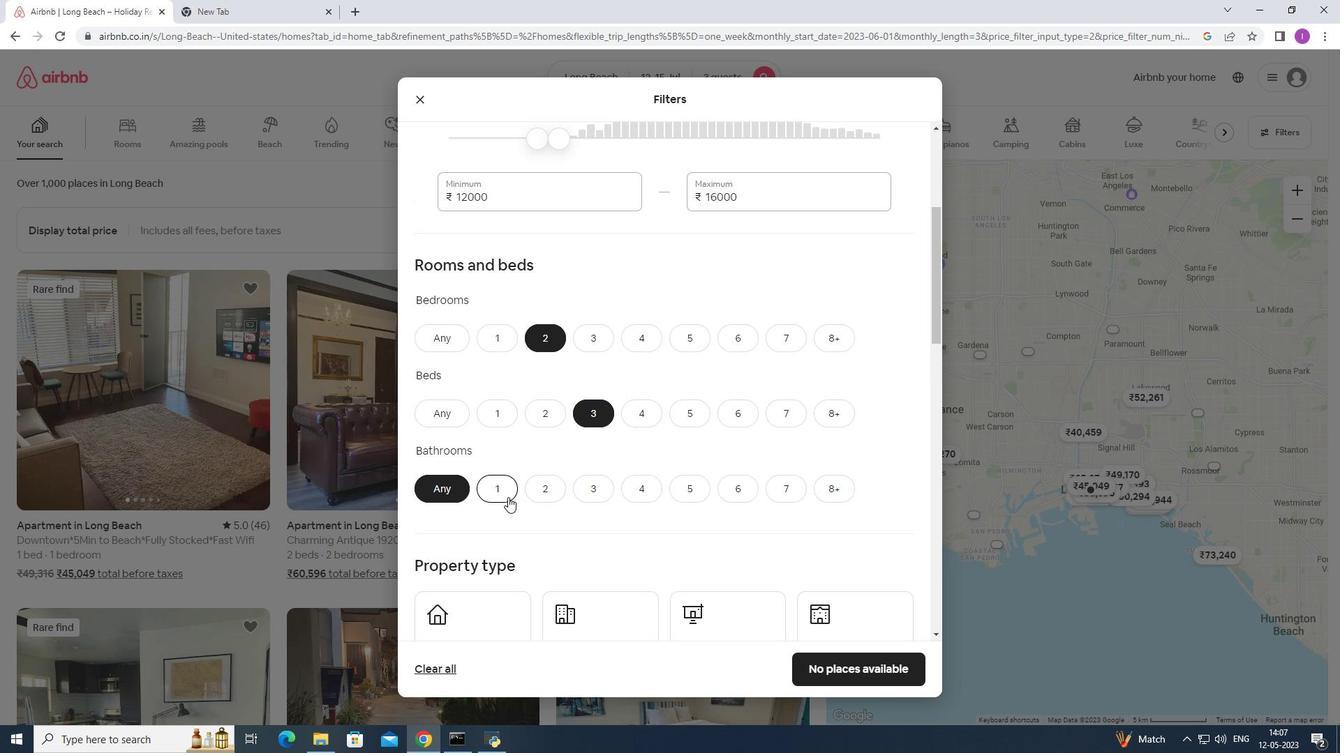 
Action: Mouse moved to (508, 522)
Screenshot: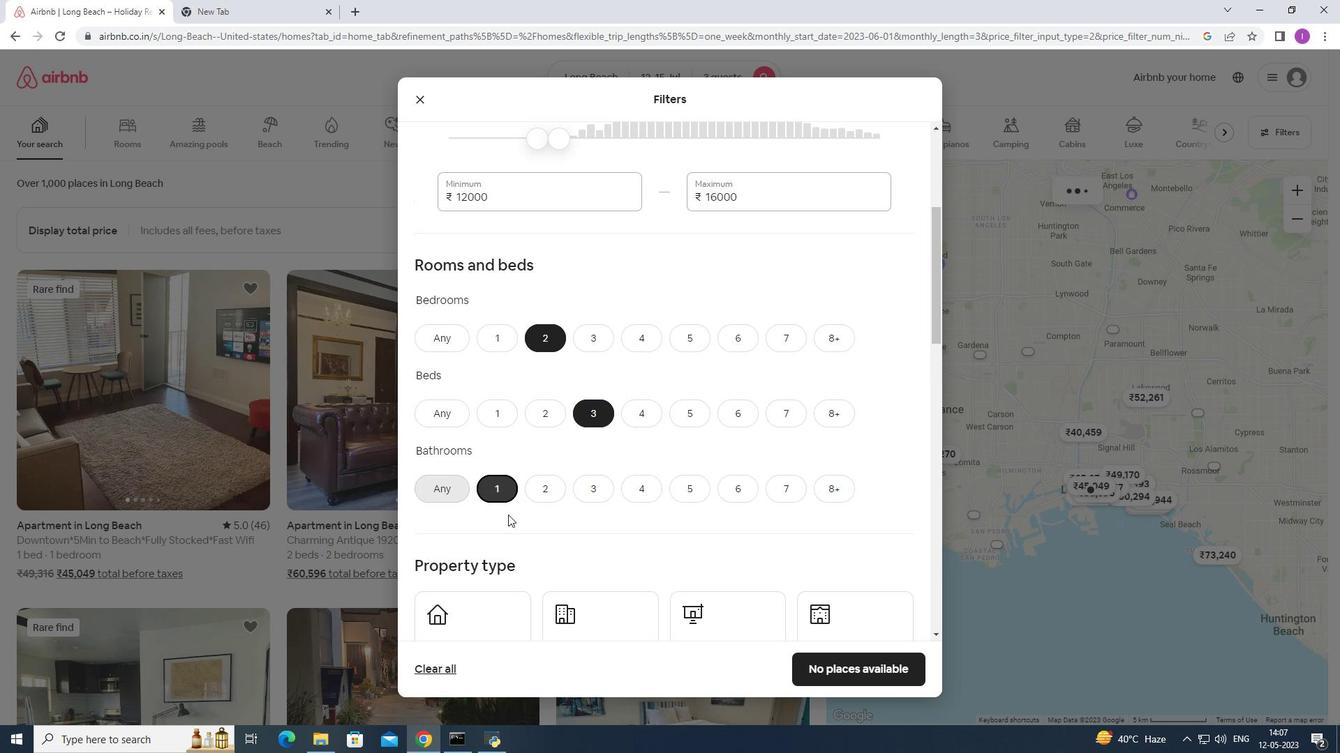 
Action: Mouse scrolled (508, 522) with delta (0, 0)
Screenshot: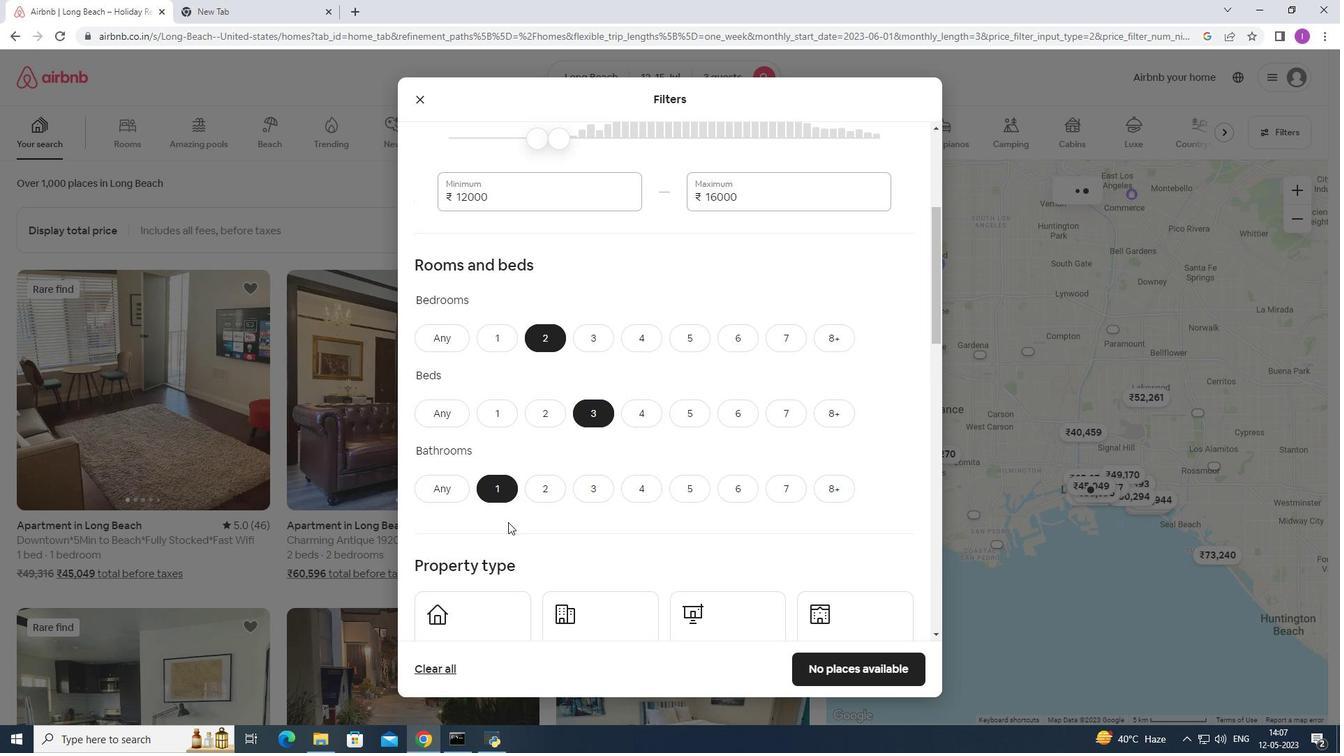 
Action: Mouse scrolled (508, 522) with delta (0, 0)
Screenshot: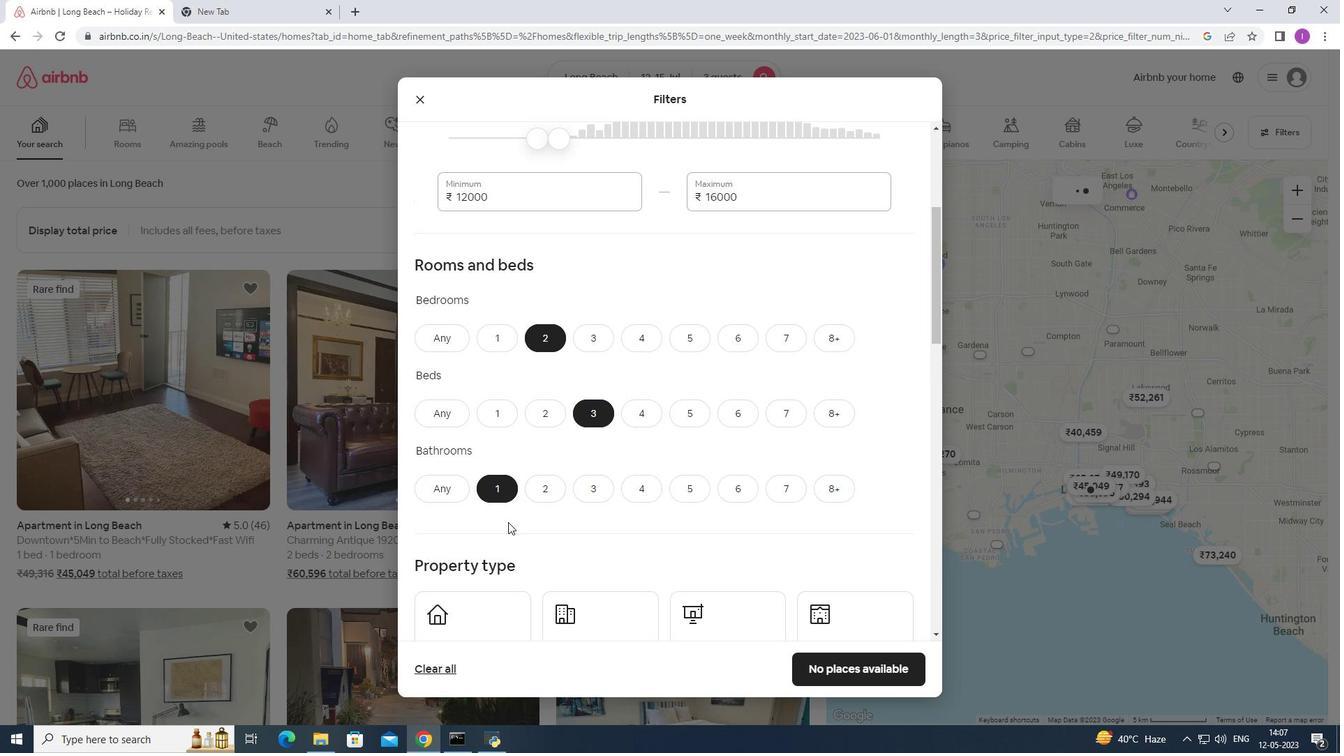 
Action: Mouse moved to (495, 515)
Screenshot: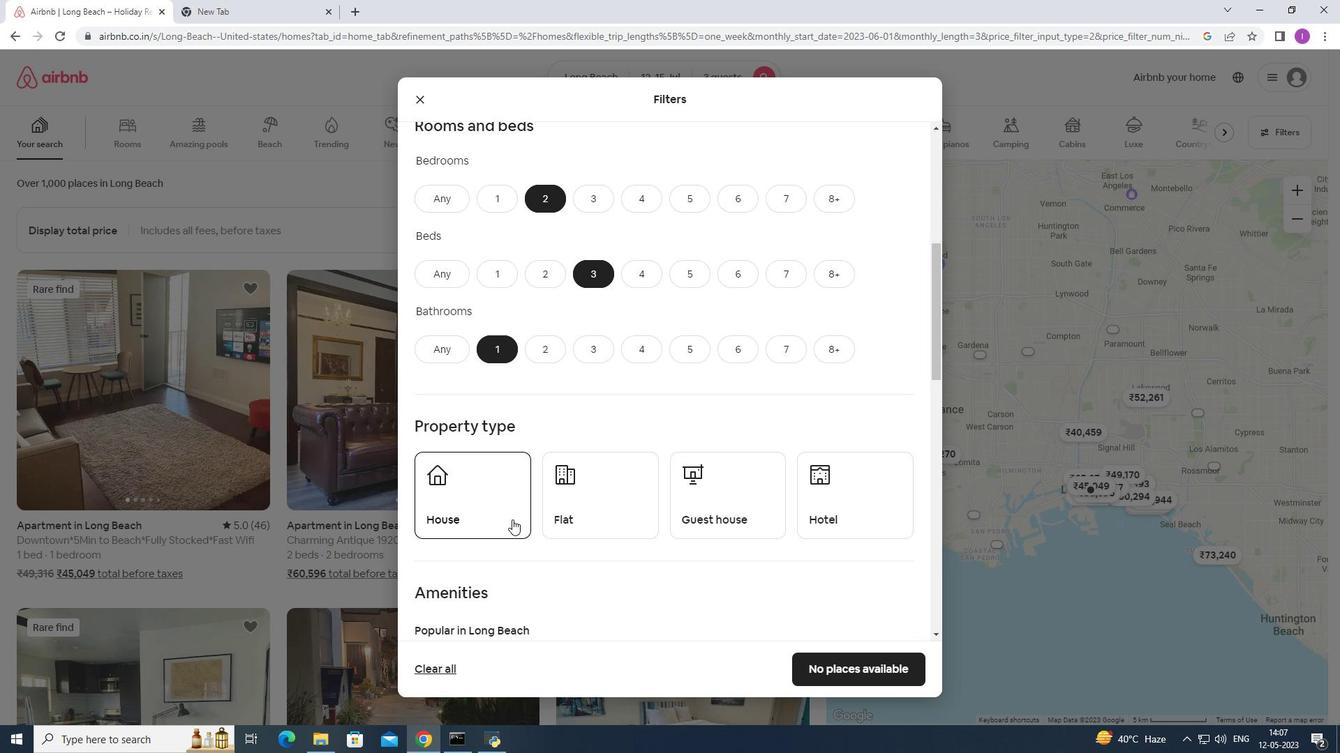 
Action: Mouse pressed left at (495, 515)
Screenshot: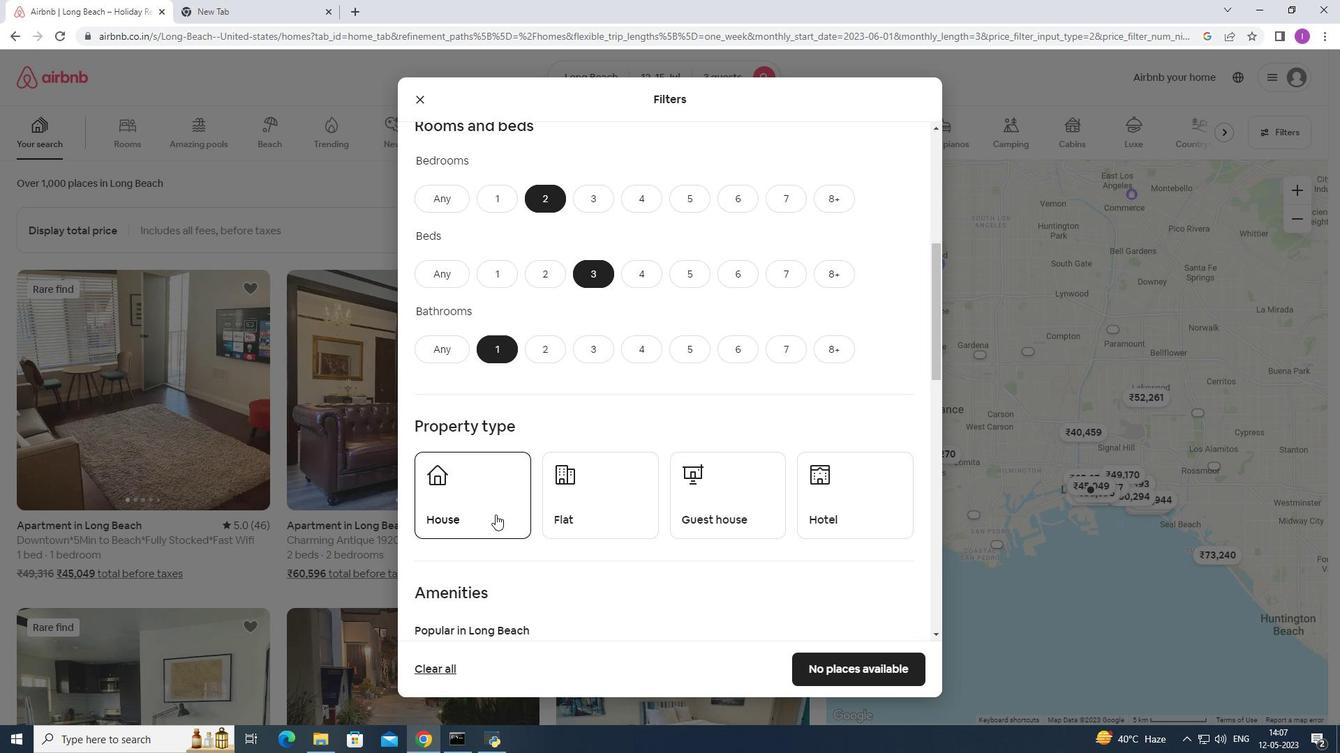 
Action: Mouse moved to (573, 505)
Screenshot: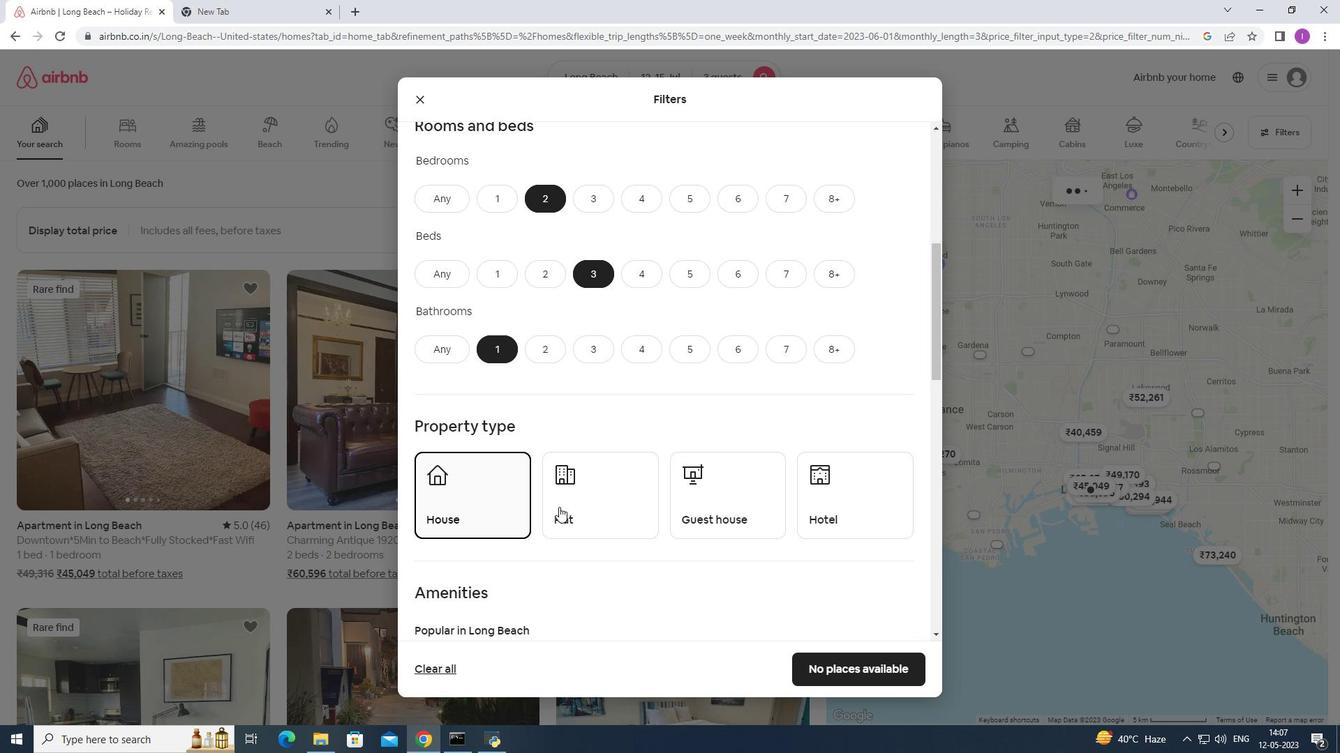 
Action: Mouse pressed left at (573, 505)
Screenshot: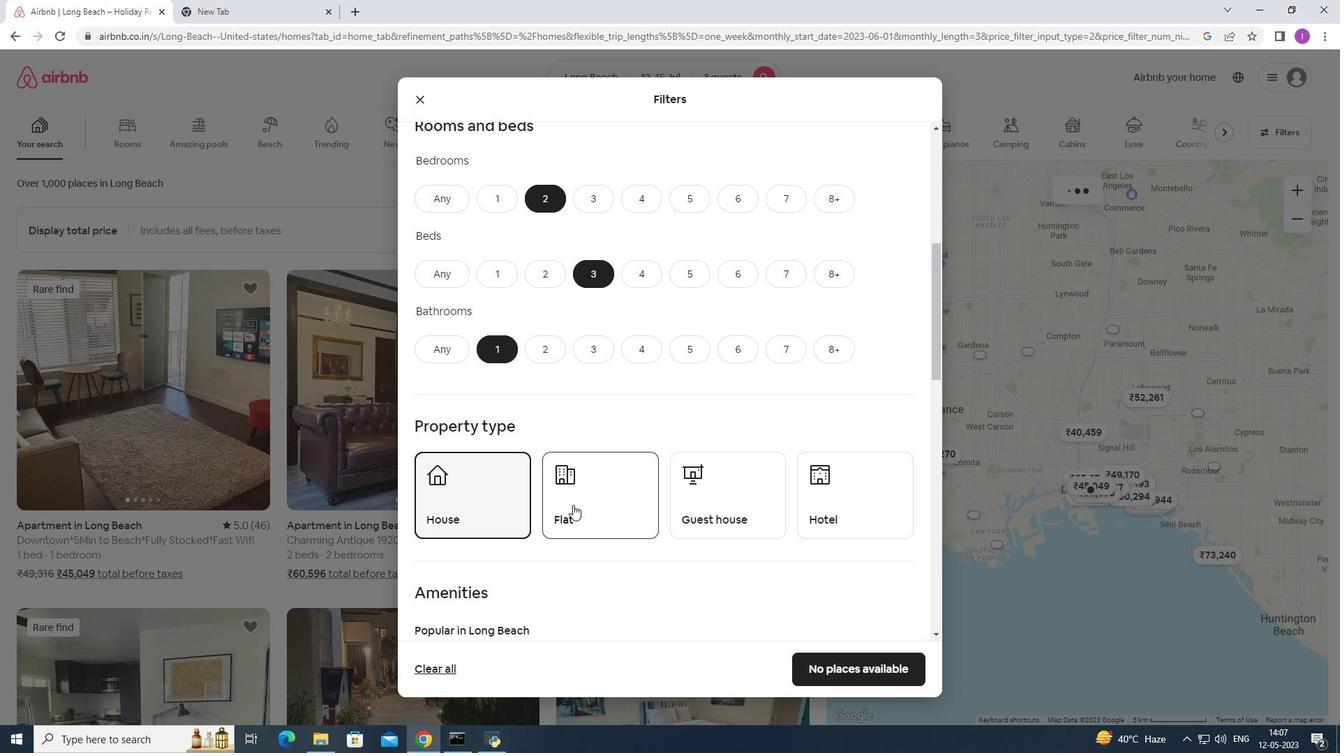 
Action: Mouse moved to (711, 508)
Screenshot: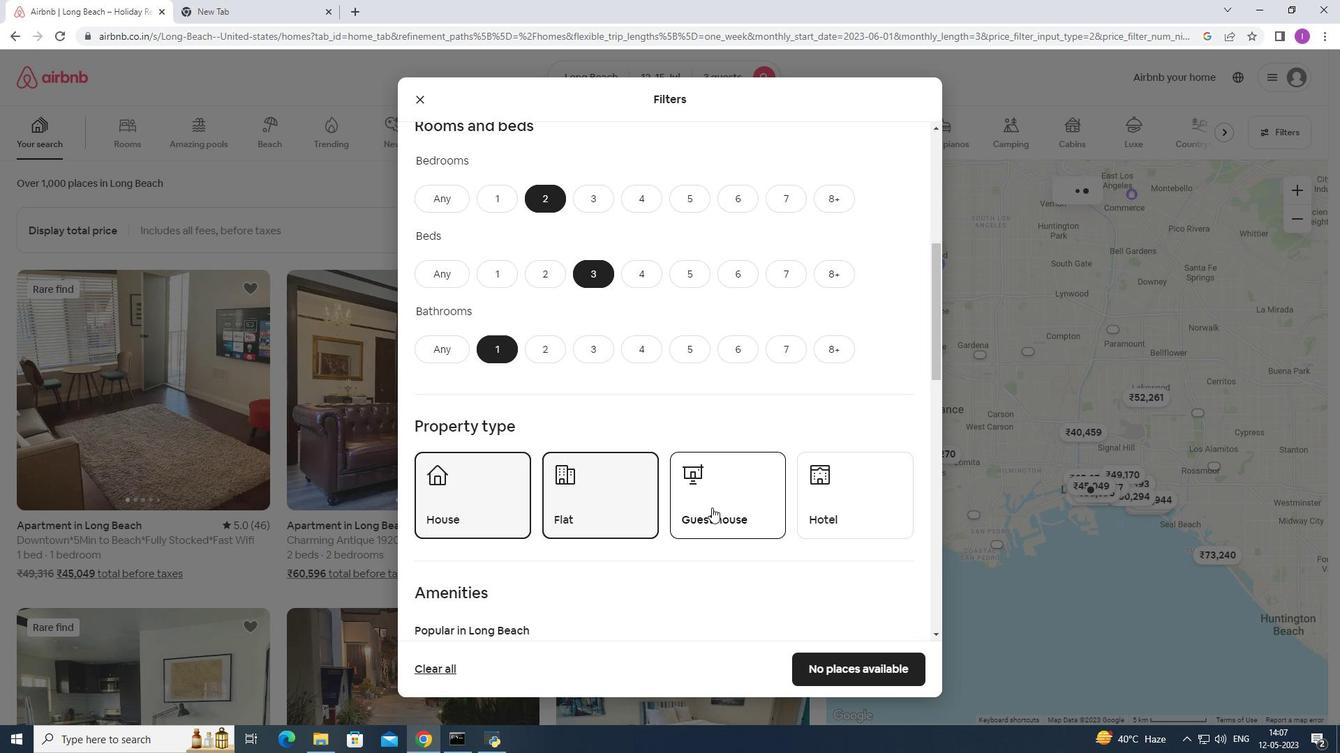 
Action: Mouse pressed left at (711, 508)
Screenshot: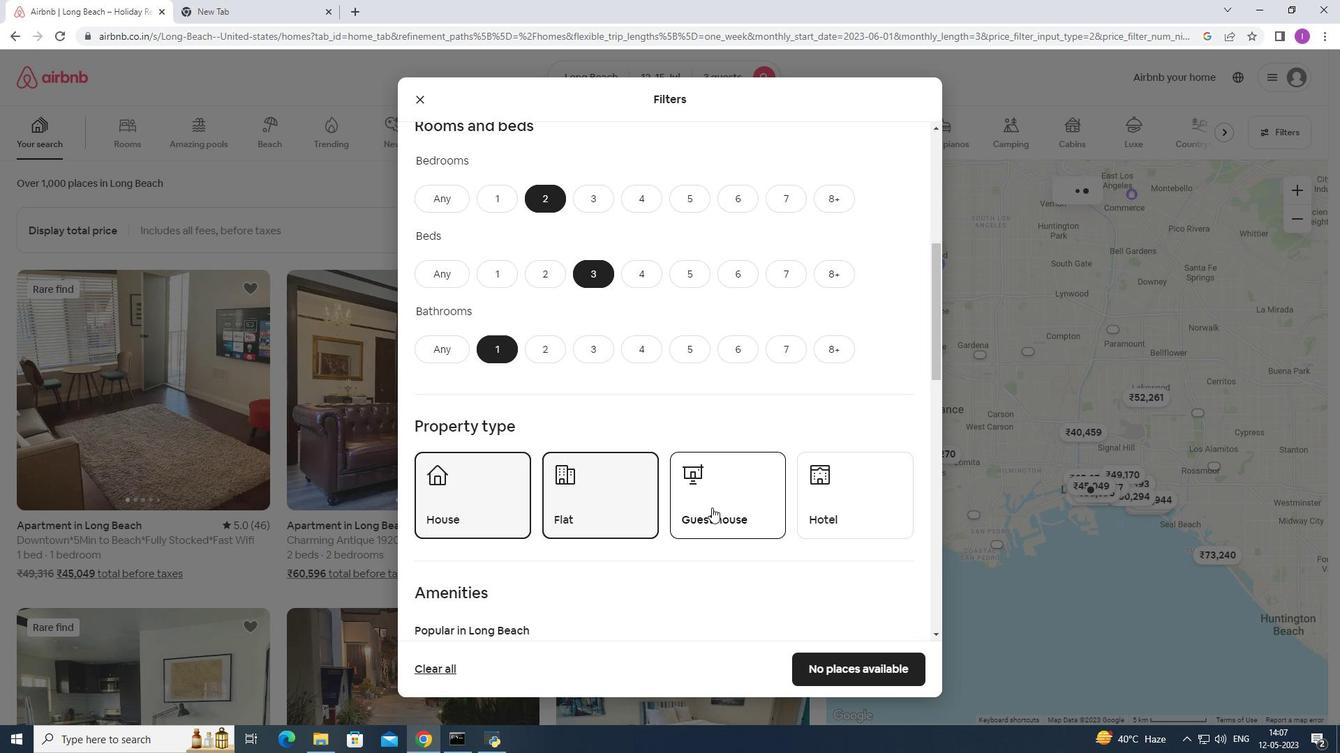 
Action: Mouse moved to (714, 510)
Screenshot: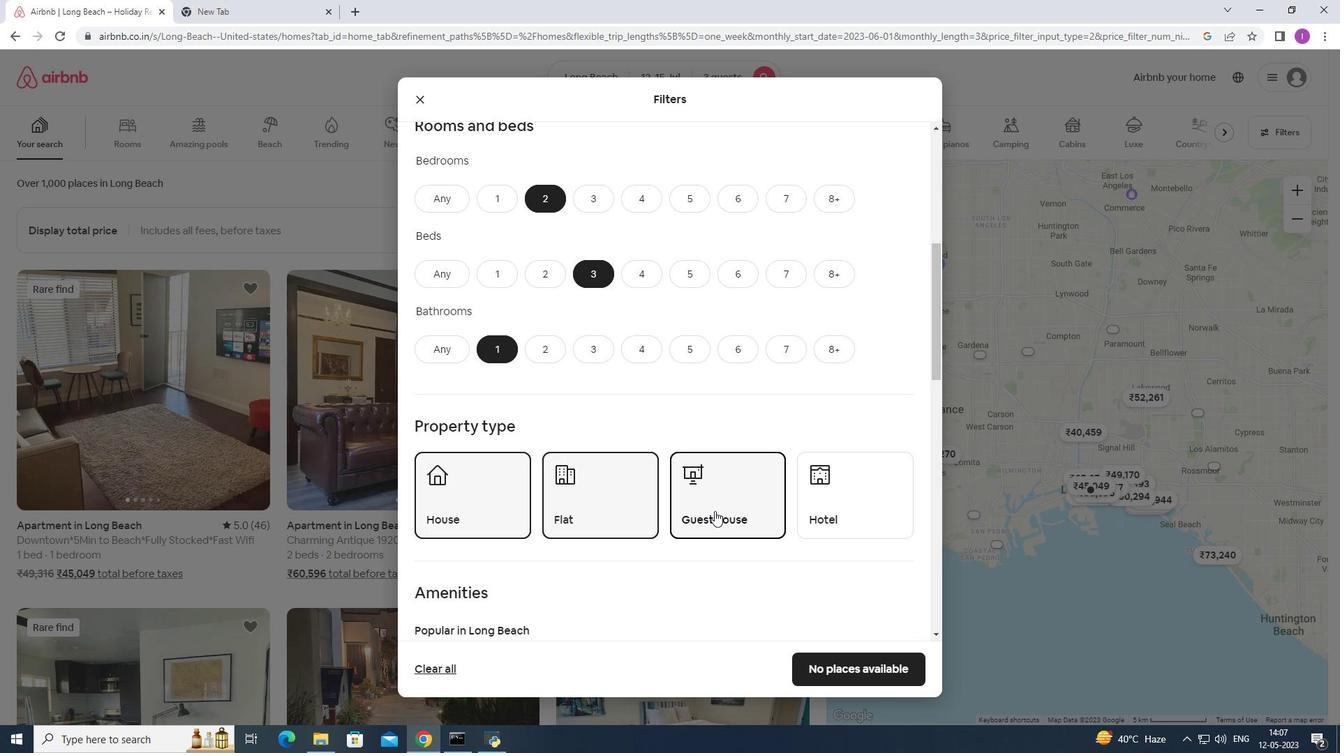 
Action: Mouse scrolled (714, 510) with delta (0, 0)
Screenshot: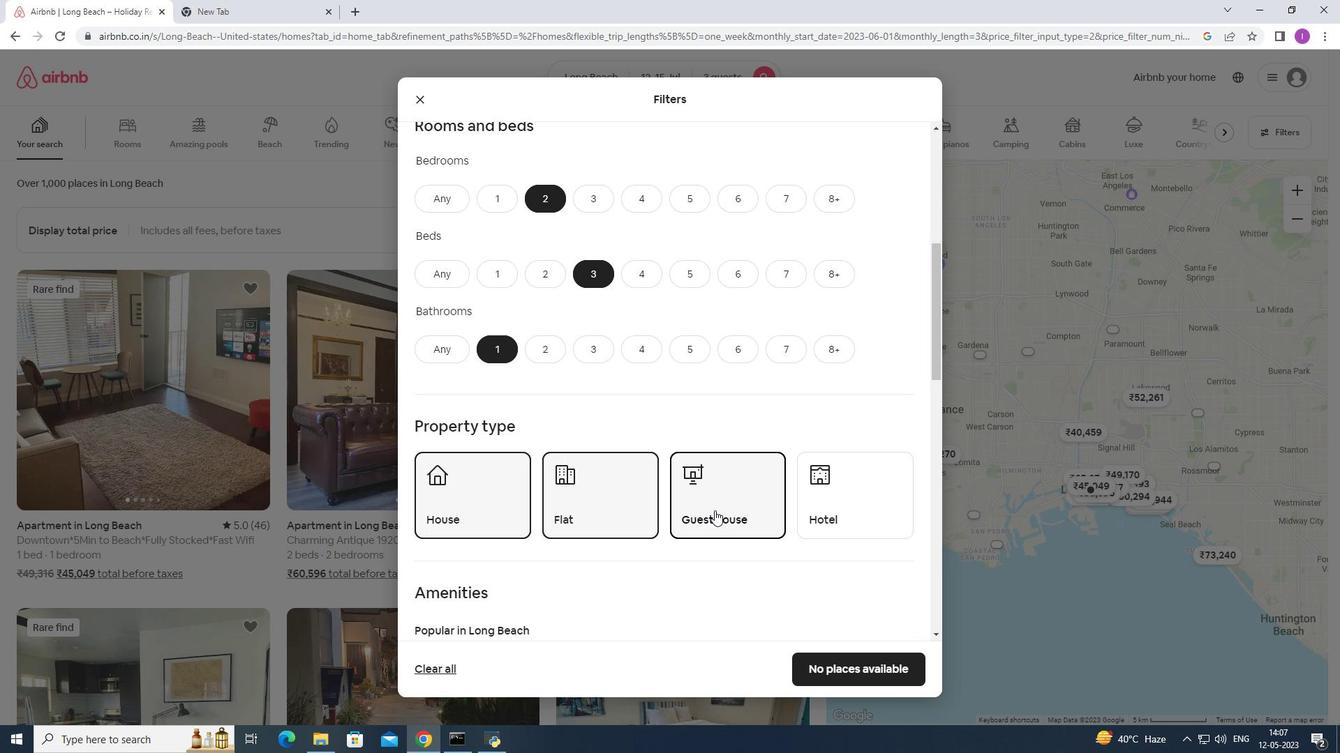 
Action: Mouse moved to (688, 478)
Screenshot: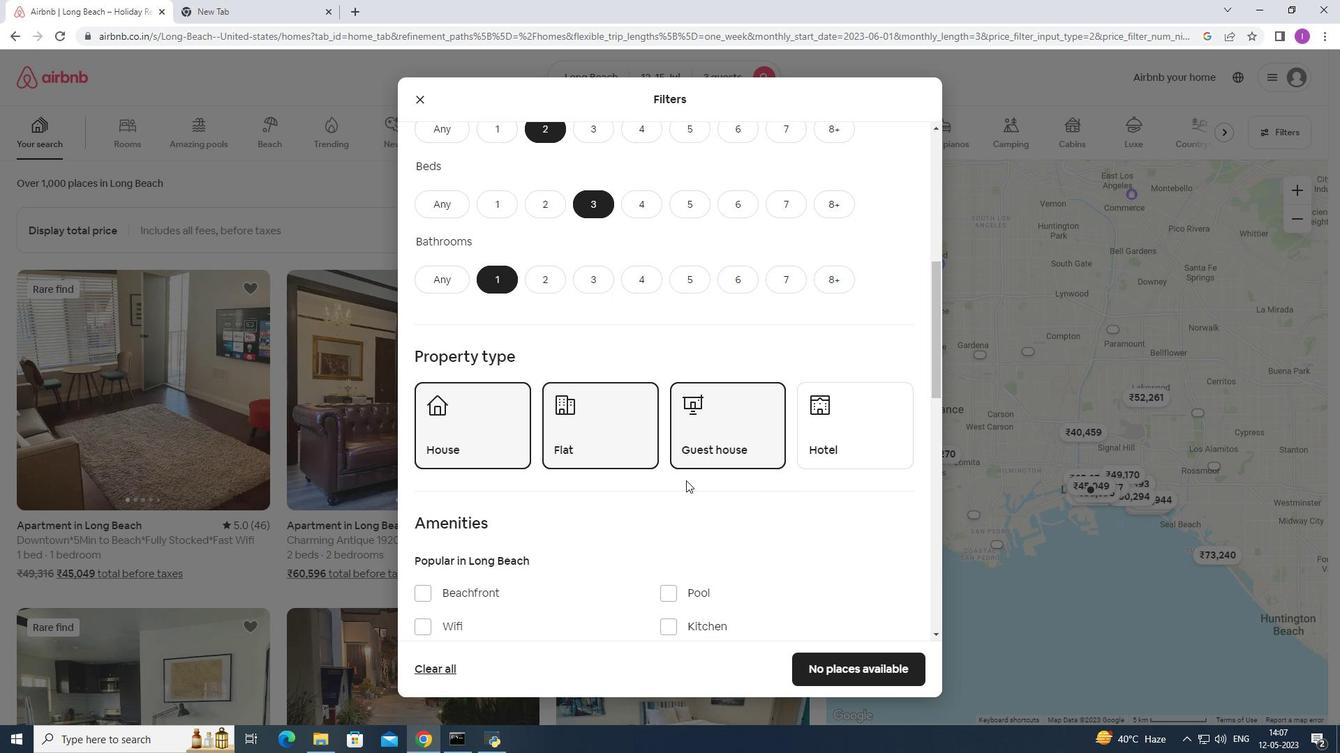 
Action: Mouse scrolled (688, 477) with delta (0, 0)
Screenshot: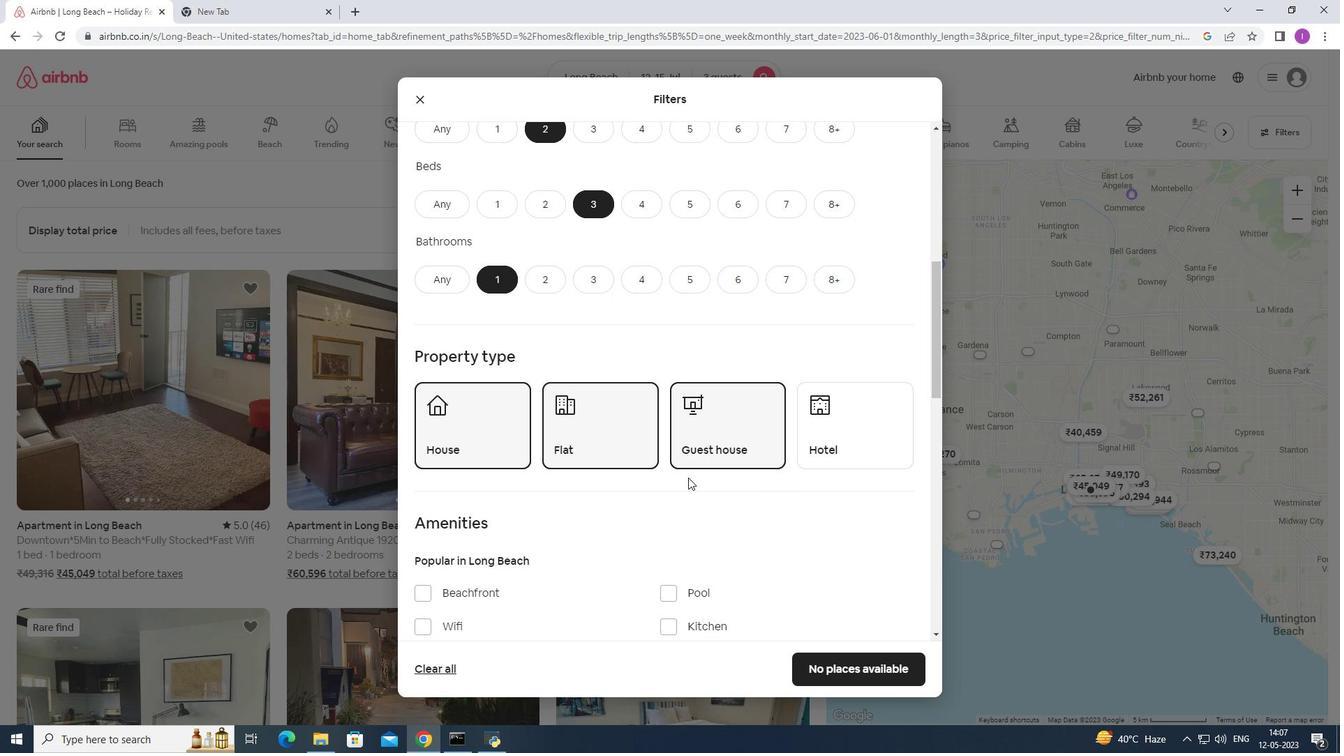 
Action: Mouse moved to (674, 482)
Screenshot: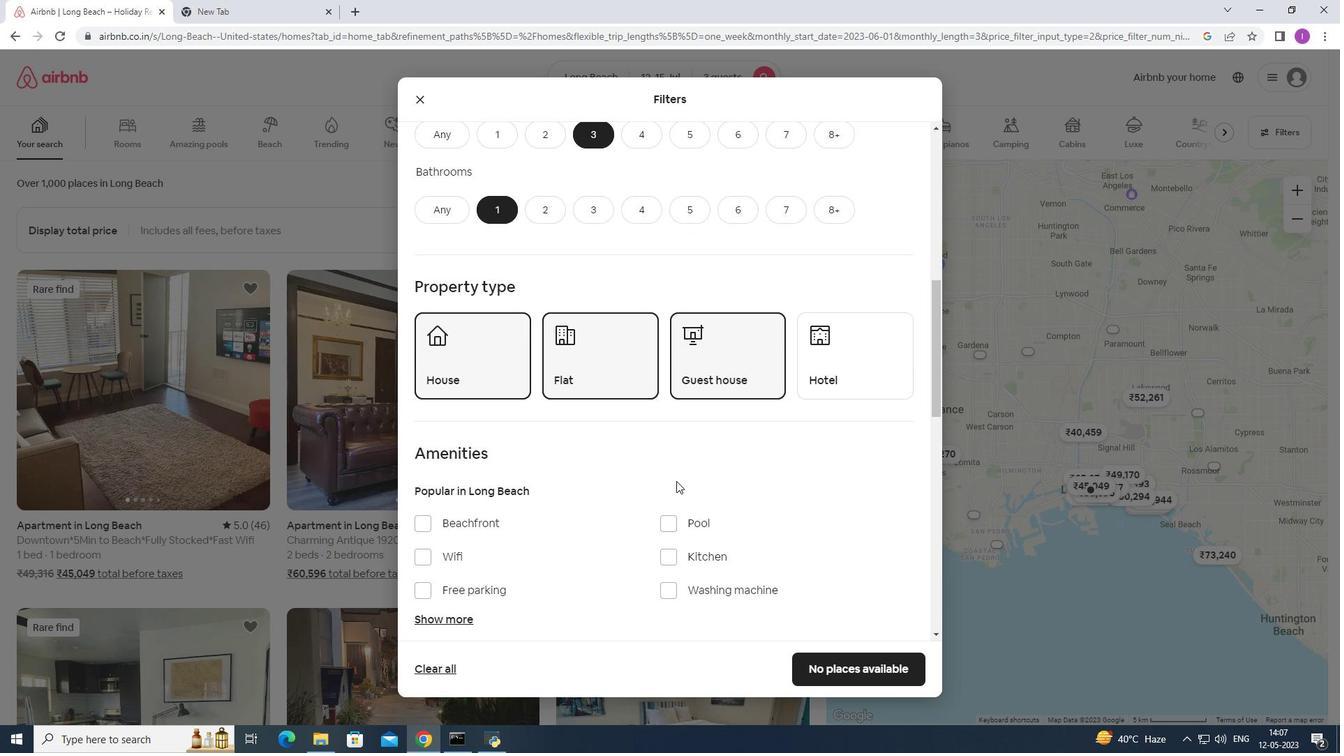 
Action: Mouse scrolled (674, 481) with delta (0, 0)
Screenshot: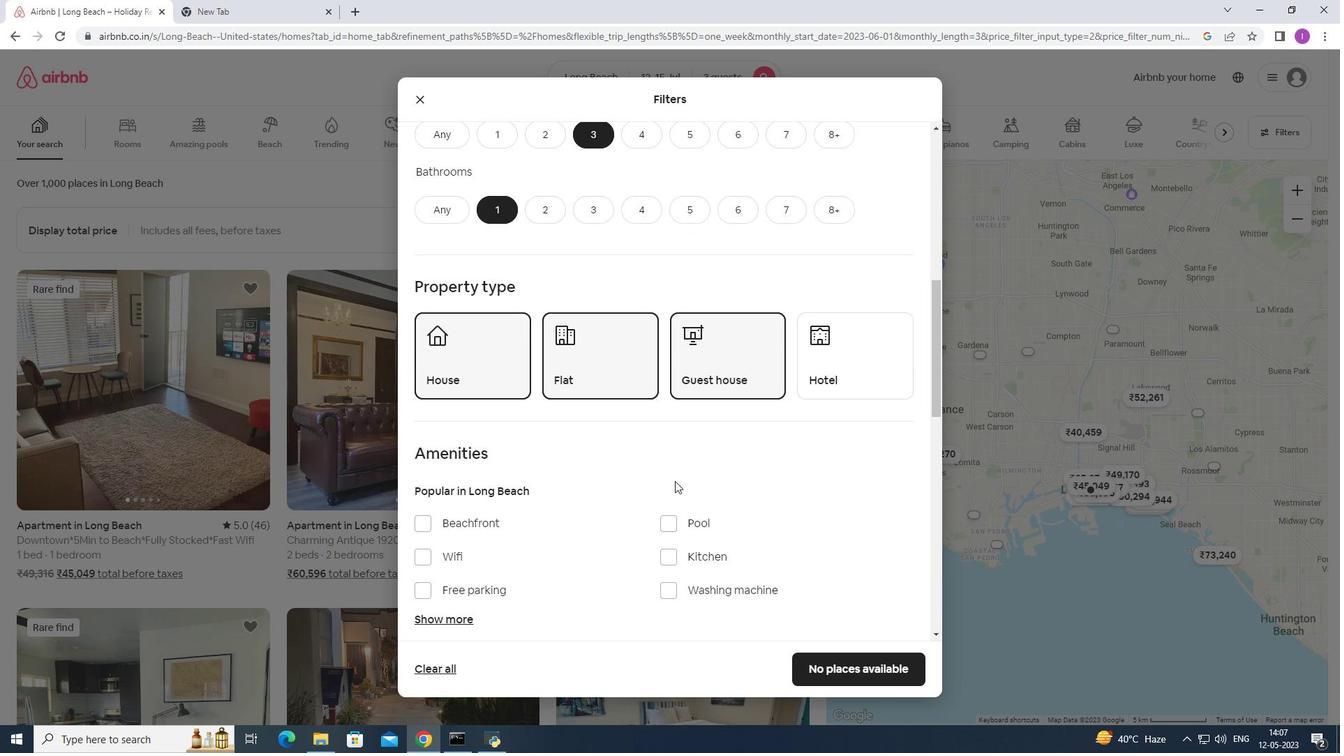 
Action: Mouse moved to (429, 460)
Screenshot: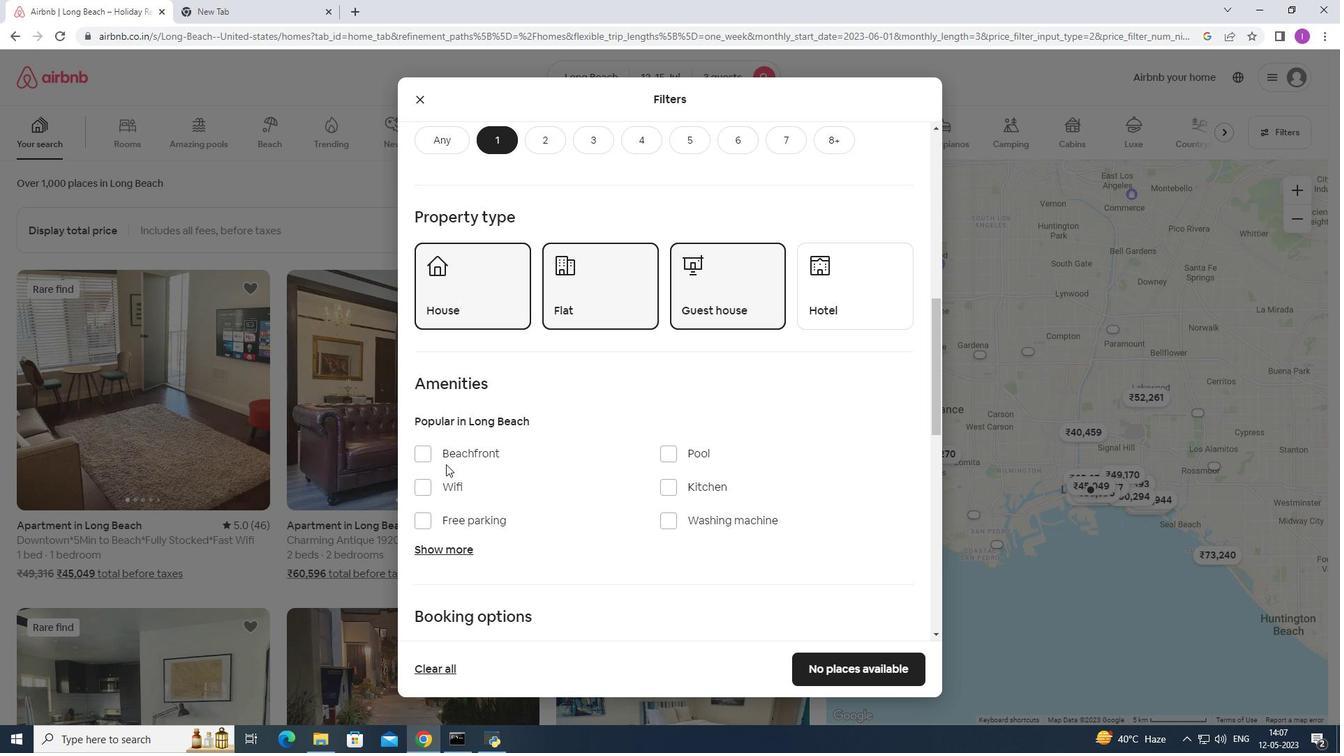 
Action: Mouse scrolled (429, 459) with delta (0, 0)
Screenshot: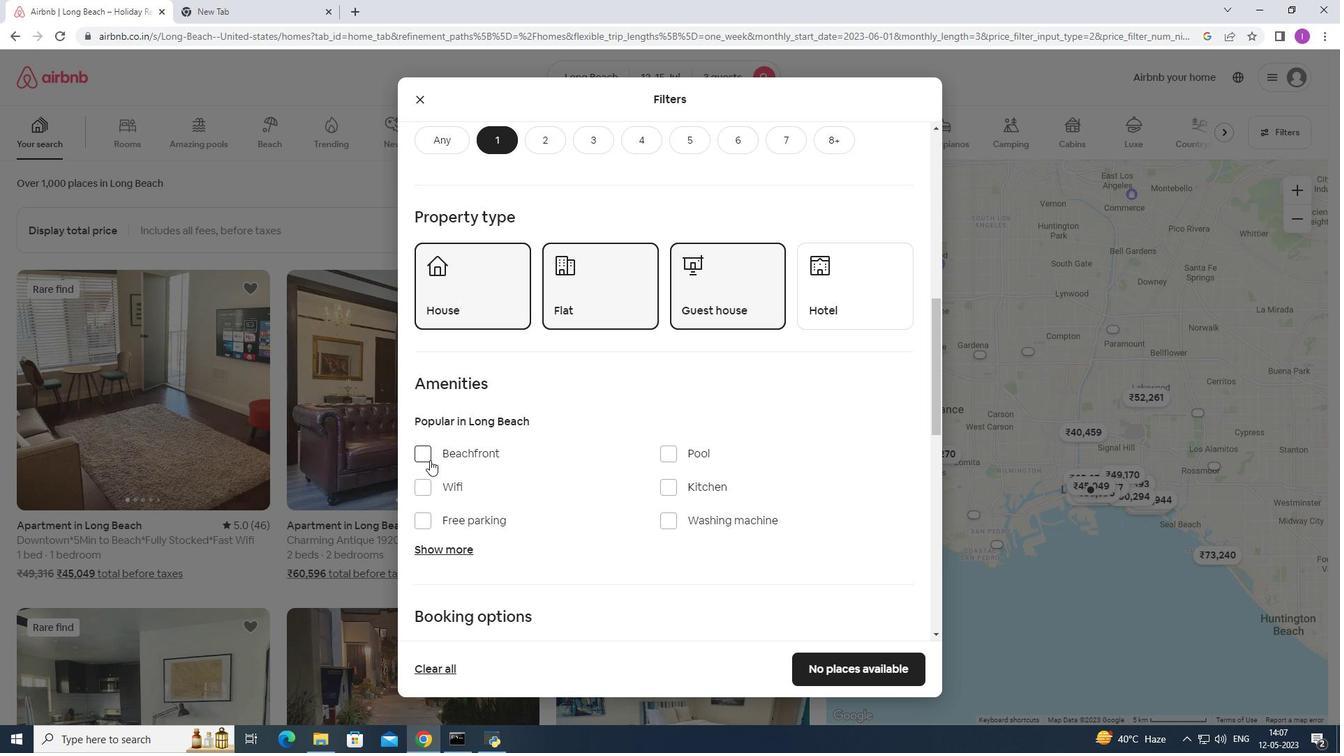 
Action: Mouse moved to (480, 460)
Screenshot: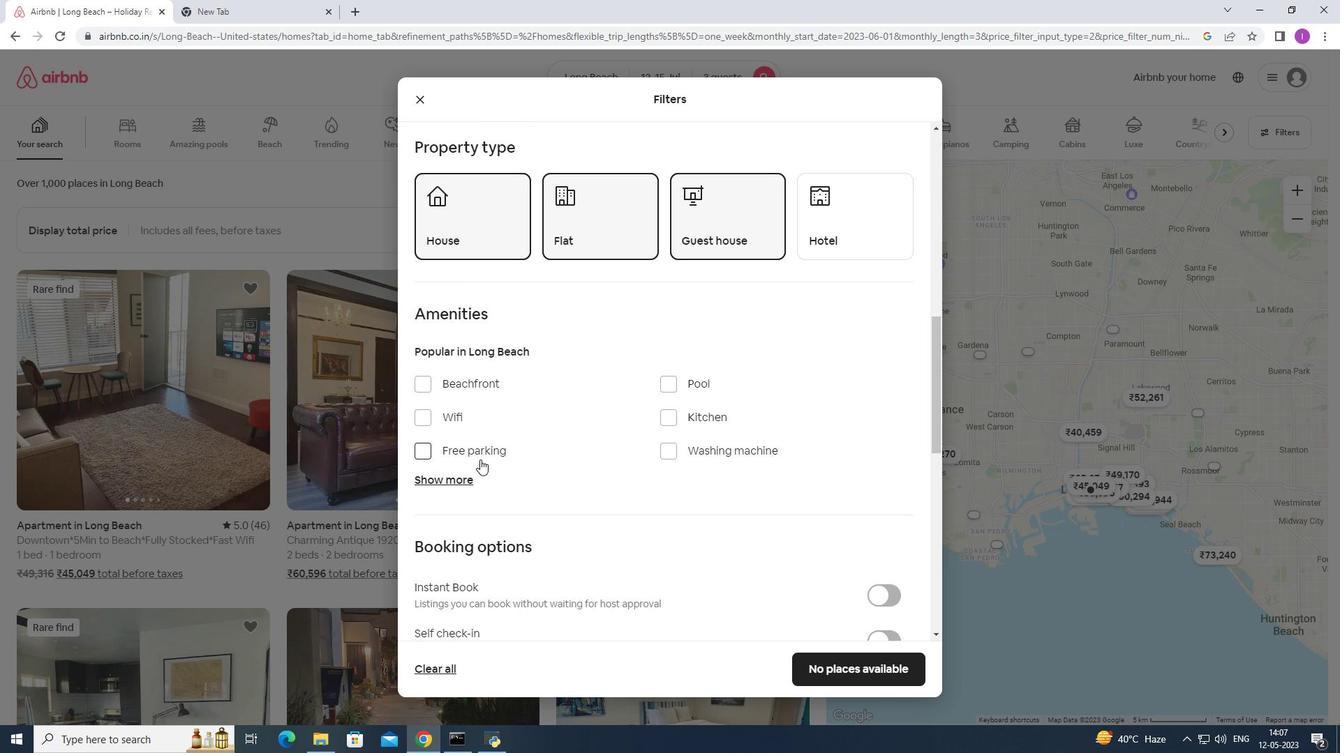
Action: Mouse scrolled (480, 459) with delta (0, 0)
Screenshot: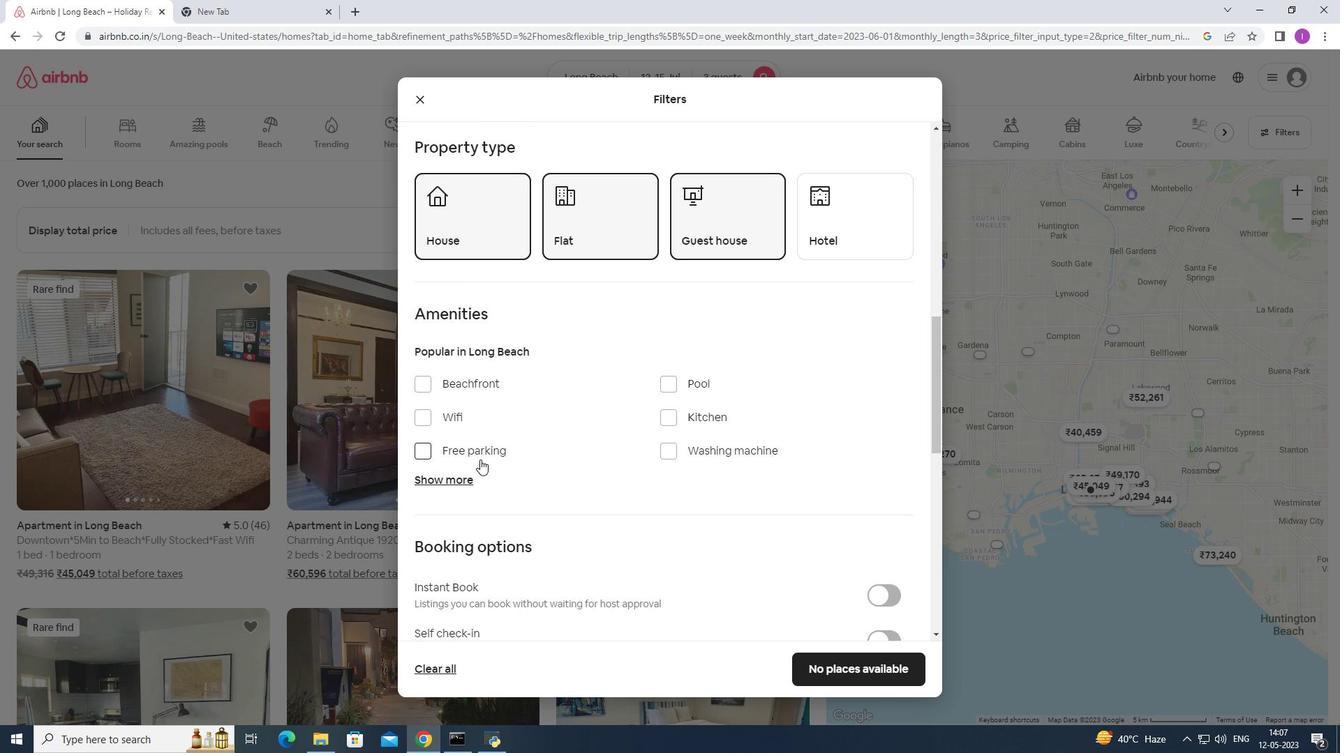 
Action: Mouse scrolled (480, 459) with delta (0, 0)
Screenshot: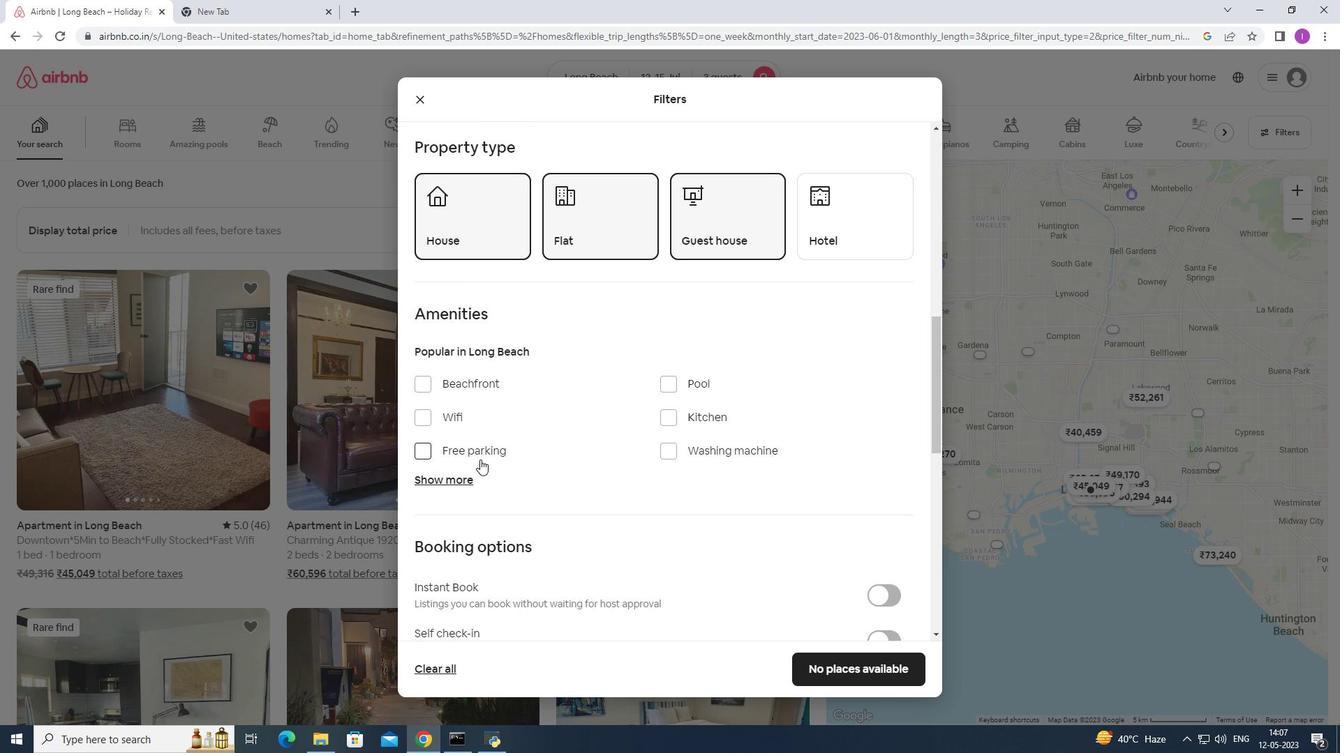 
Action: Mouse scrolled (480, 459) with delta (0, 0)
Screenshot: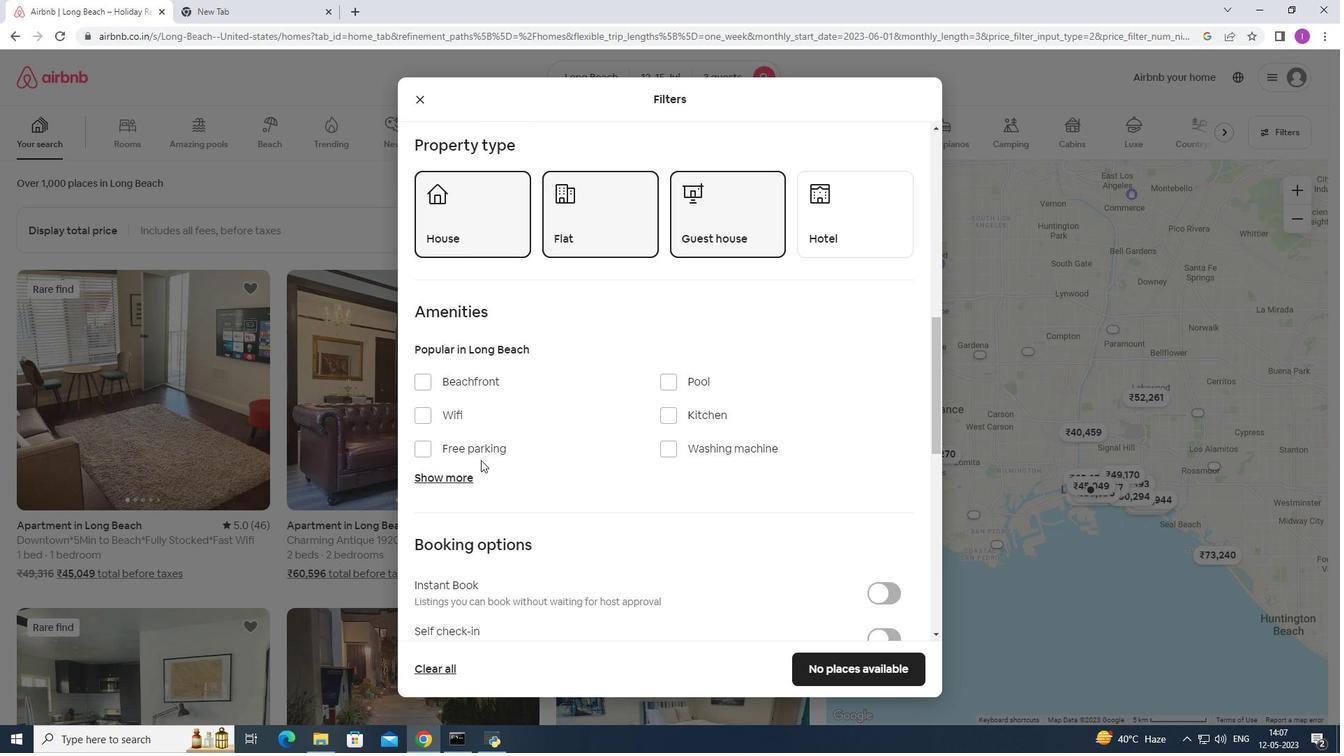 
Action: Mouse moved to (492, 460)
Screenshot: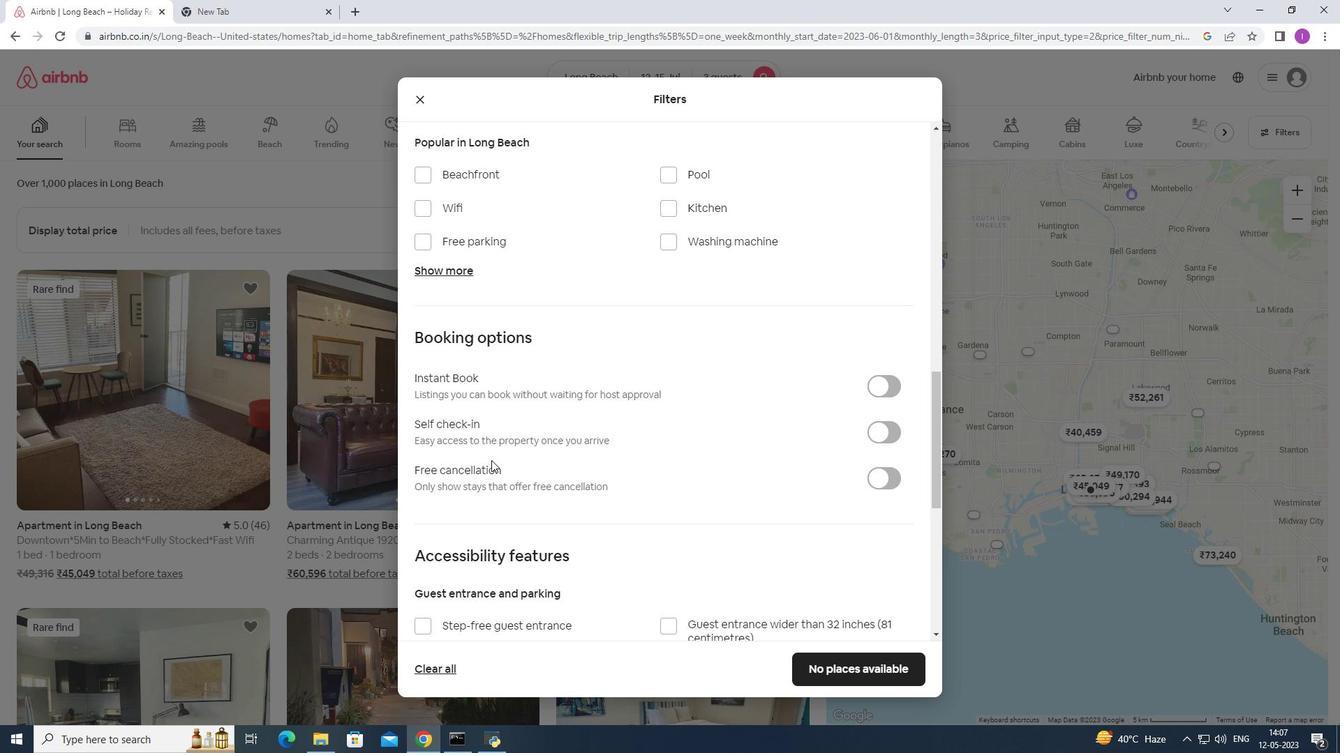 
Action: Mouse scrolled (492, 459) with delta (0, 0)
Screenshot: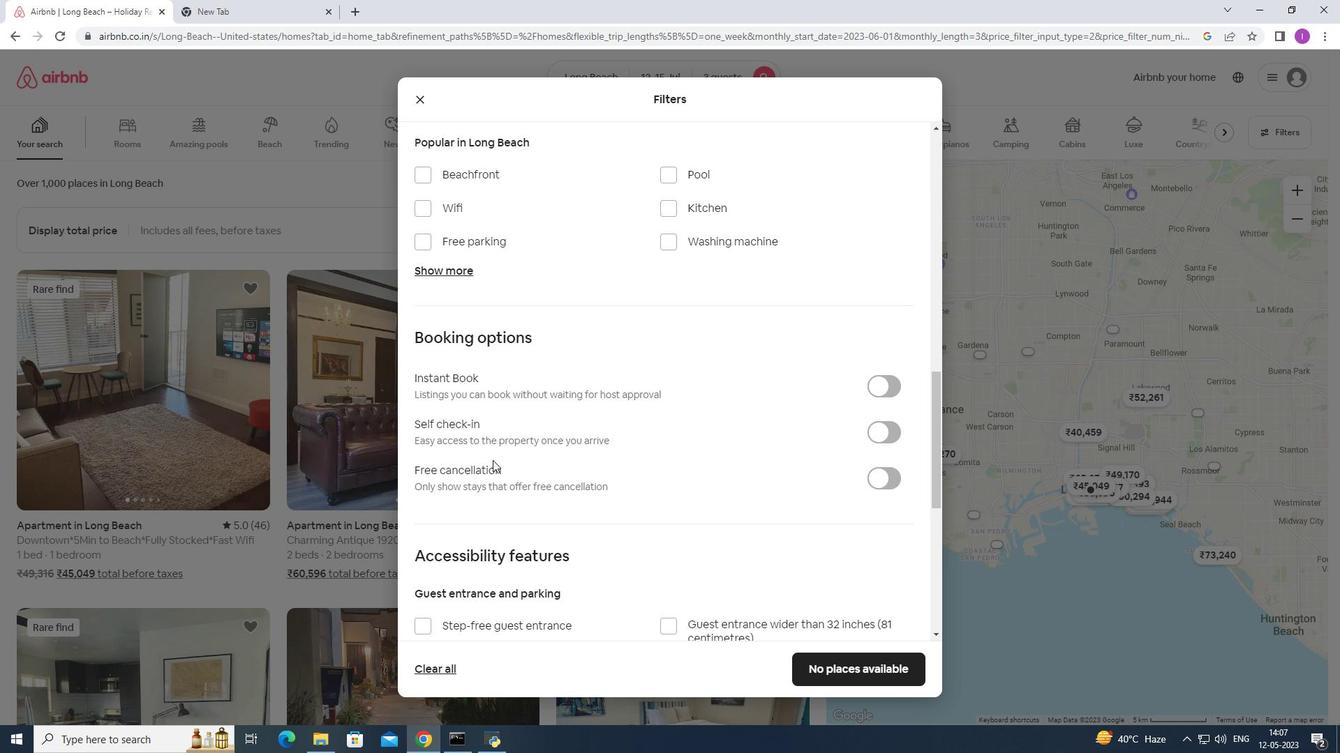 
Action: Mouse moved to (891, 369)
Screenshot: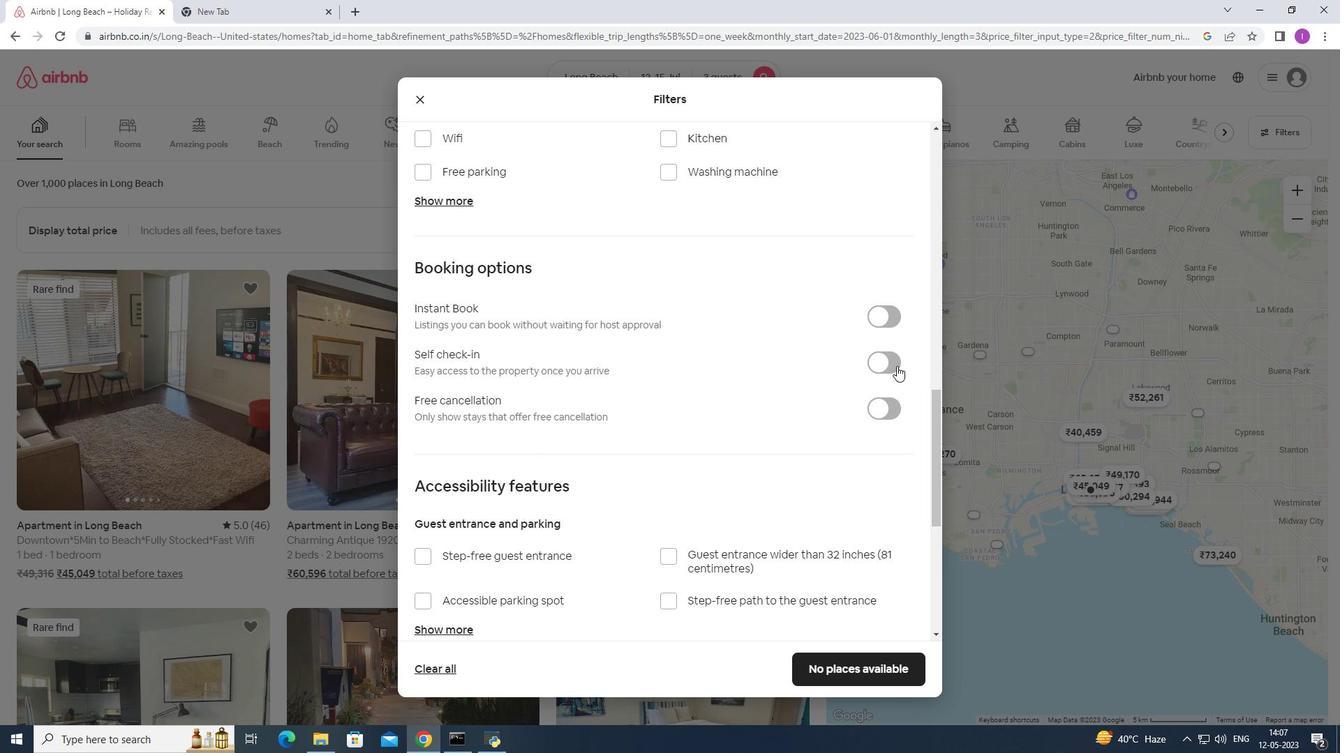 
Action: Mouse pressed left at (891, 369)
Screenshot: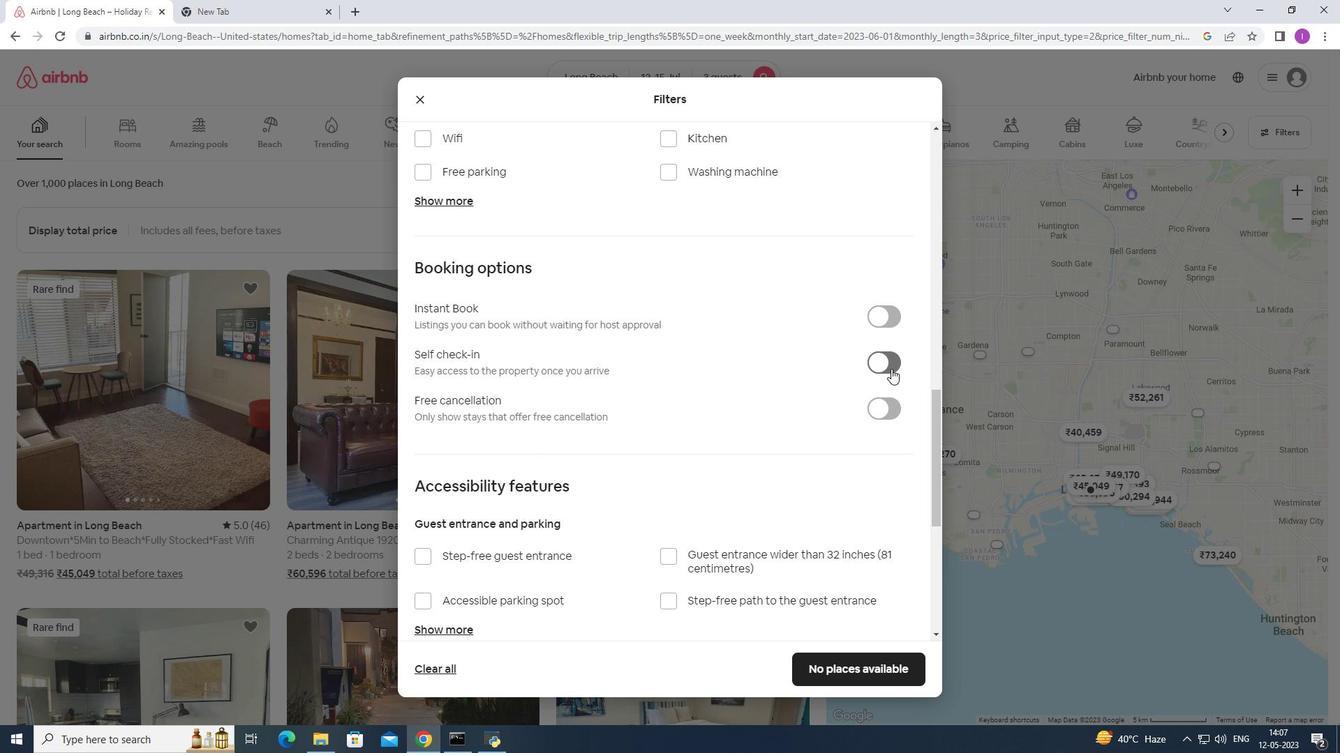 
Action: Mouse moved to (605, 534)
Screenshot: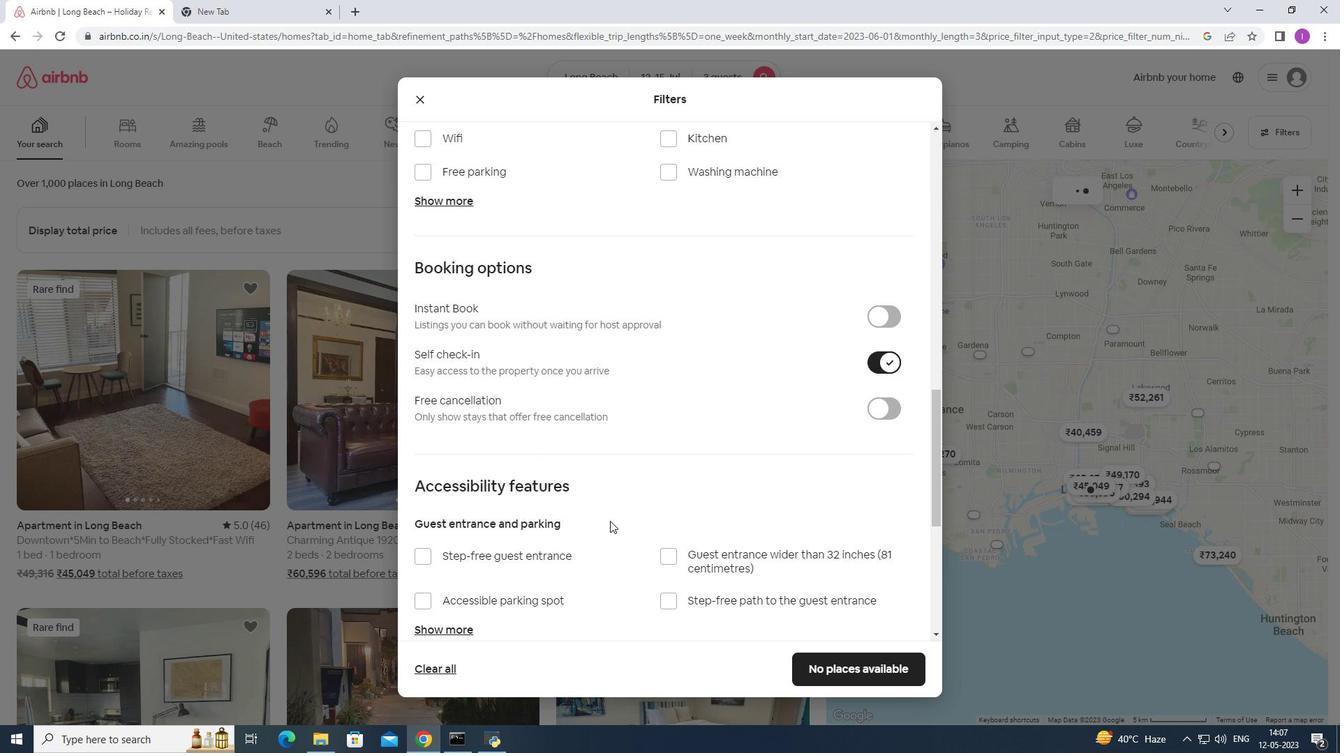 
Action: Mouse scrolled (605, 533) with delta (0, 0)
Screenshot: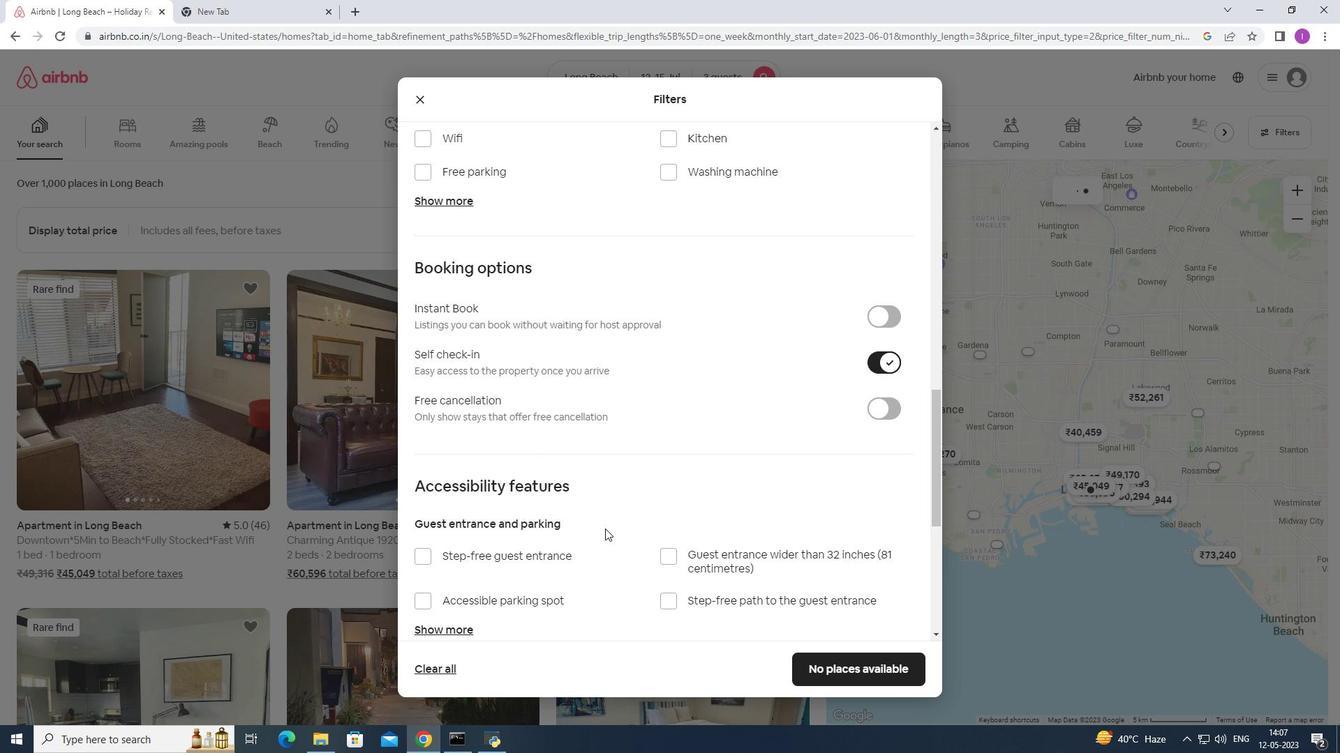 
Action: Mouse moved to (605, 535)
Screenshot: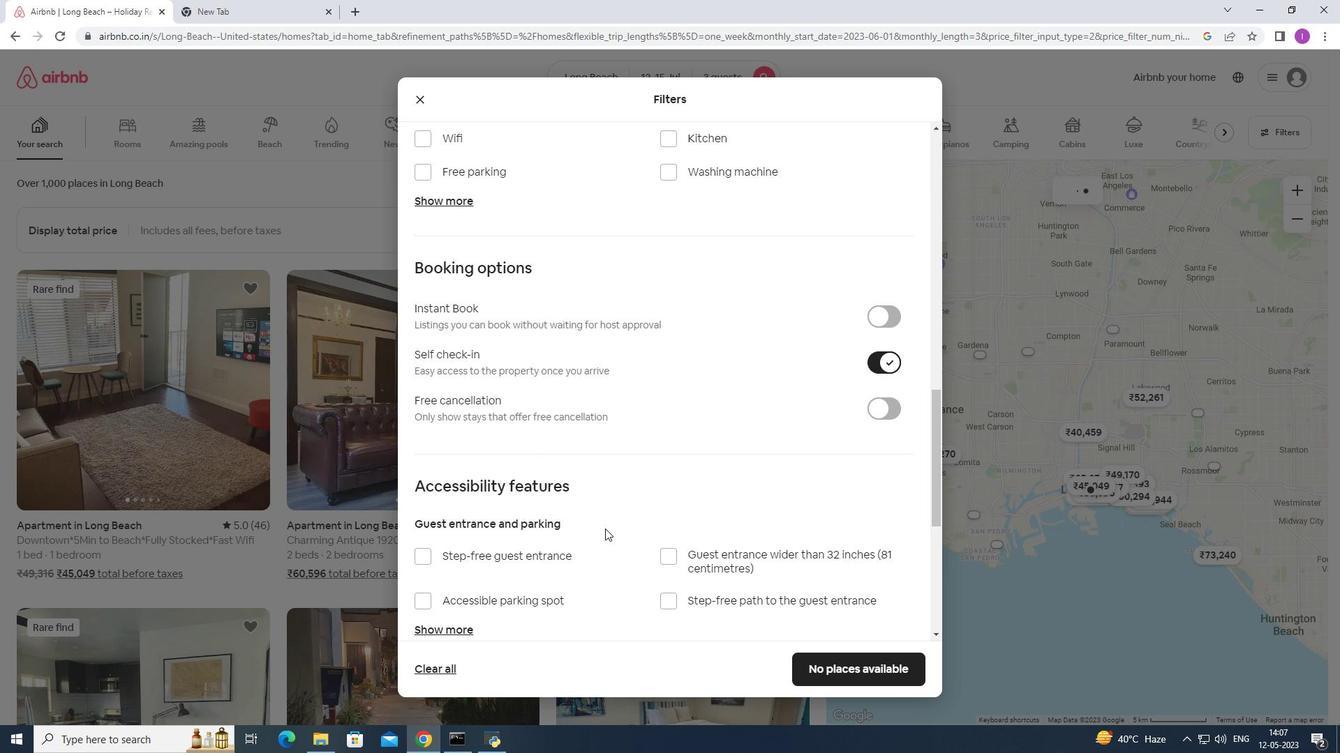 
Action: Mouse scrolled (605, 534) with delta (0, 0)
Screenshot: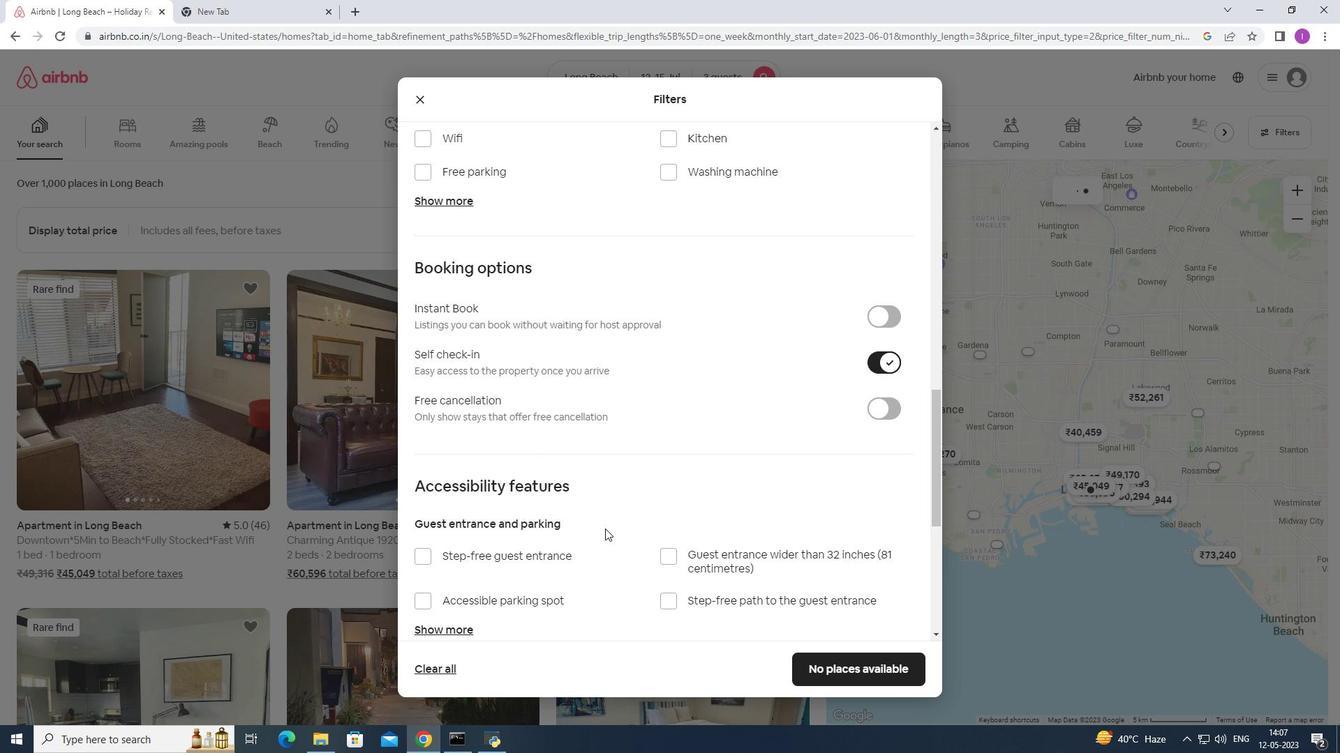 
Action: Mouse scrolled (605, 534) with delta (0, 0)
Screenshot: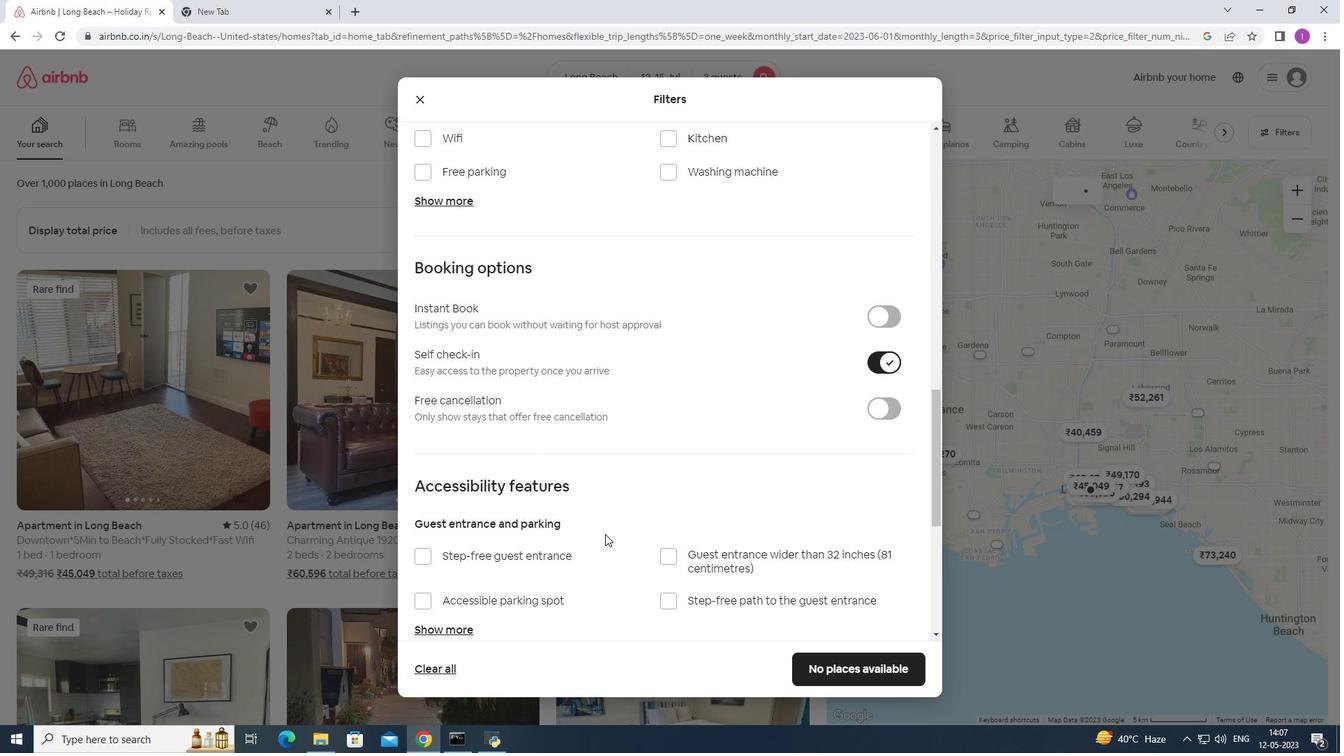 
Action: Mouse moved to (600, 521)
Screenshot: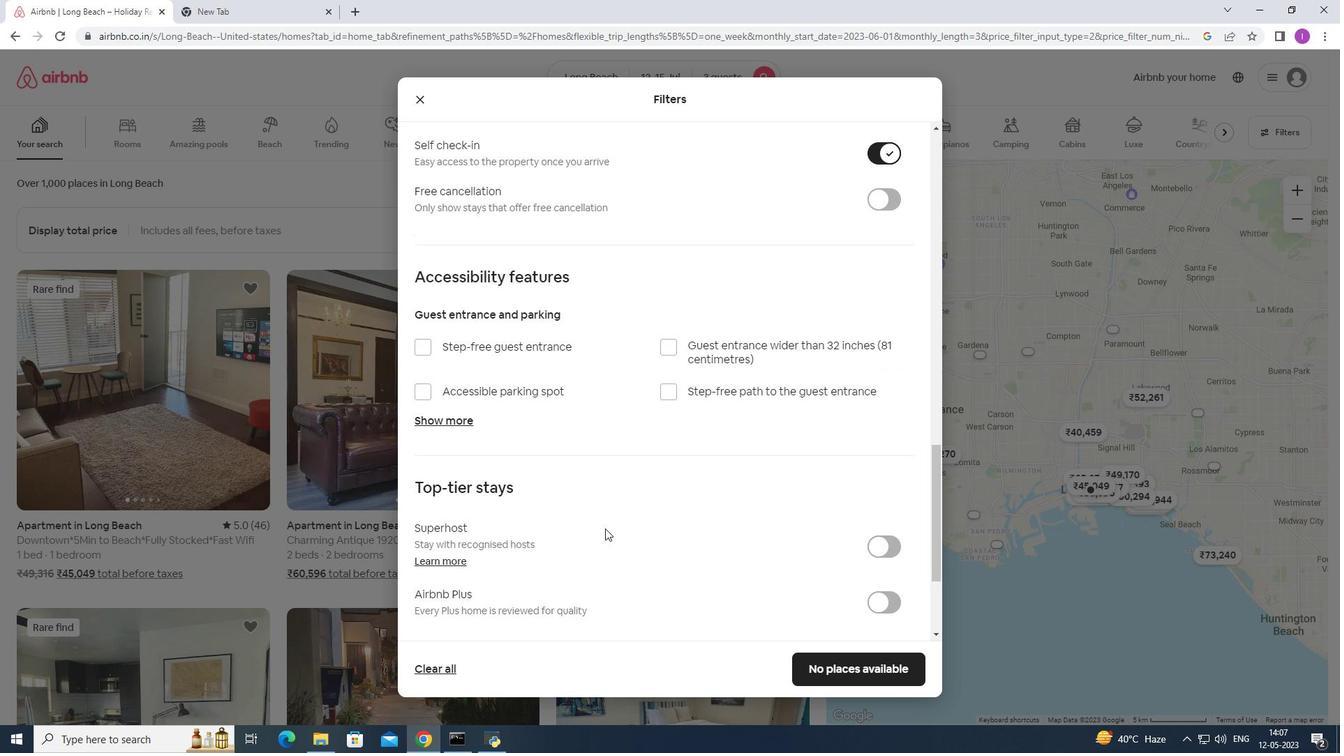 
Action: Mouse scrolled (600, 520) with delta (0, 0)
Screenshot: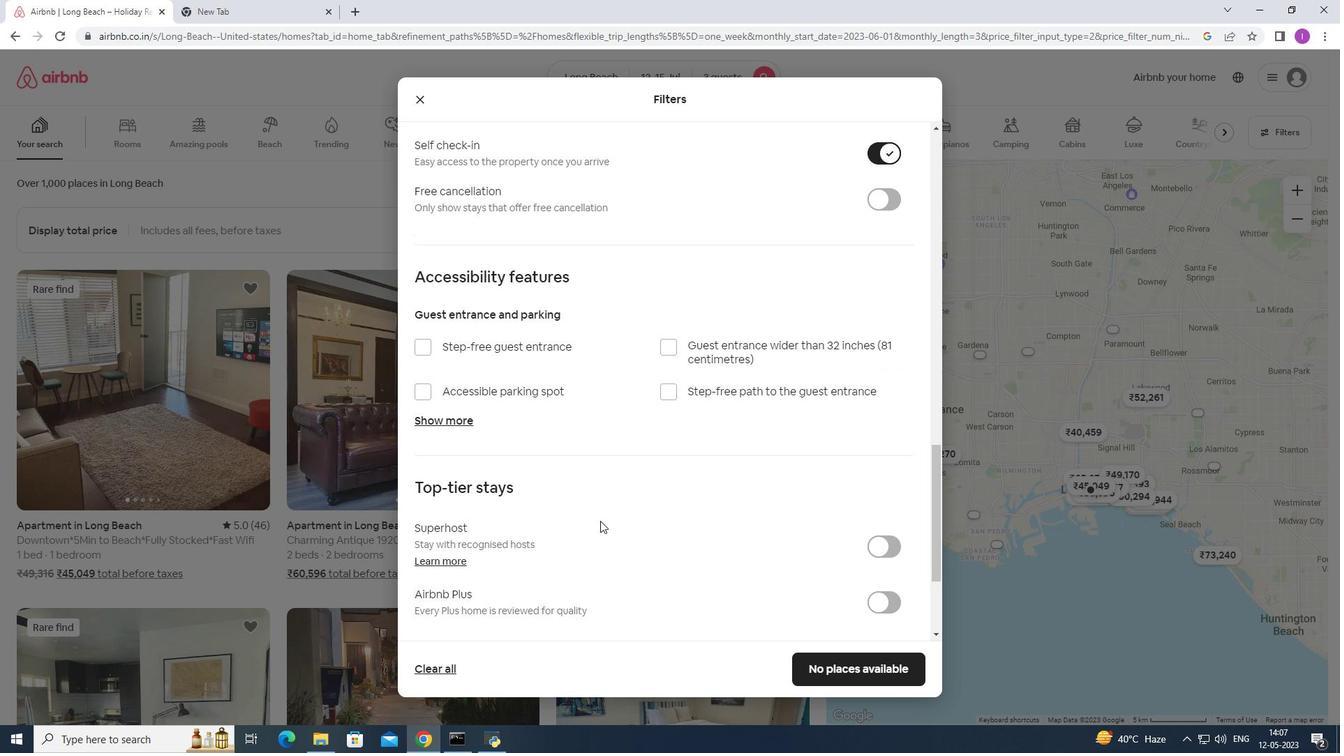 
Action: Mouse scrolled (600, 520) with delta (0, 0)
Screenshot: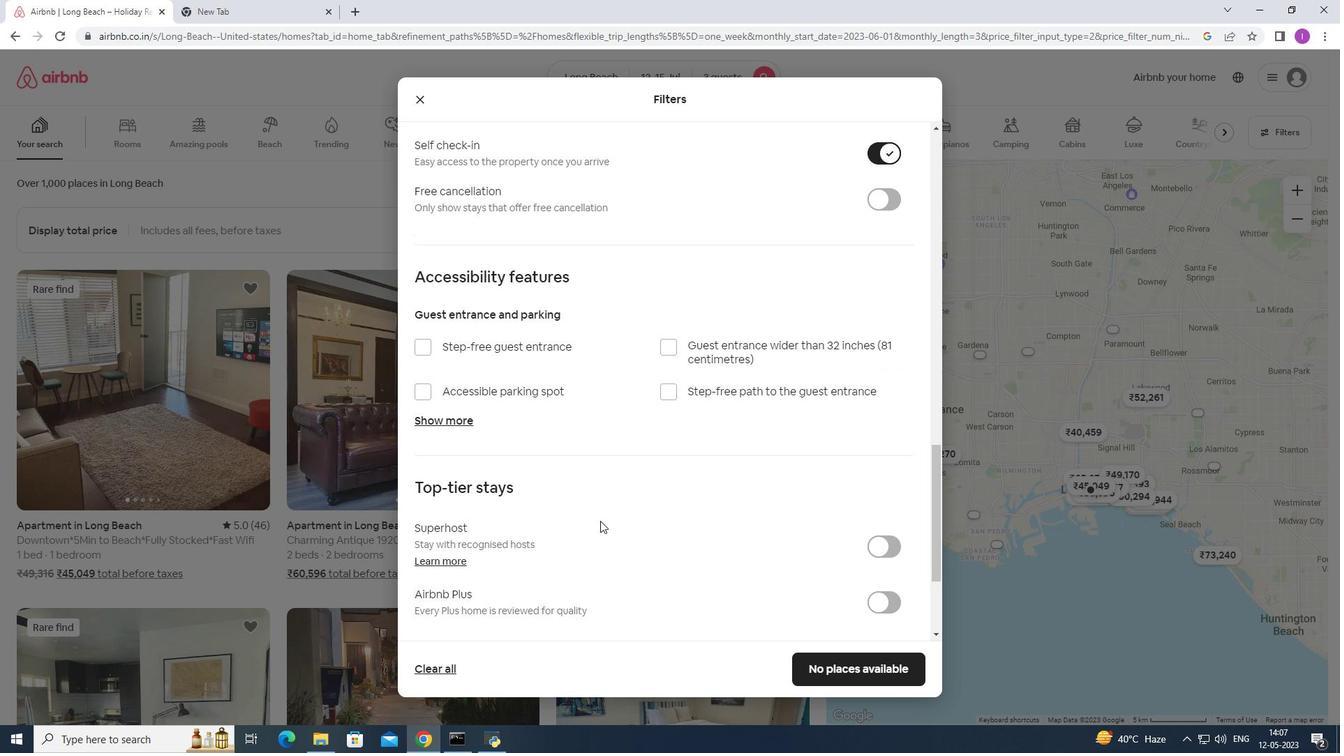 
Action: Mouse scrolled (600, 520) with delta (0, 0)
Screenshot: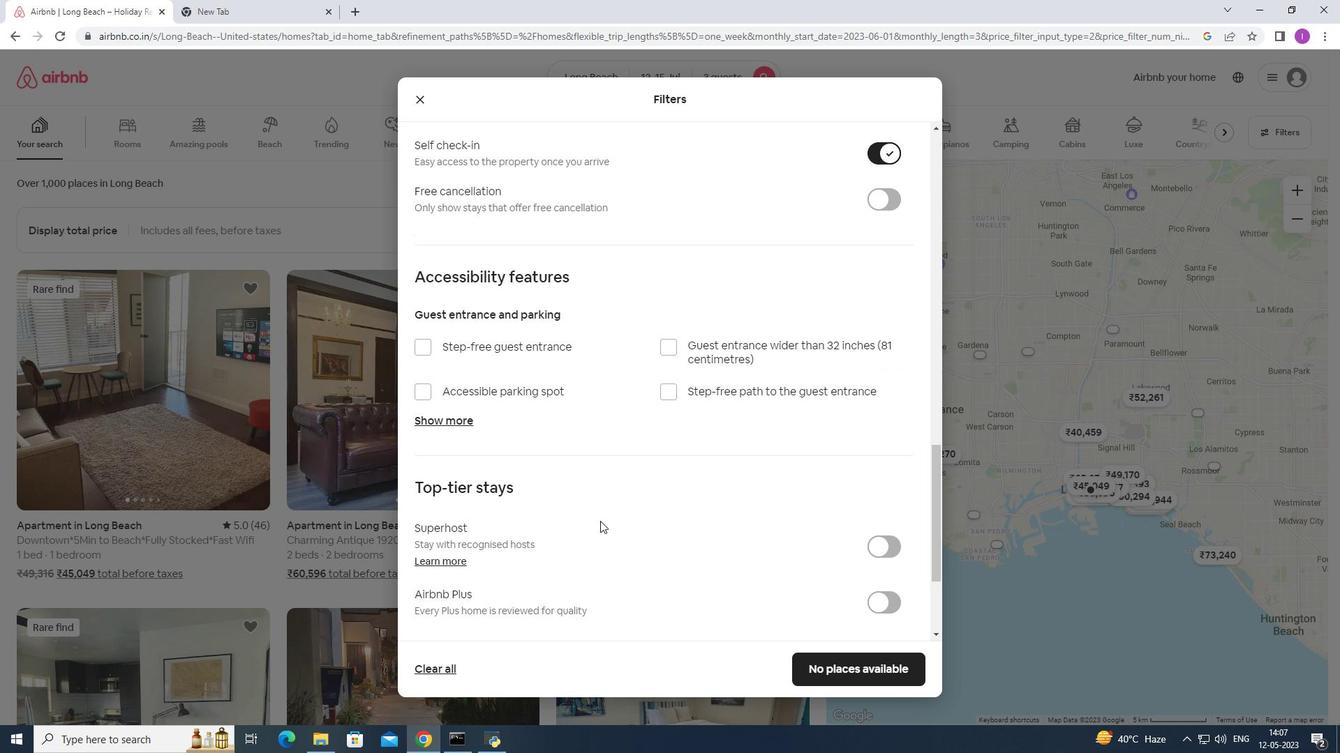 
Action: Mouse scrolled (600, 520) with delta (0, 0)
Screenshot: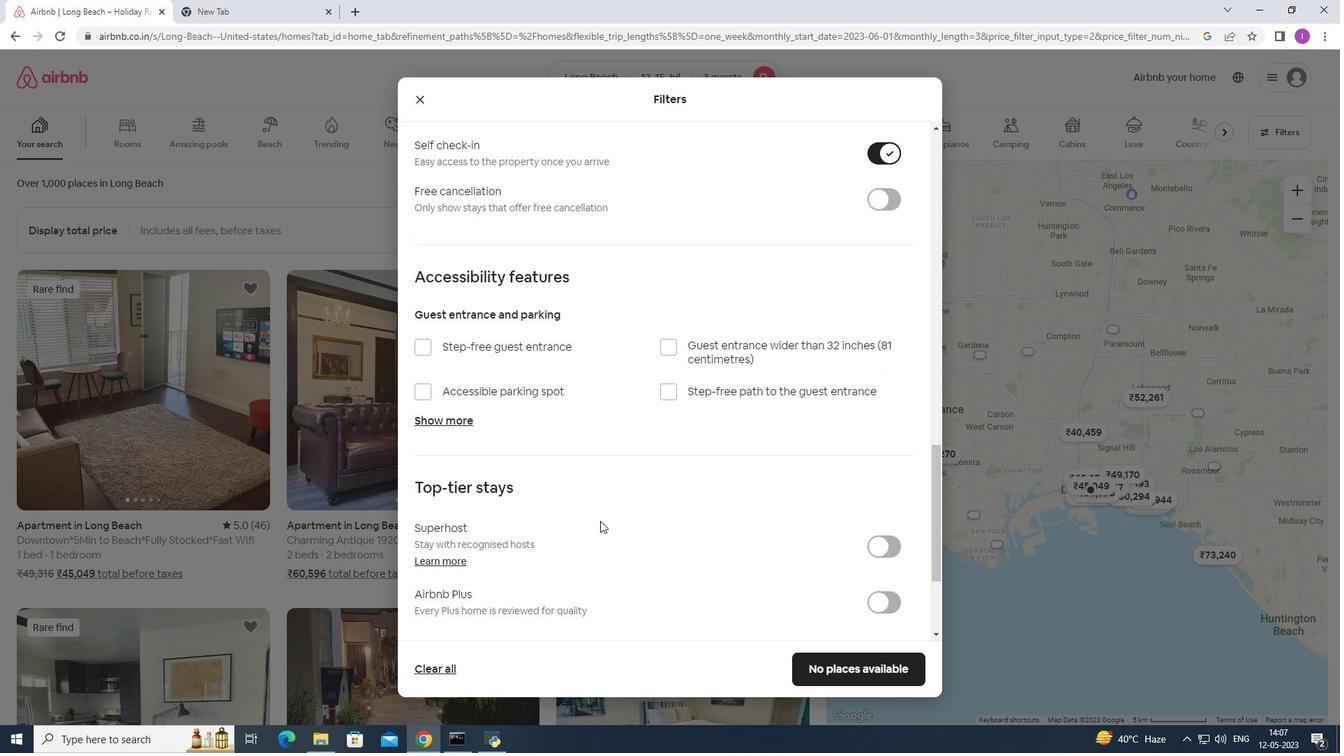 
Action: Mouse scrolled (600, 520) with delta (0, 0)
Screenshot: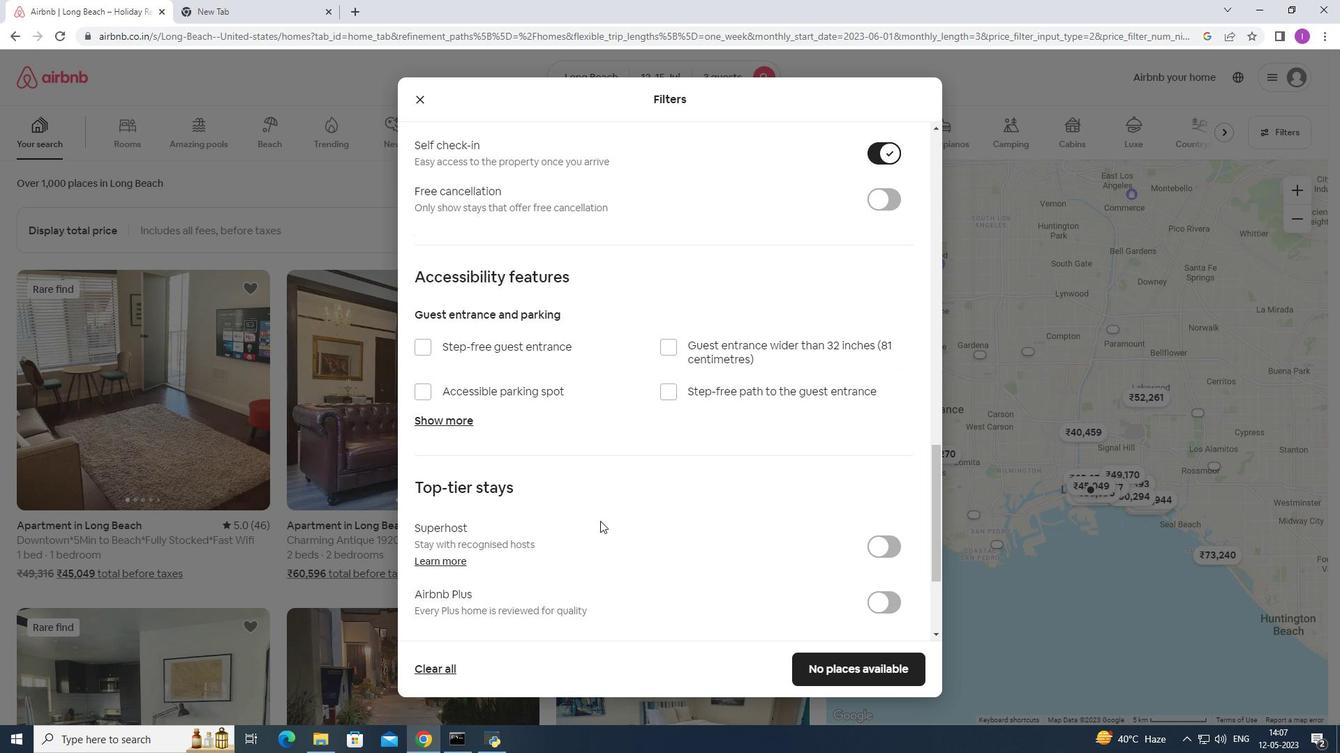 
Action: Mouse moved to (601, 516)
Screenshot: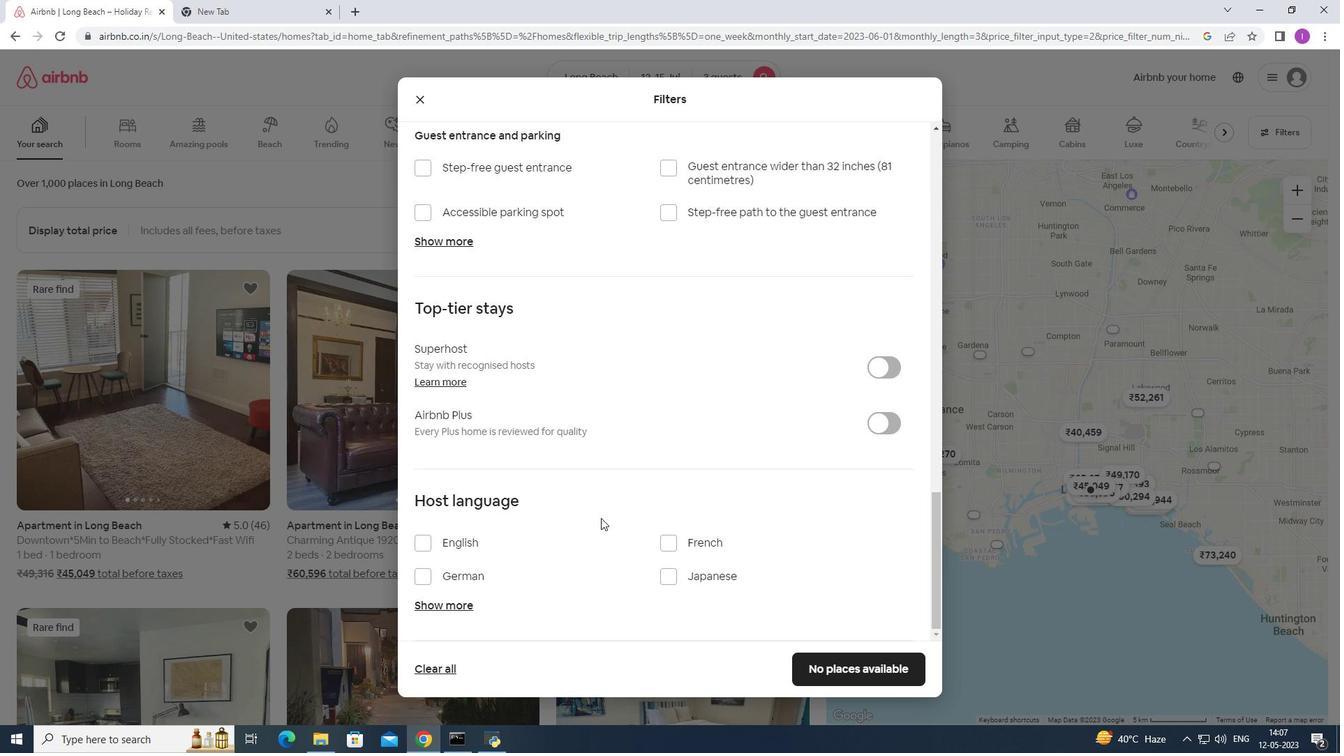 
Action: Mouse scrolled (601, 515) with delta (0, 0)
Screenshot: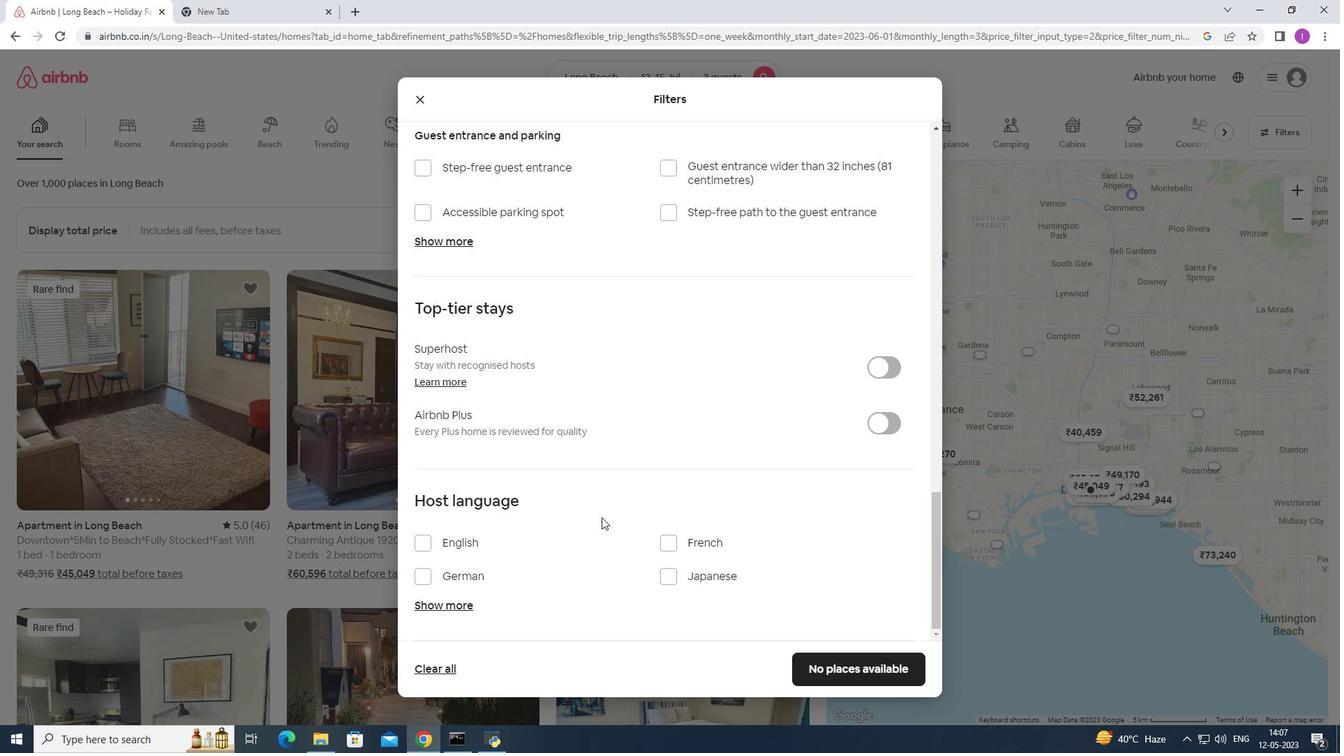 
Action: Mouse scrolled (601, 515) with delta (0, 0)
Screenshot: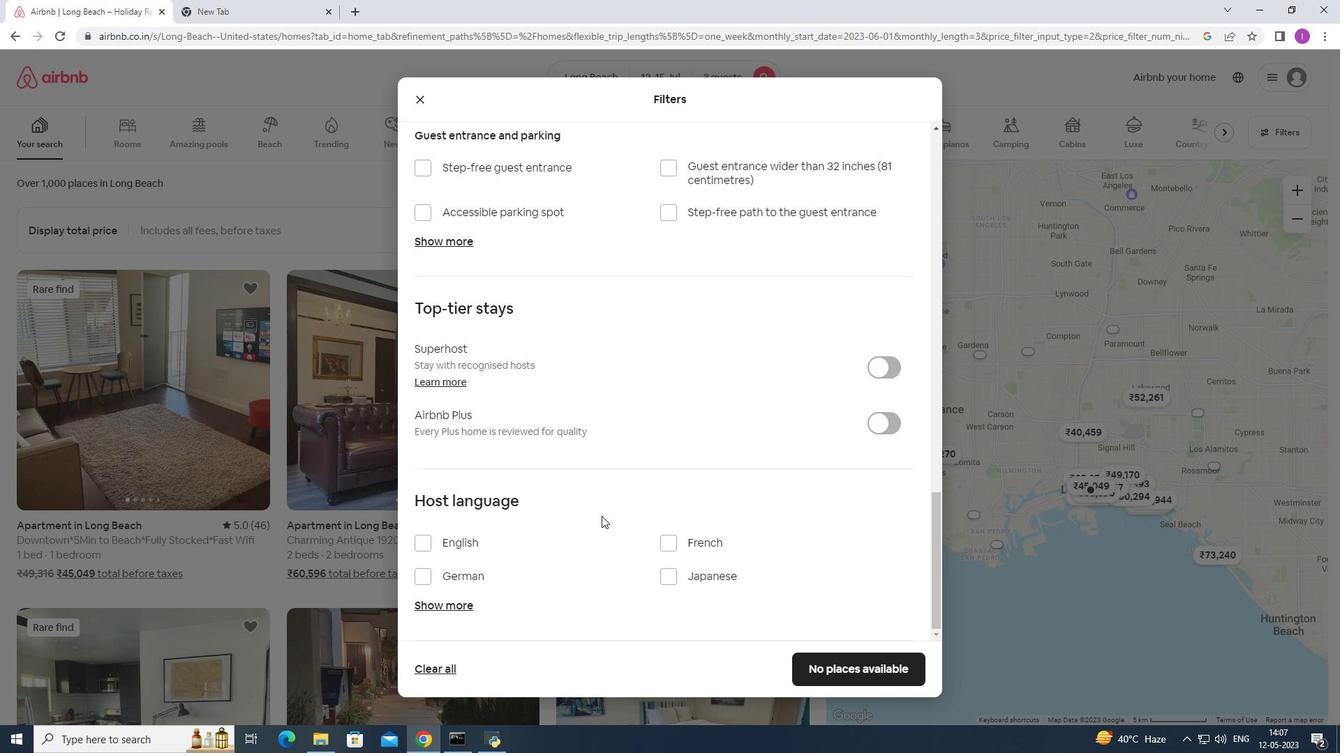 
Action: Mouse scrolled (601, 515) with delta (0, 0)
Screenshot: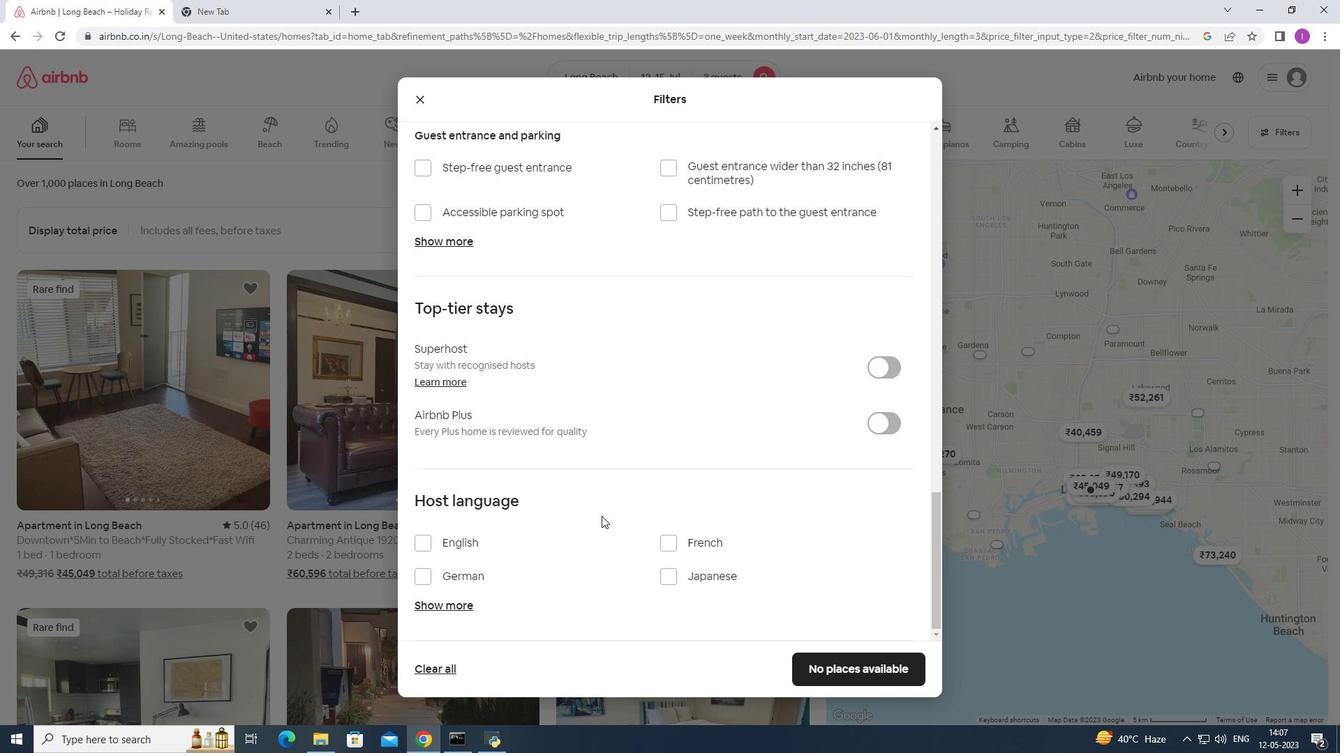
Action: Mouse scrolled (601, 515) with delta (0, 0)
Screenshot: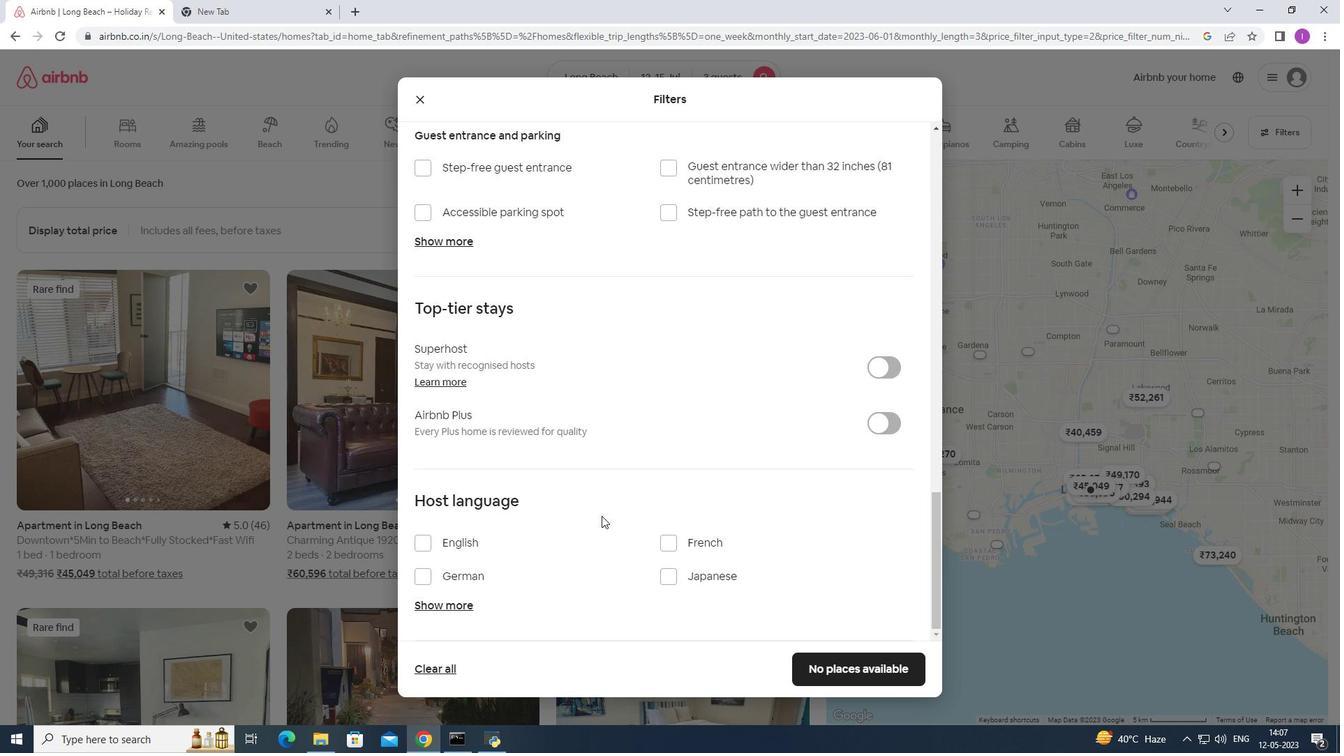 
Action: Mouse moved to (428, 546)
Screenshot: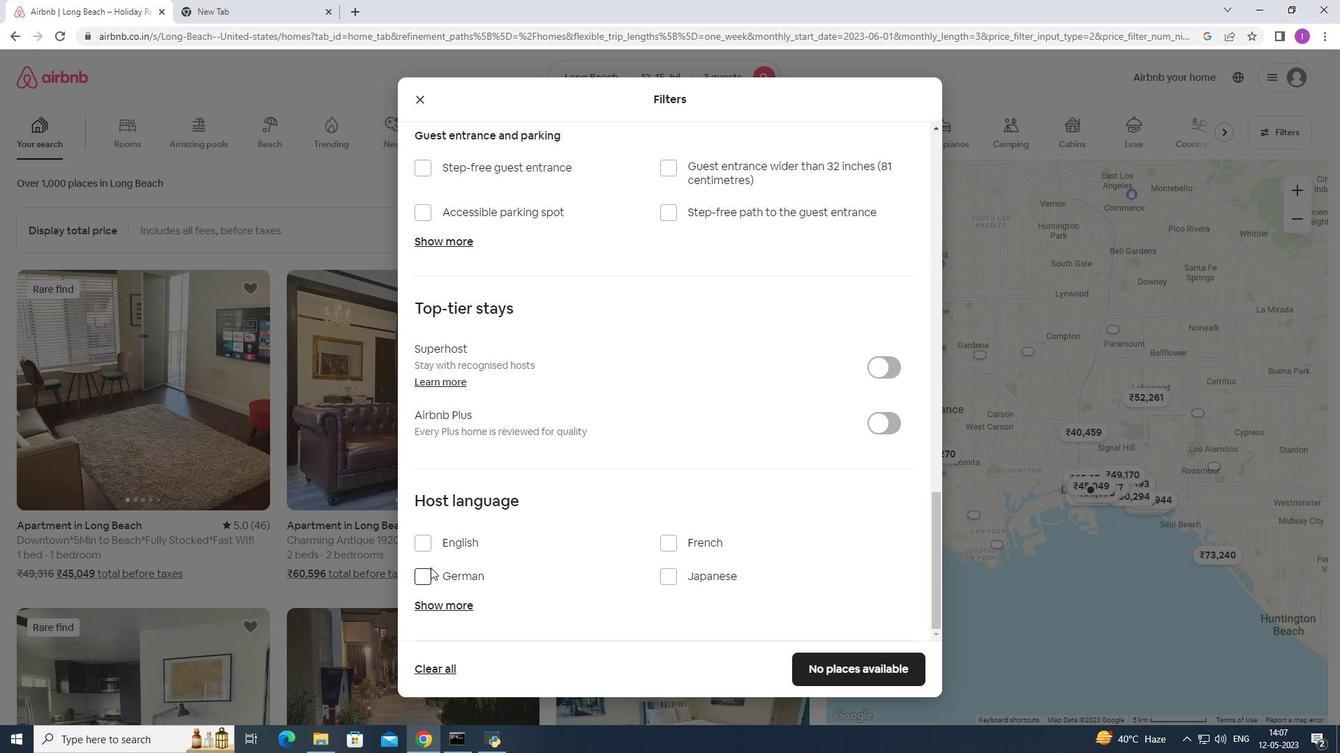
Action: Mouse pressed left at (428, 546)
Screenshot: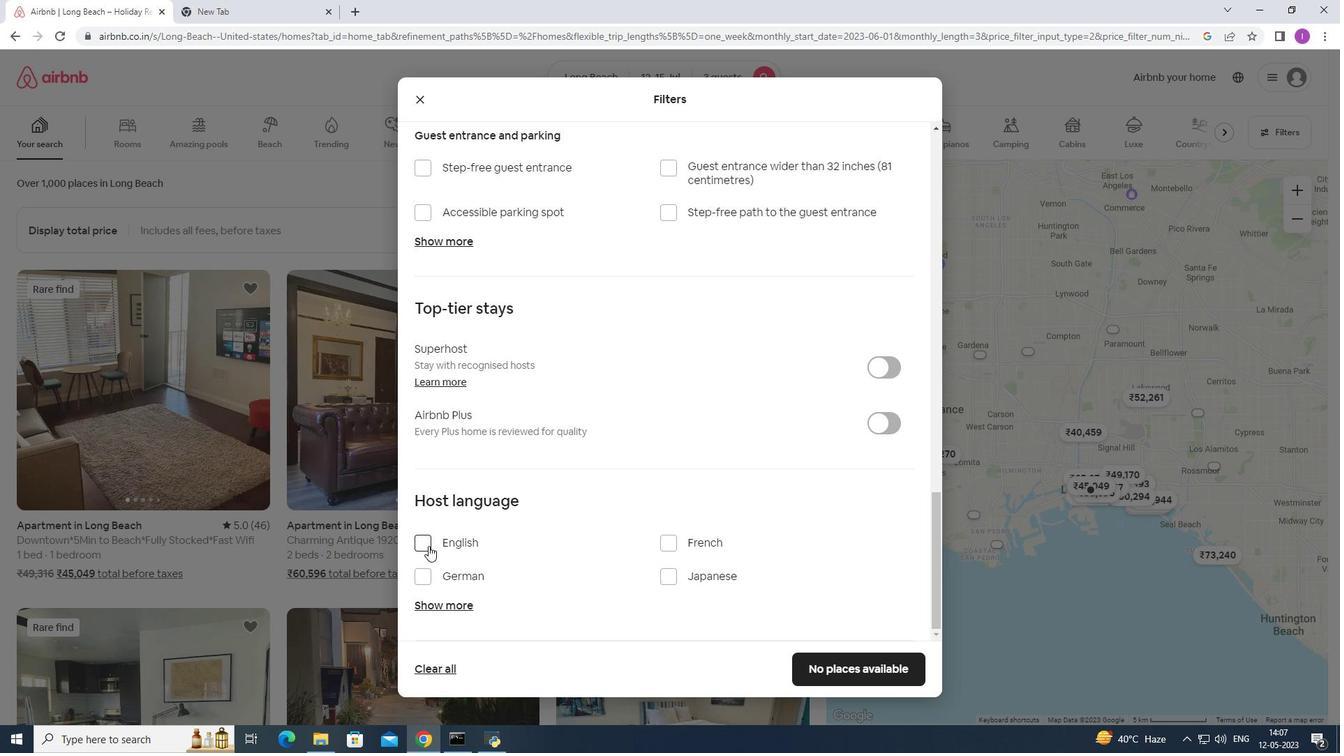 
Action: Mouse moved to (846, 659)
Screenshot: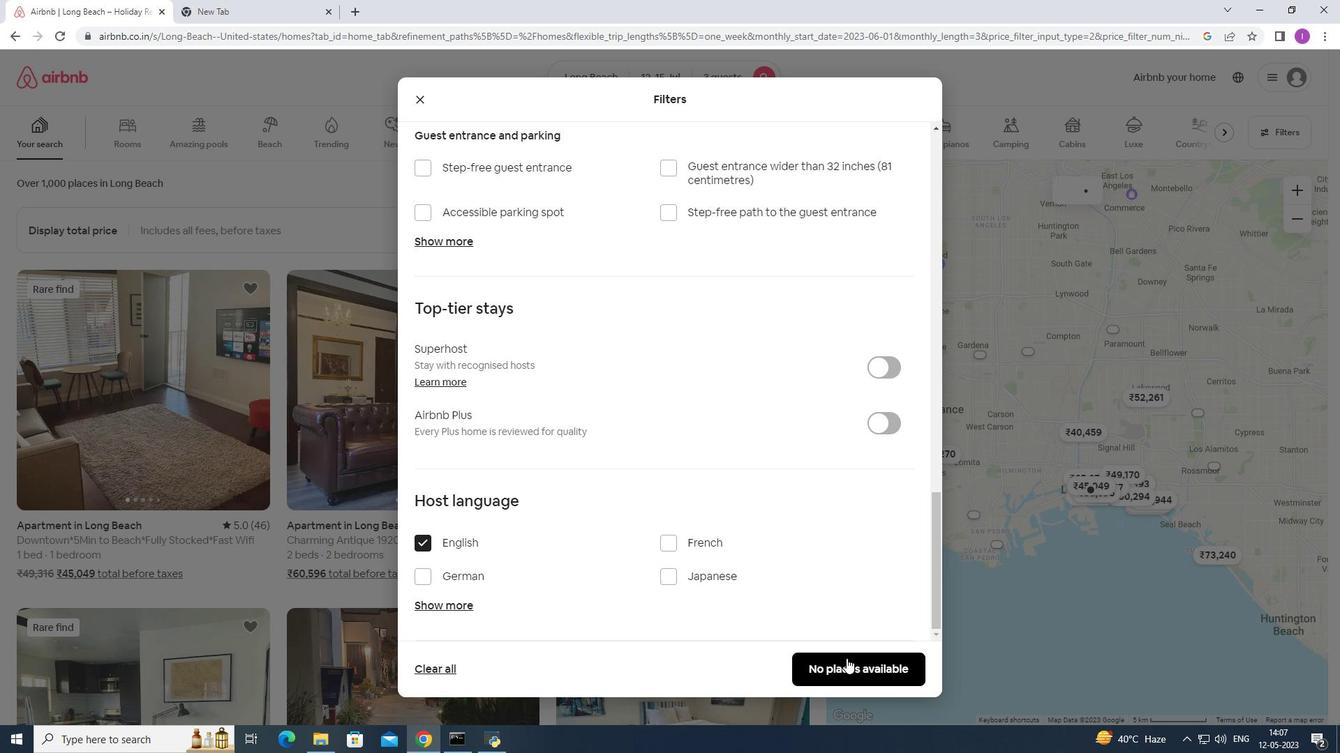 
Action: Mouse pressed left at (846, 659)
Screenshot: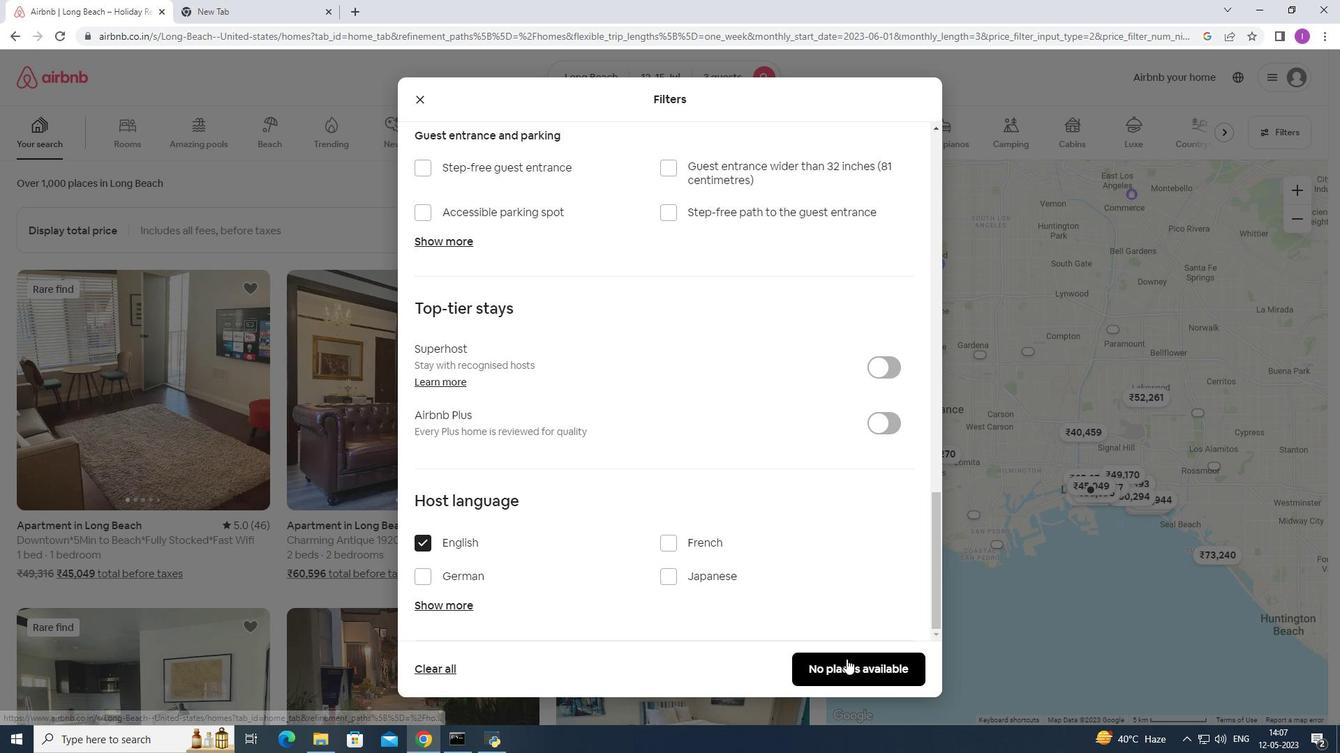 
Action: Mouse moved to (834, 651)
Screenshot: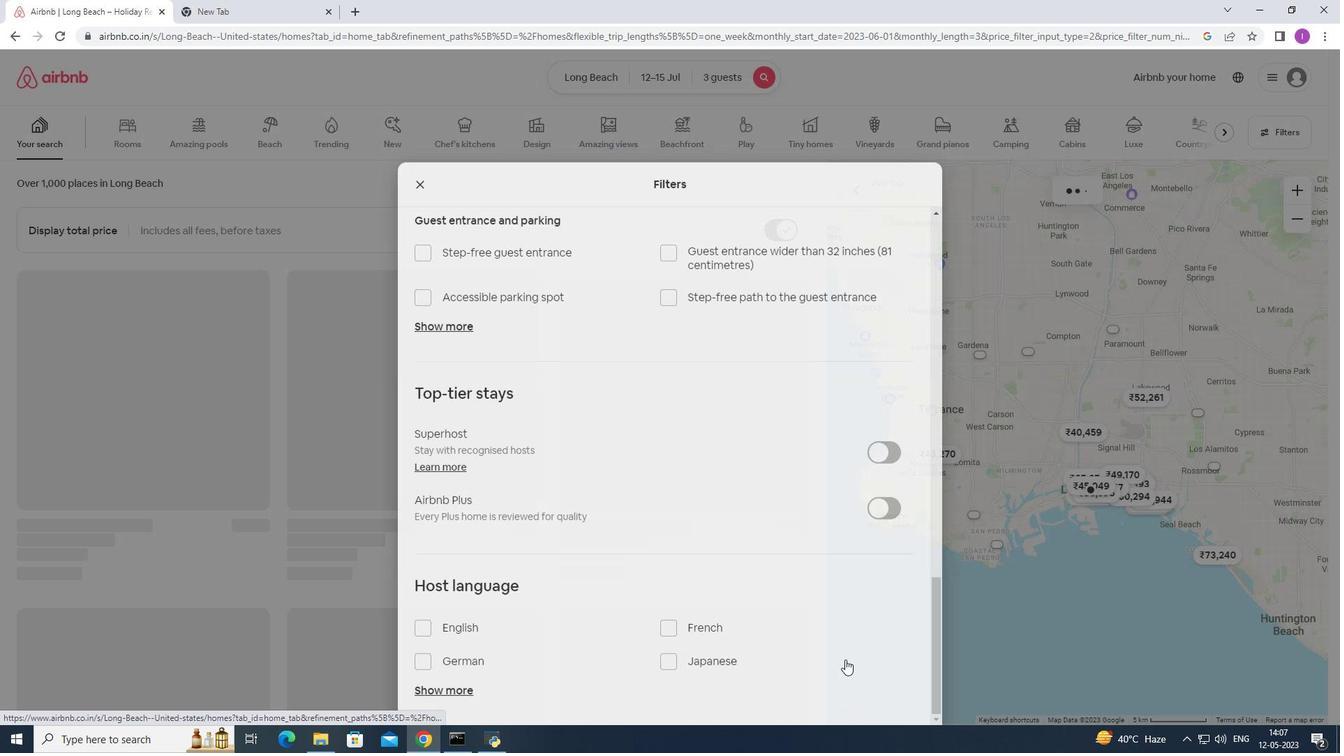 
